 Task: Look for space in Dolisie, Republic of the Congo from 12th  July, 2023 to 15th July, 2023 for 3 adults in price range Rs.12000 to Rs.16000. Place can be entire place with 2 bedrooms having 3 beds and 1 bathroom. Property type can be house, flat, guest house. Booking option can be shelf check-in. Required host language is English.
Action: Mouse moved to (574, 115)
Screenshot: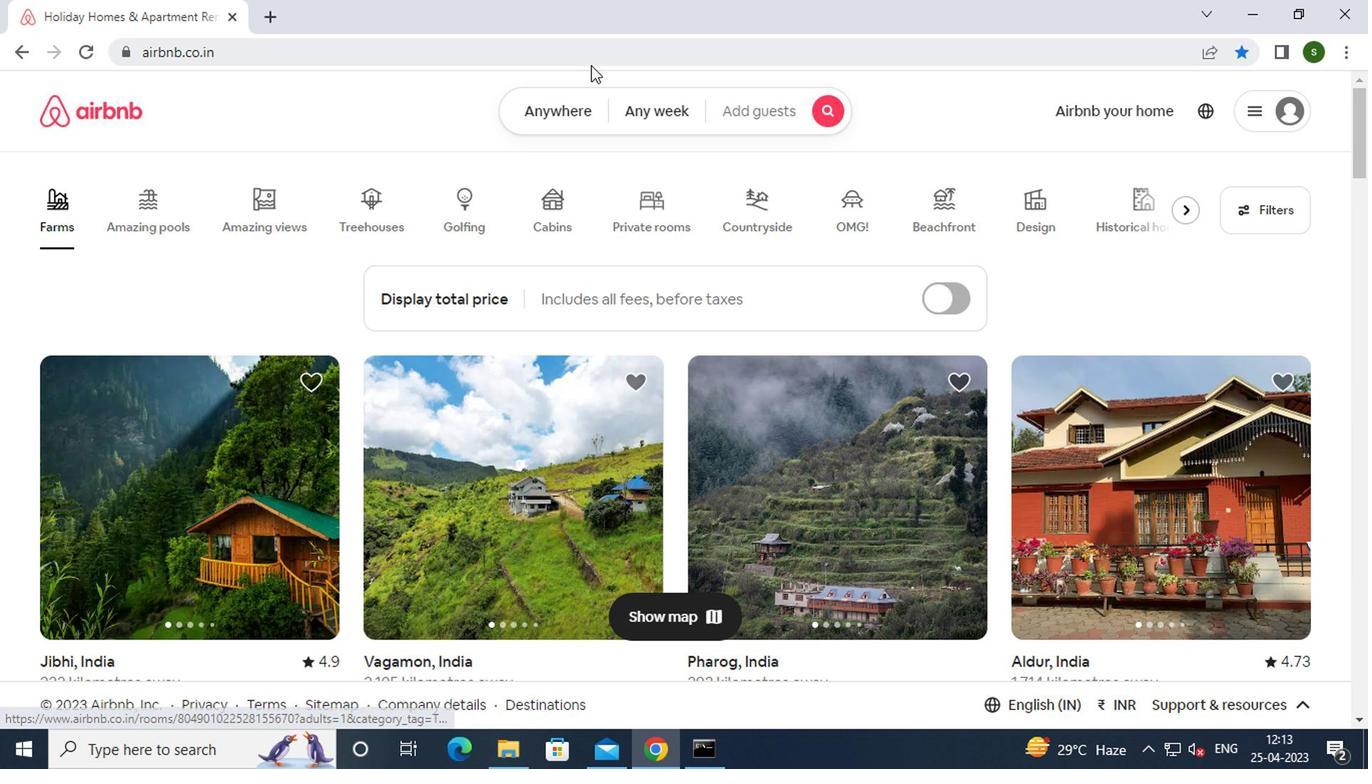 
Action: Mouse pressed left at (574, 115)
Screenshot: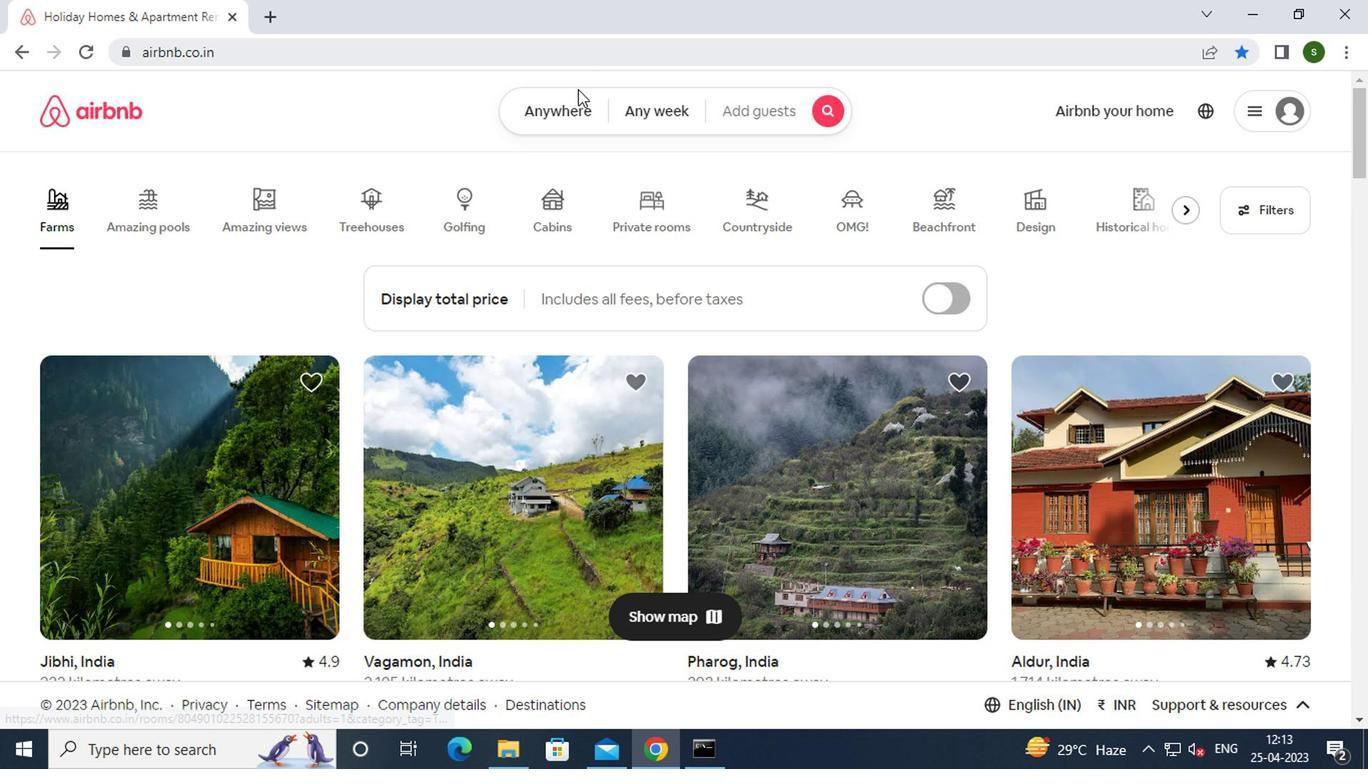 
Action: Mouse moved to (364, 190)
Screenshot: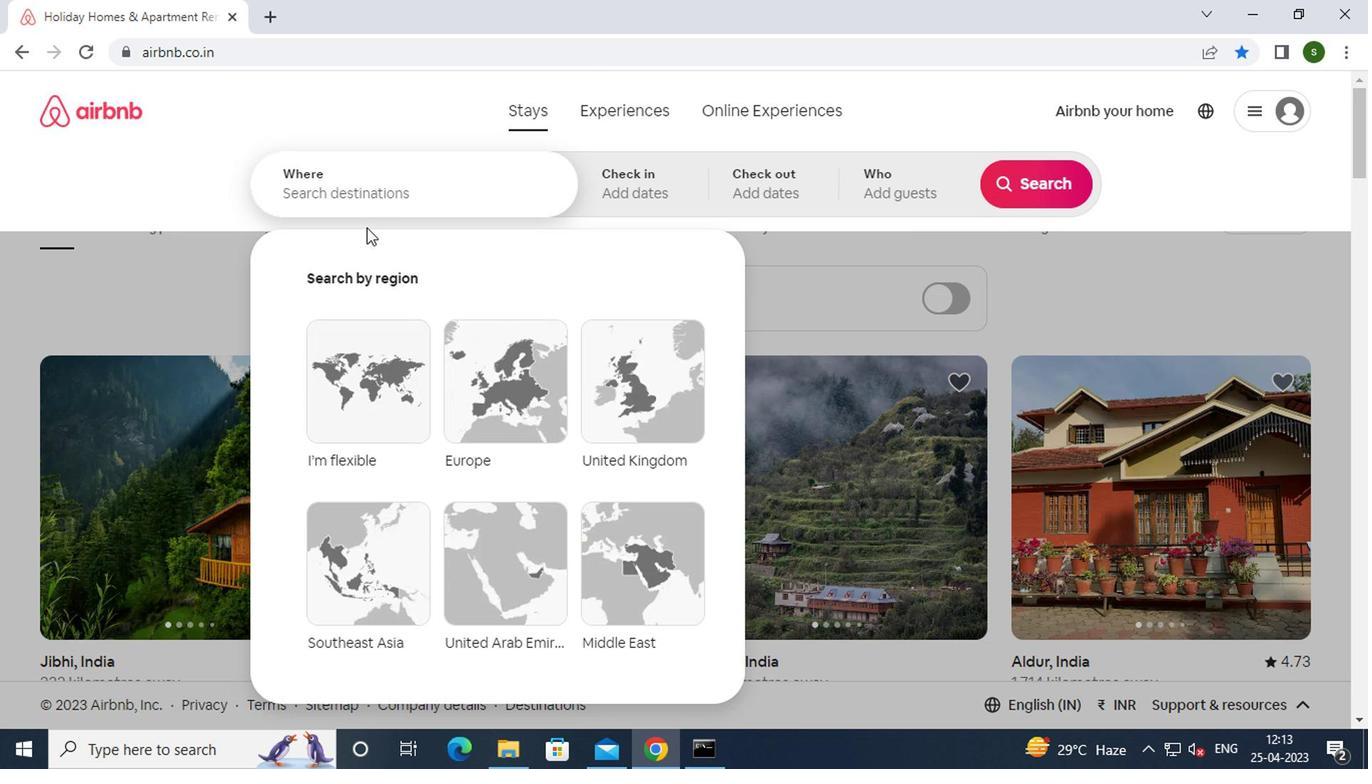 
Action: Mouse pressed left at (364, 190)
Screenshot: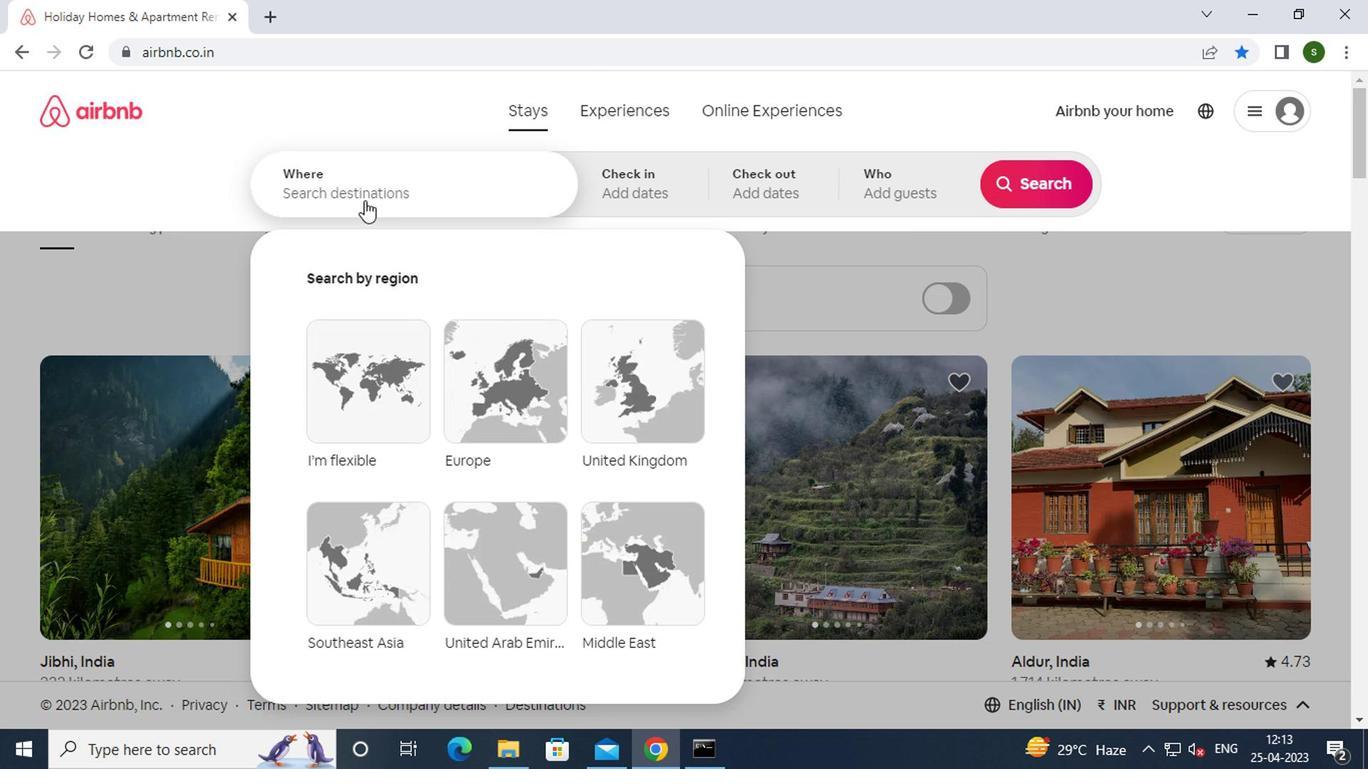 
Action: Key pressed d<Key.caps_lock>olisie,<Key.space><Key.caps_lock>r<Key.caps_lock>epublic<Key.space>of<Key.space>the<Key.space><Key.caps_lock>c<Key.caps_lock>ongo
Screenshot: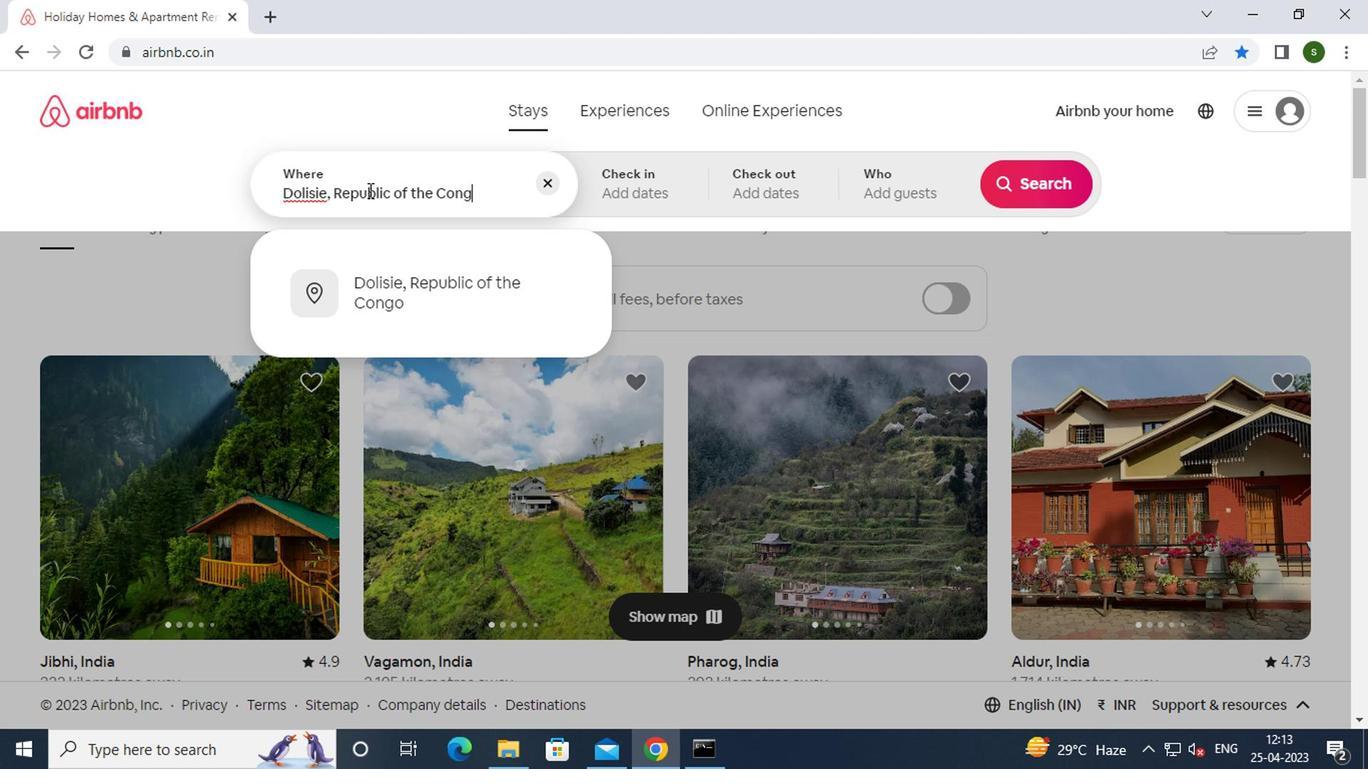 
Action: Mouse moved to (459, 300)
Screenshot: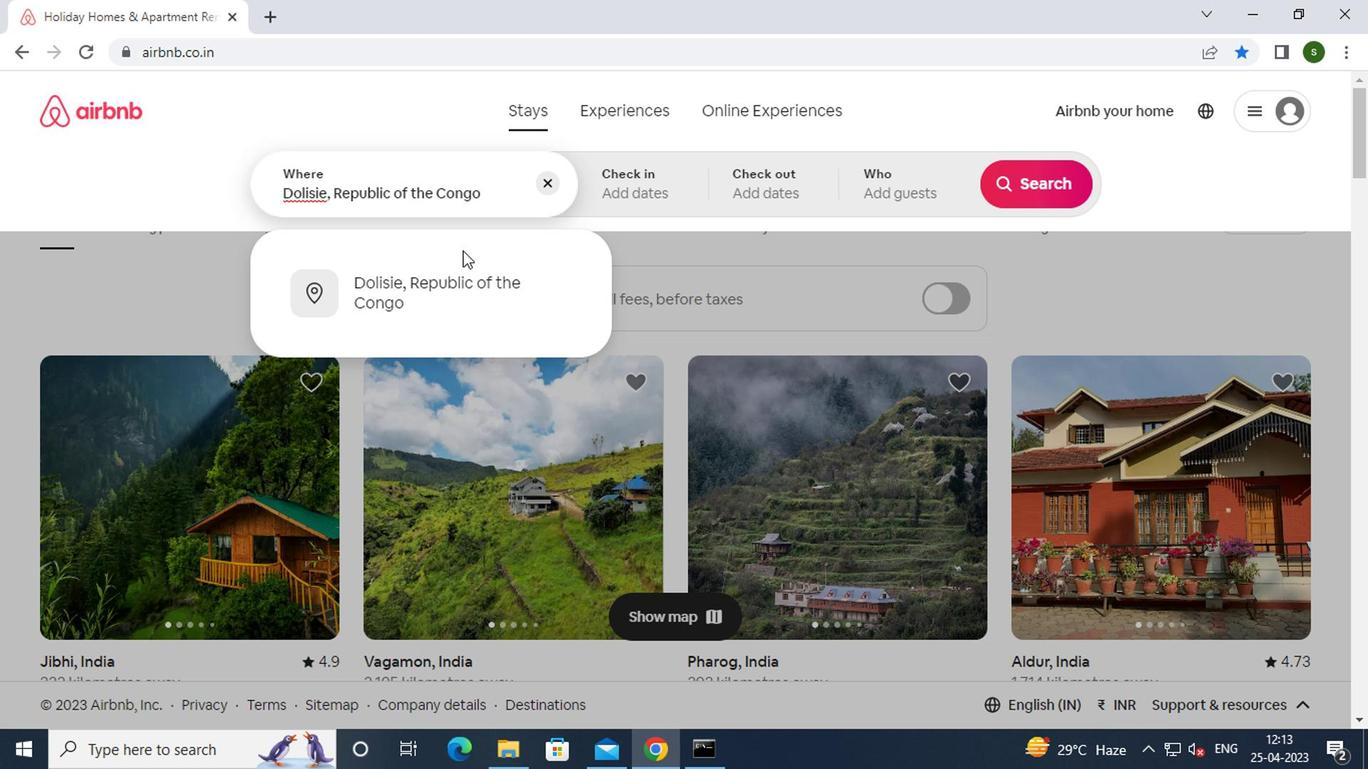 
Action: Mouse pressed left at (459, 300)
Screenshot: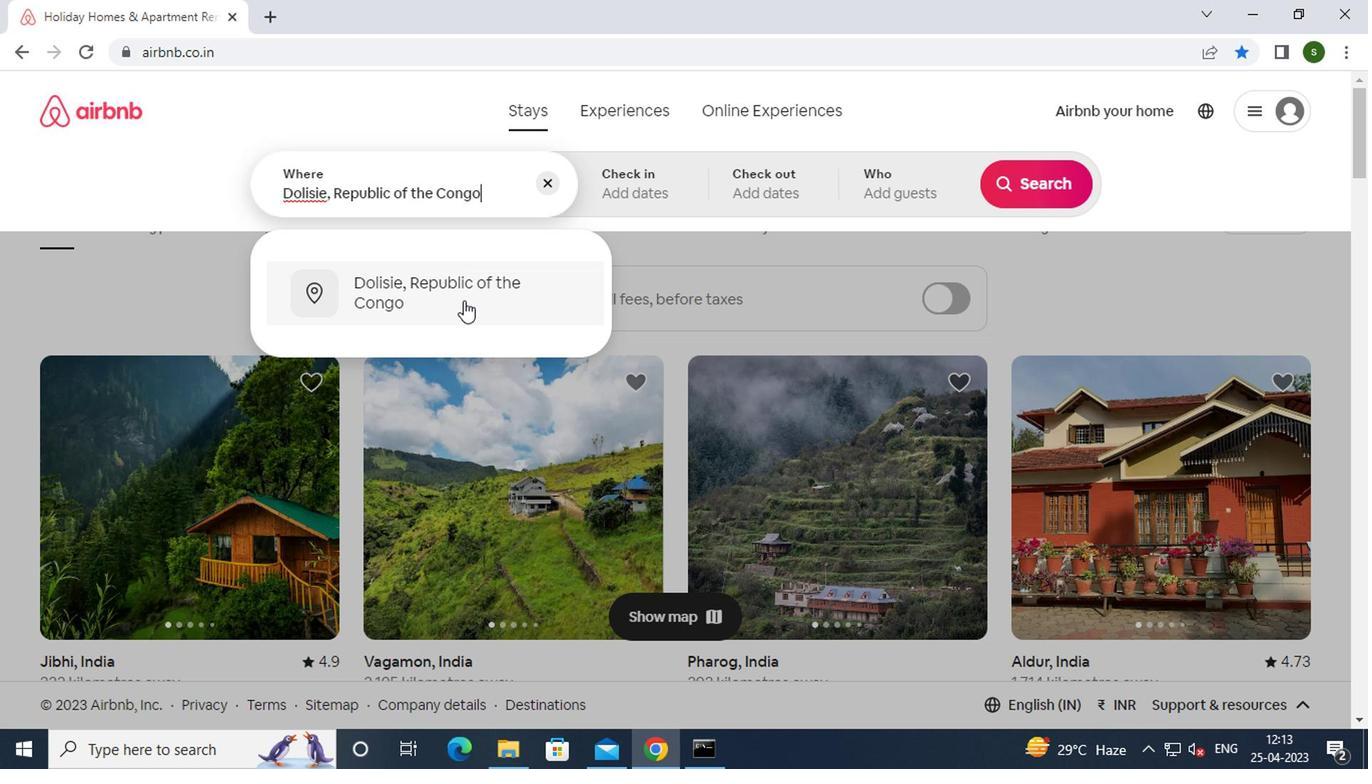 
Action: Mouse moved to (1016, 349)
Screenshot: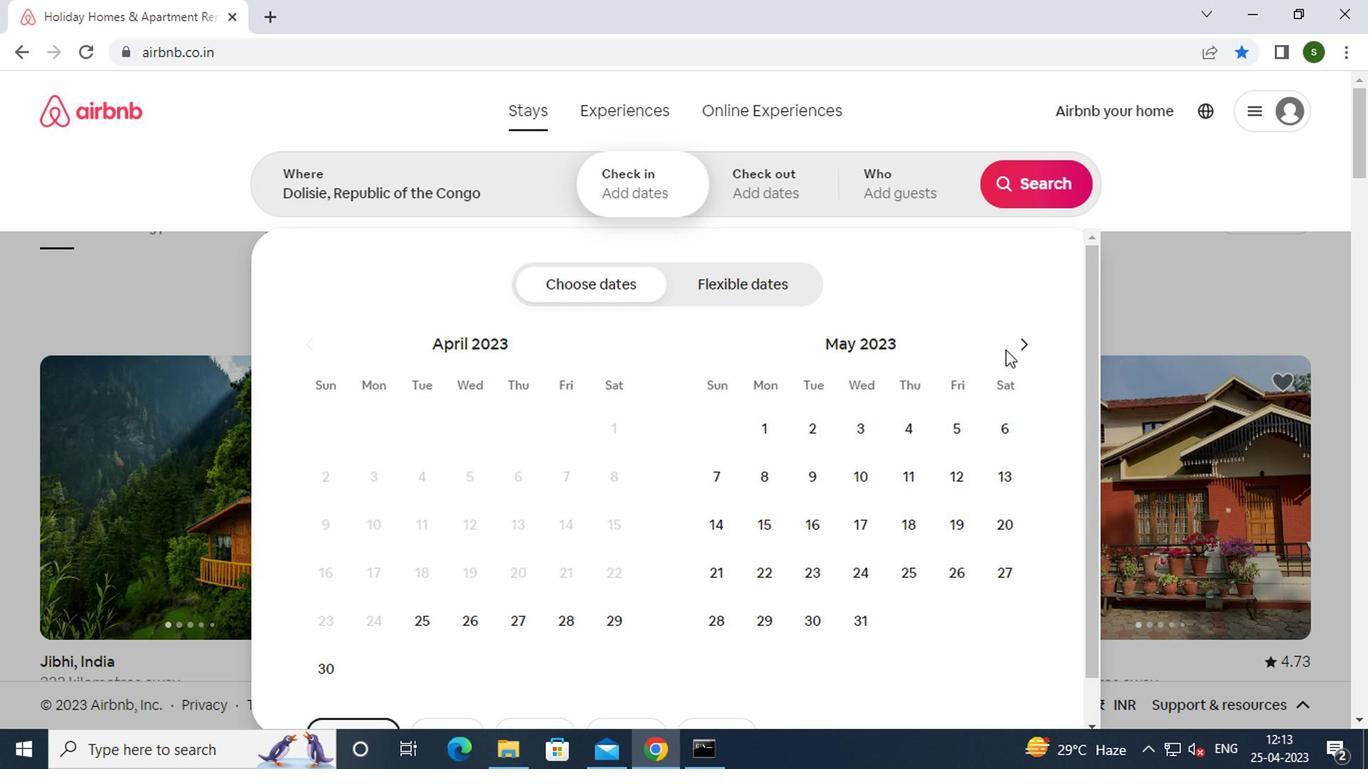 
Action: Mouse pressed left at (1016, 349)
Screenshot: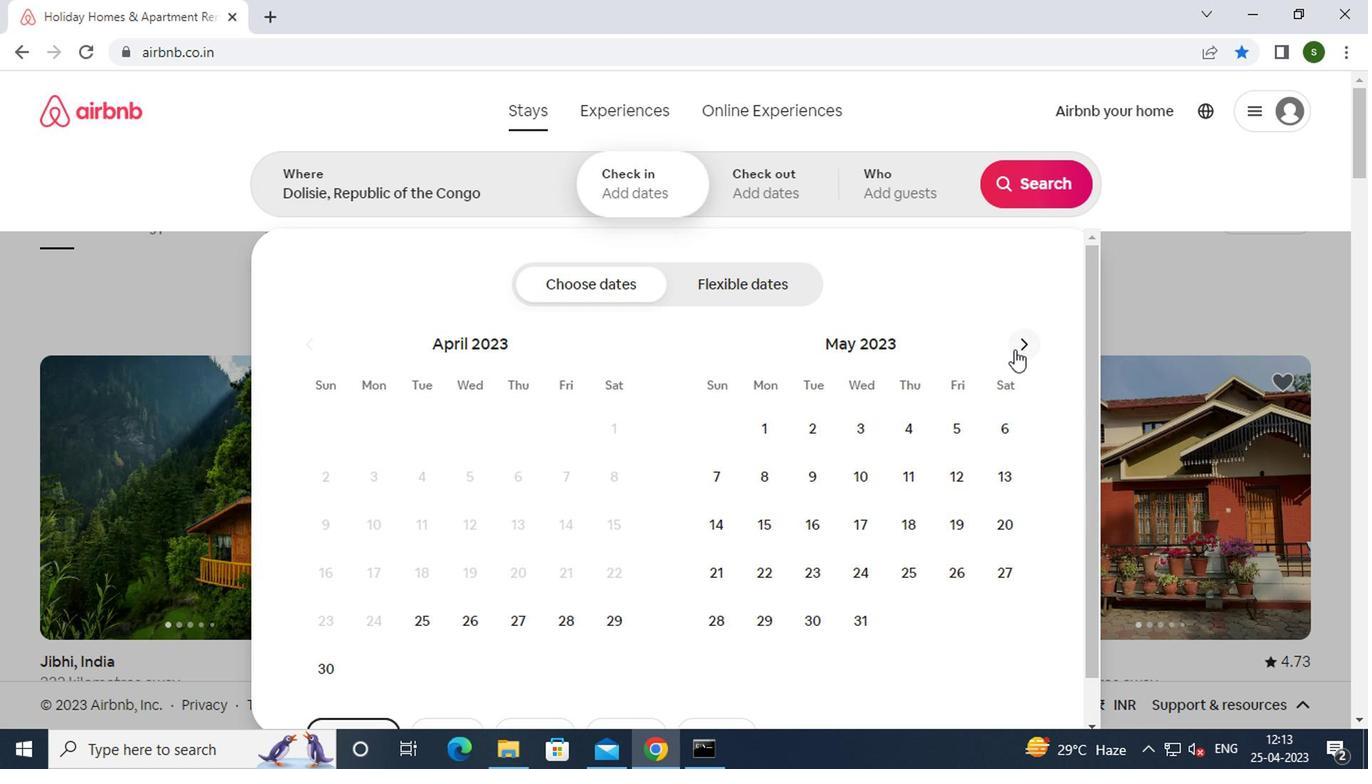 
Action: Mouse pressed left at (1016, 349)
Screenshot: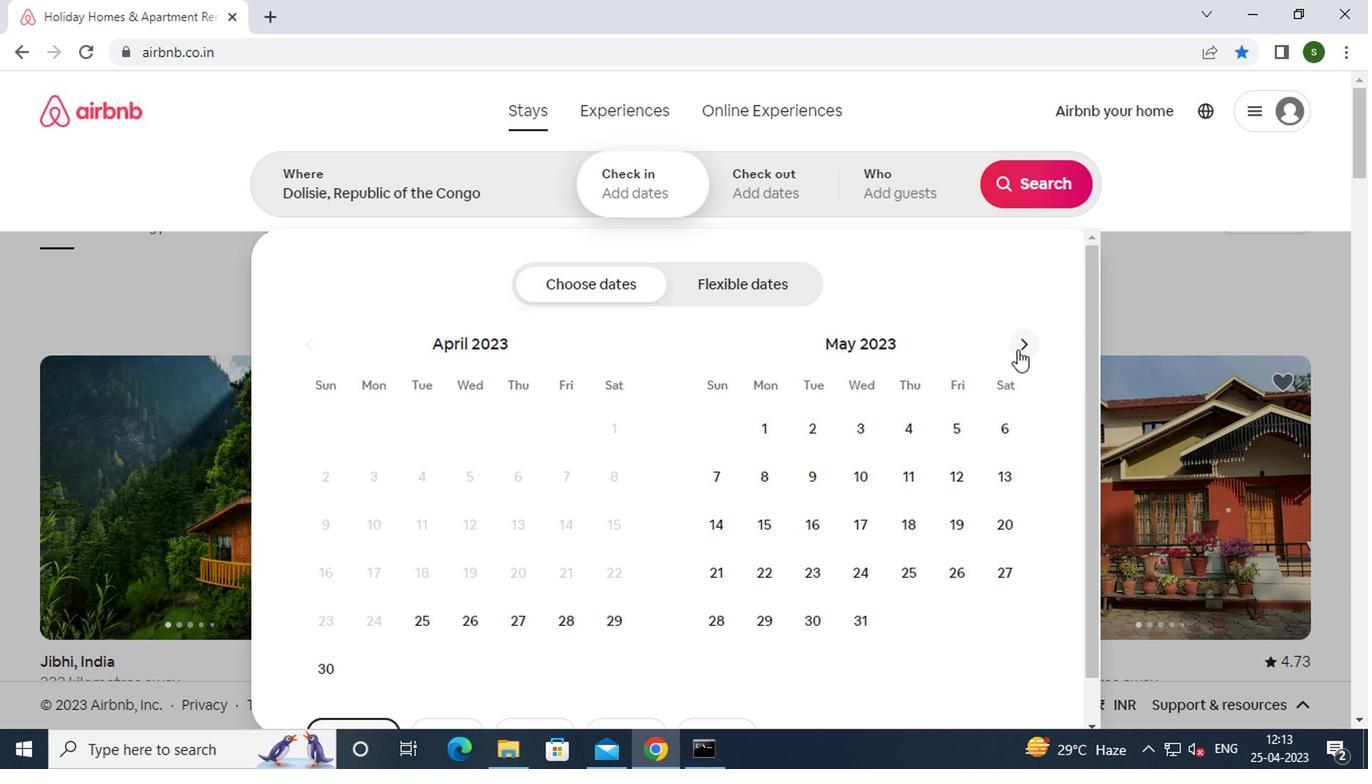 
Action: Mouse moved to (870, 525)
Screenshot: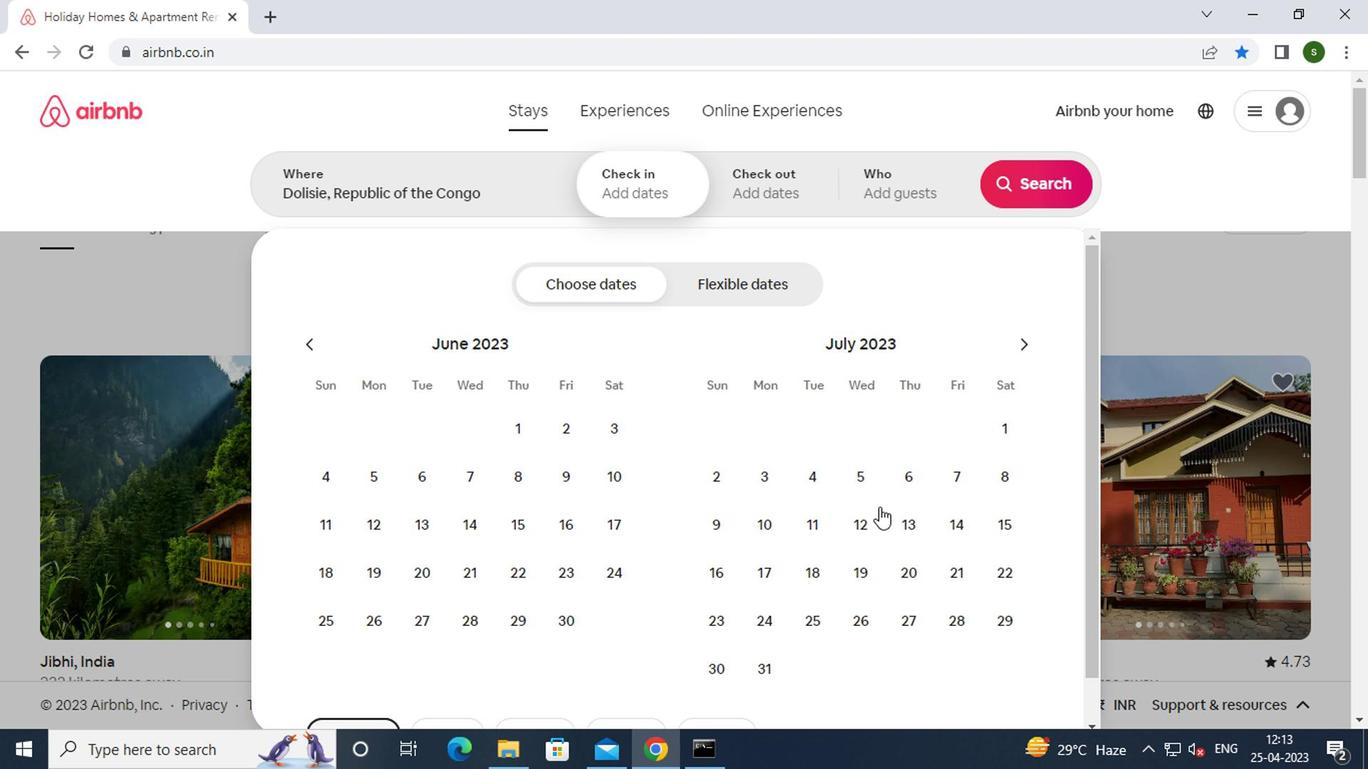 
Action: Mouse pressed left at (870, 525)
Screenshot: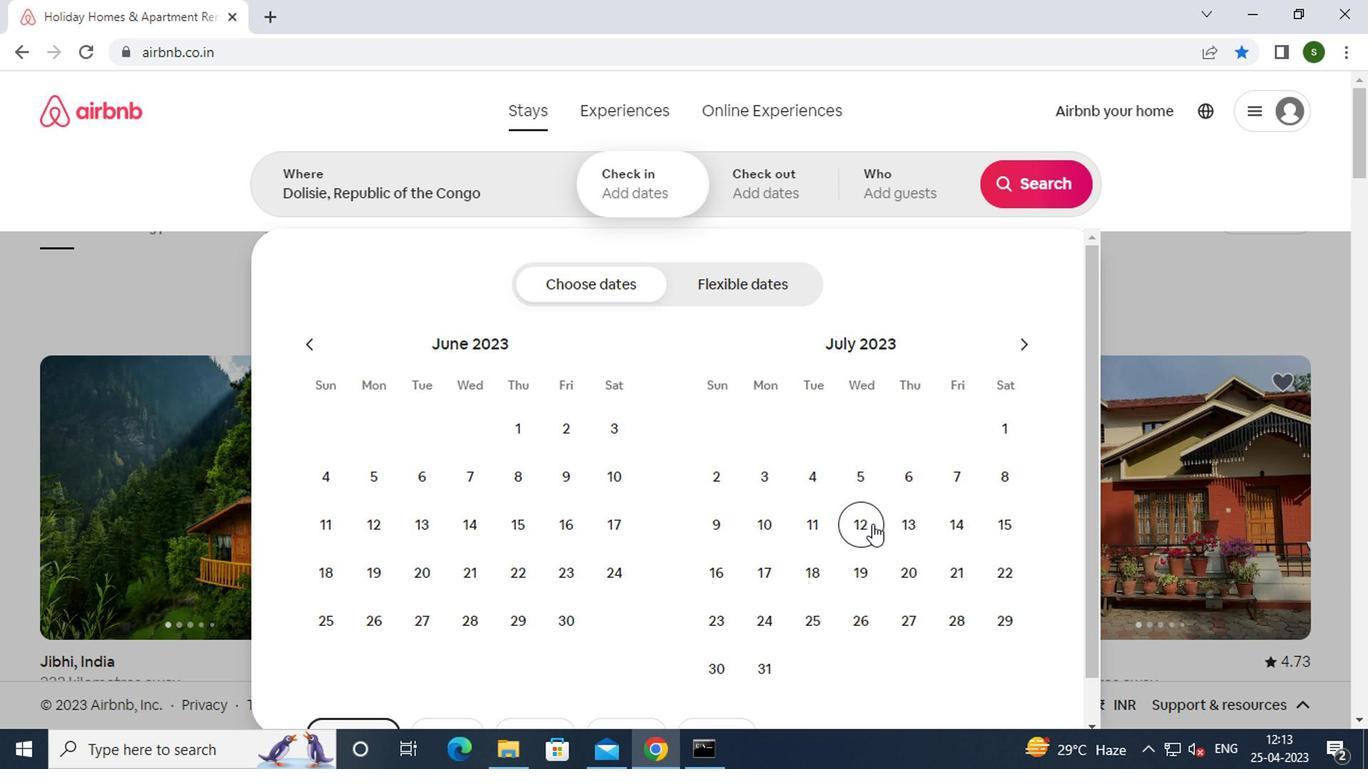 
Action: Mouse moved to (993, 523)
Screenshot: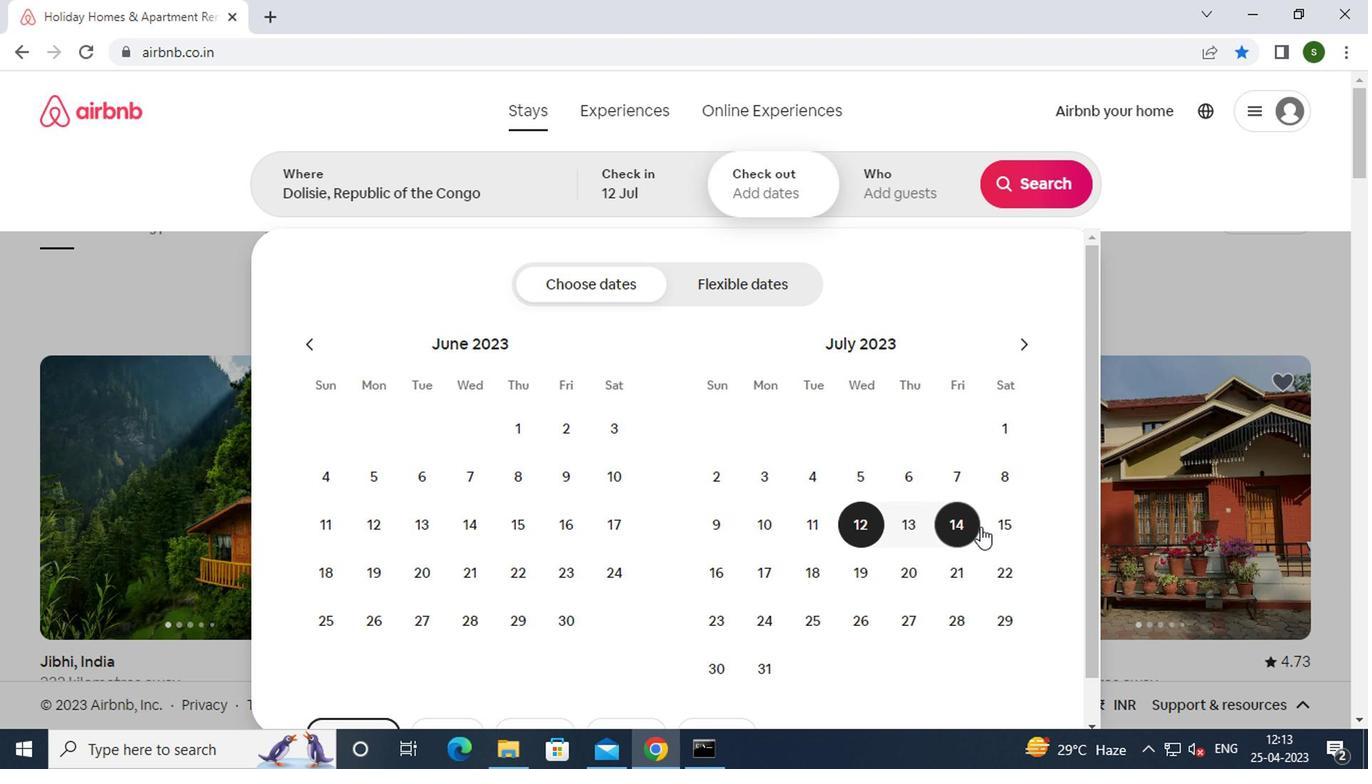 
Action: Mouse pressed left at (993, 523)
Screenshot: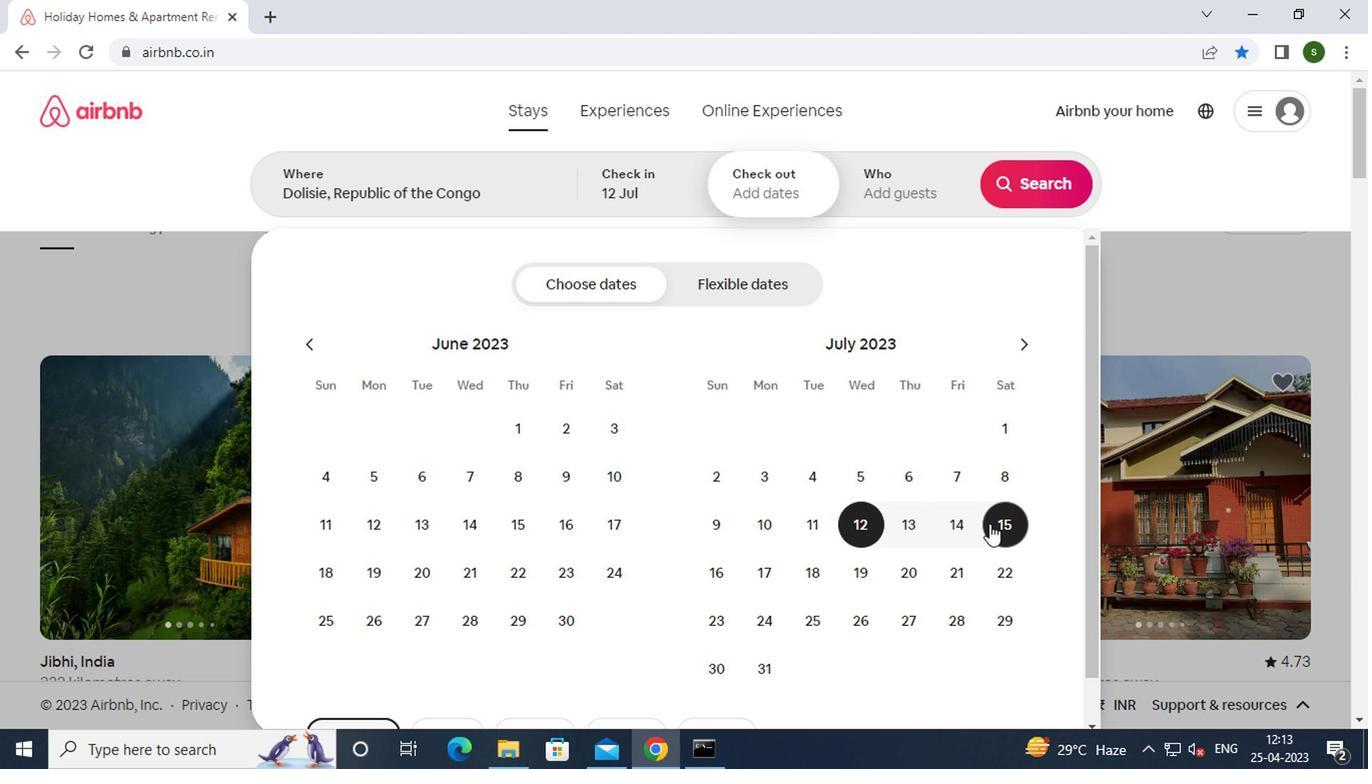 
Action: Mouse moved to (908, 191)
Screenshot: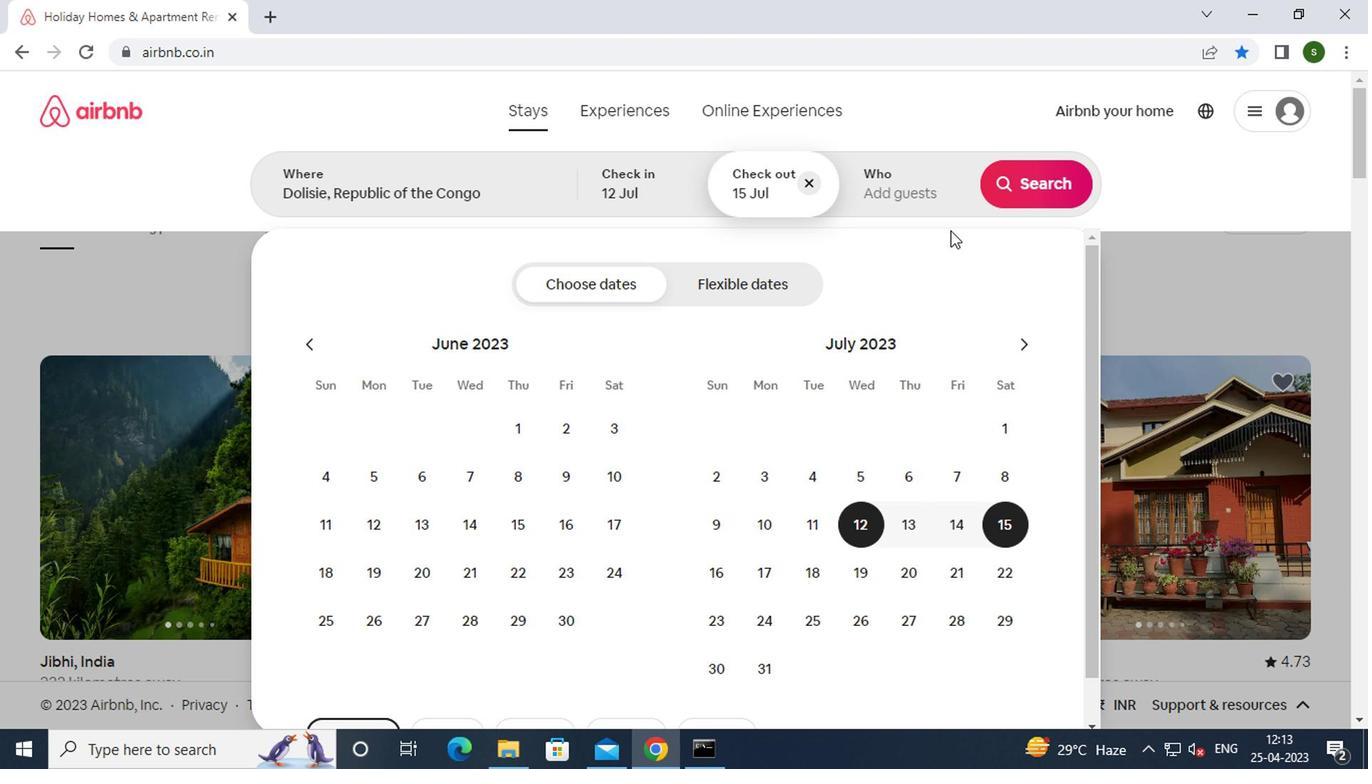 
Action: Mouse pressed left at (908, 191)
Screenshot: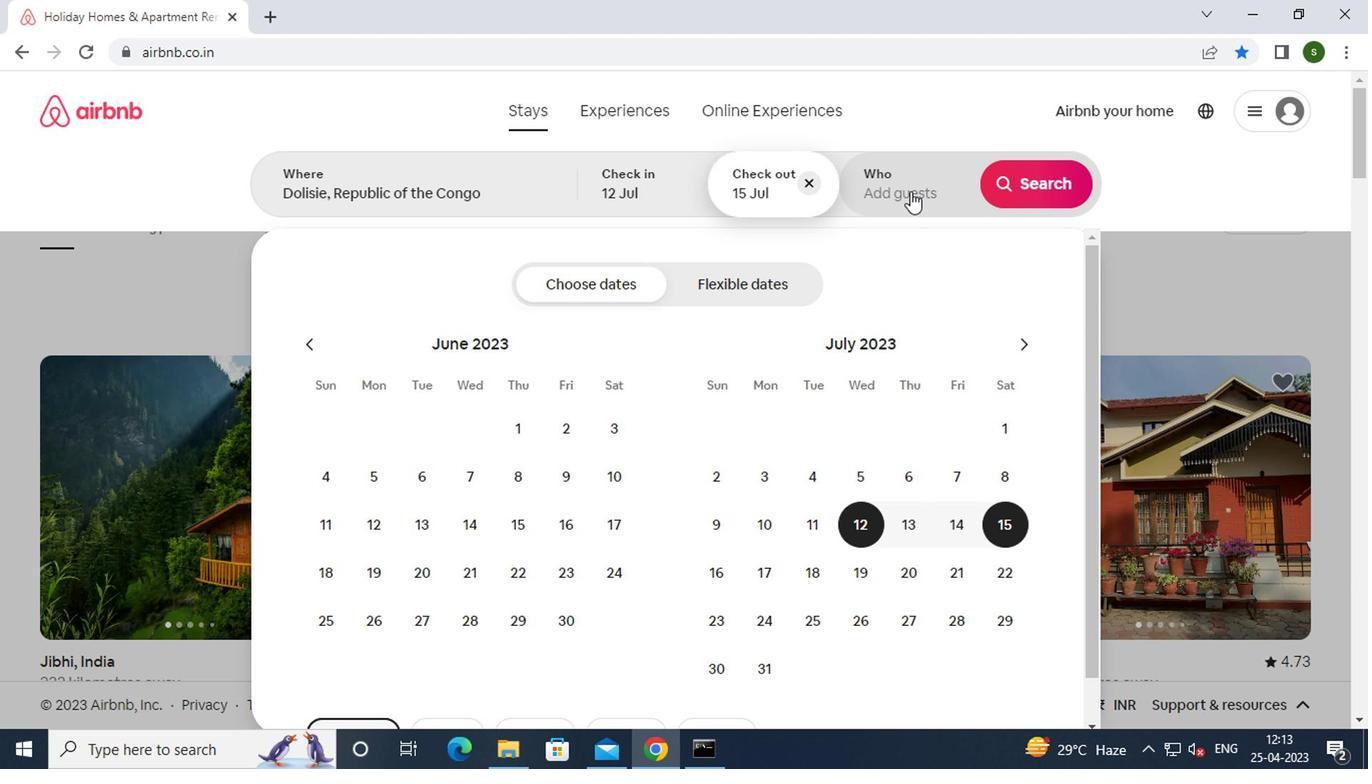 
Action: Mouse moved to (1048, 285)
Screenshot: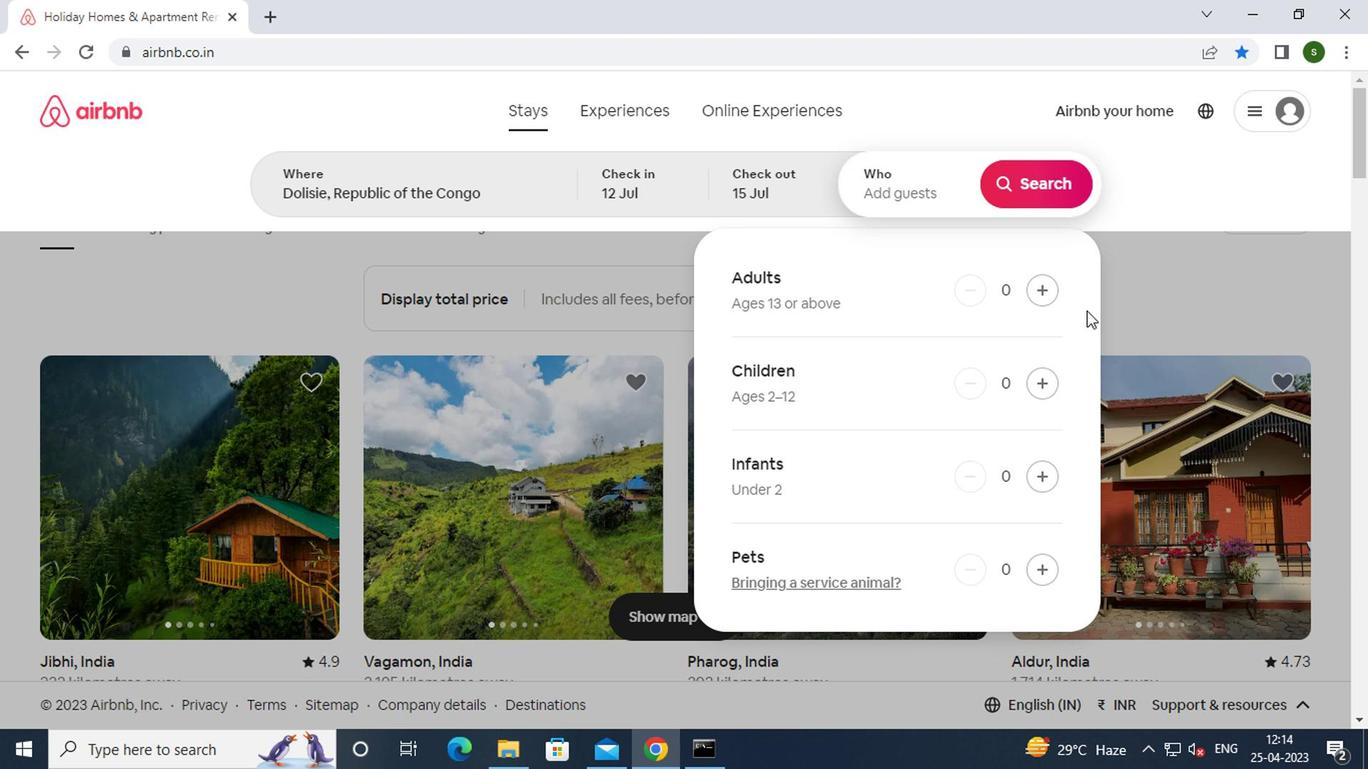 
Action: Mouse pressed left at (1048, 285)
Screenshot: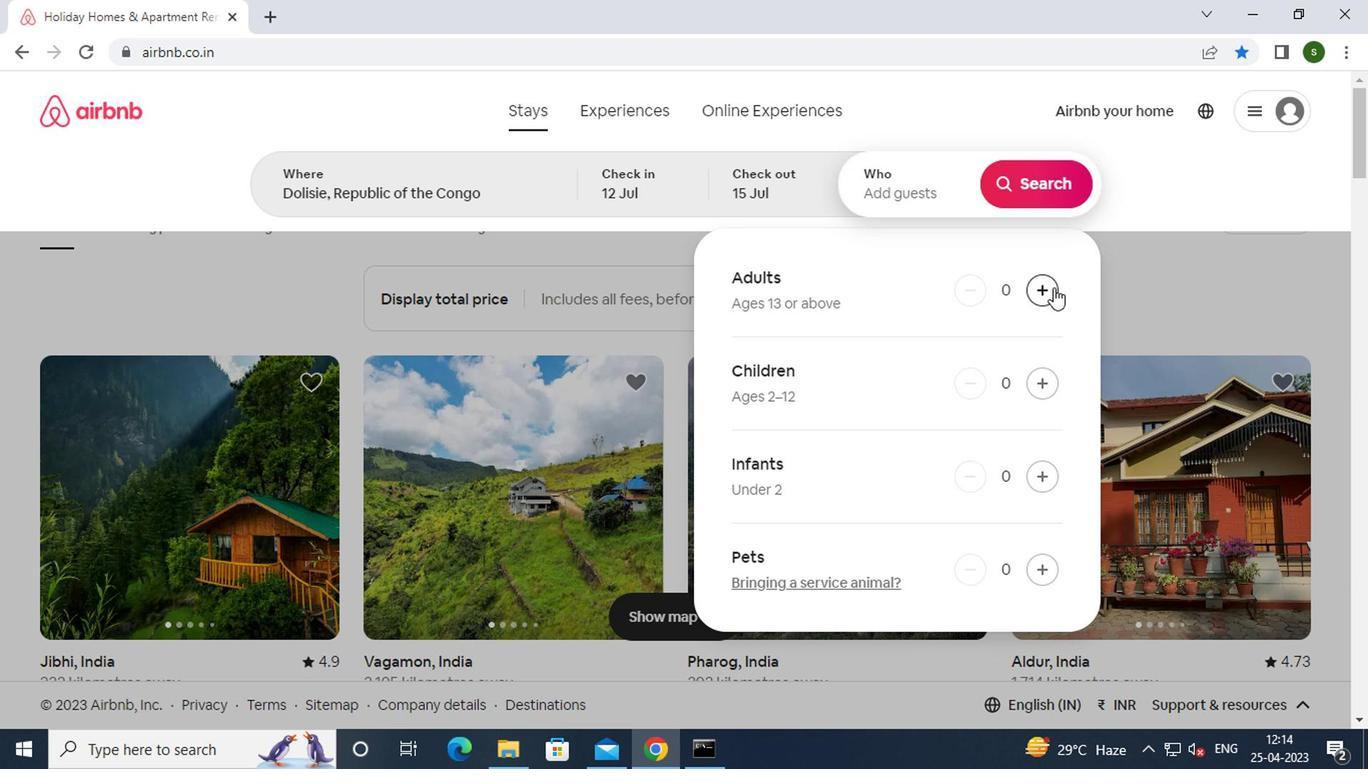 
Action: Mouse pressed left at (1048, 285)
Screenshot: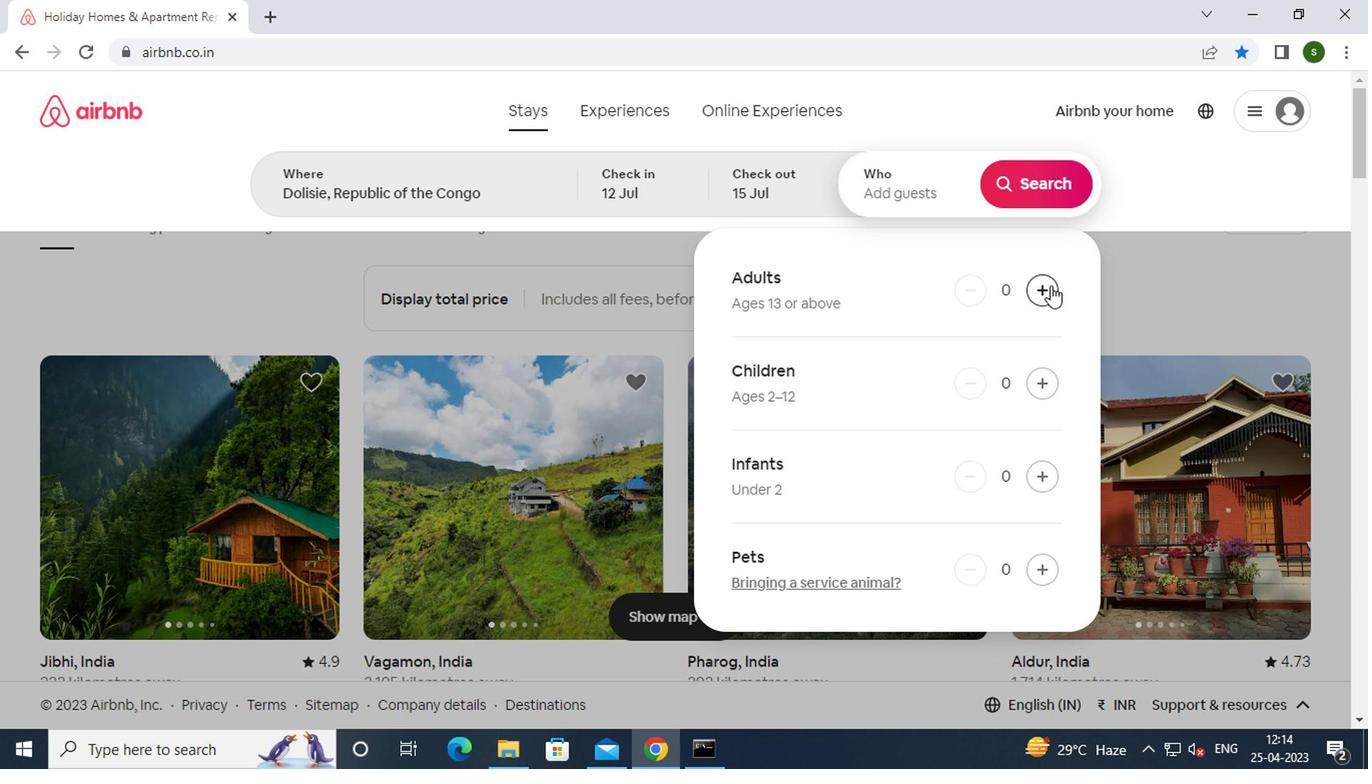 
Action: Mouse pressed left at (1048, 285)
Screenshot: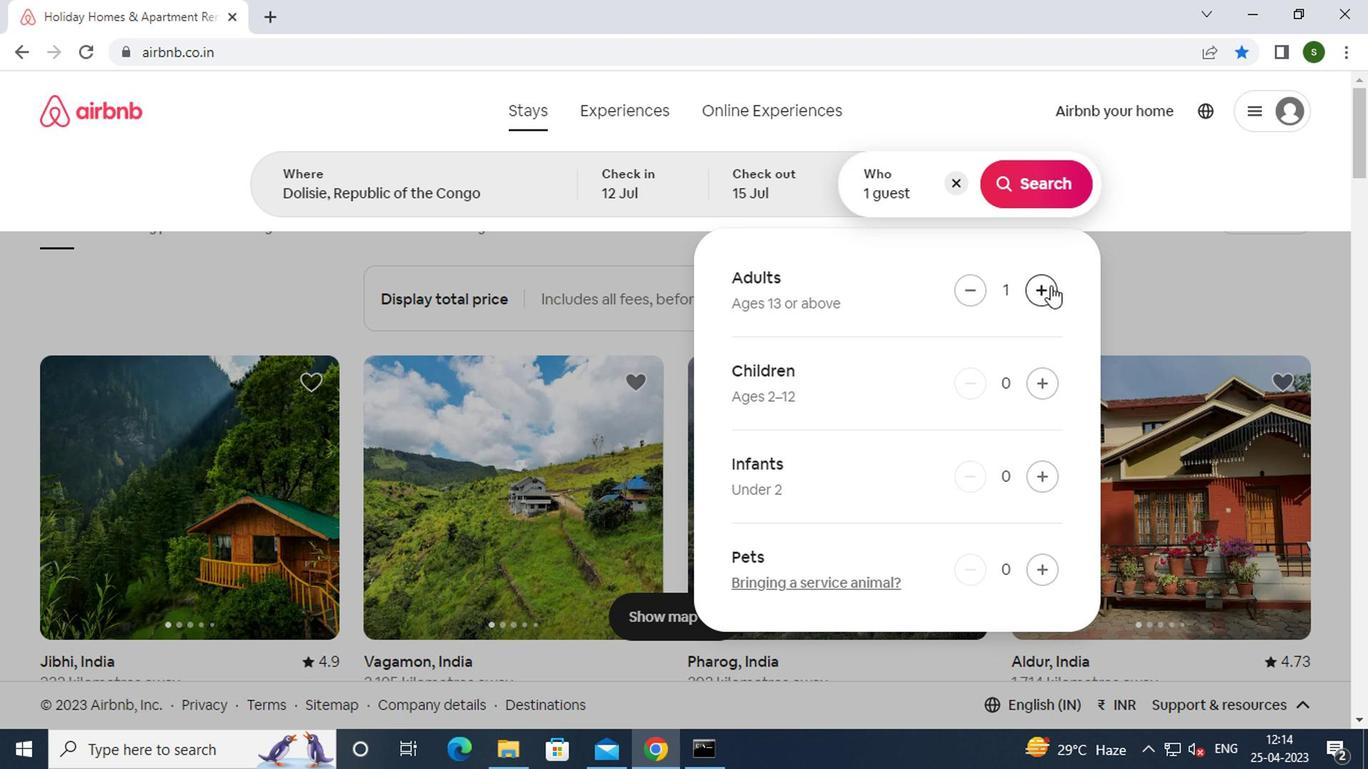
Action: Mouse moved to (1046, 181)
Screenshot: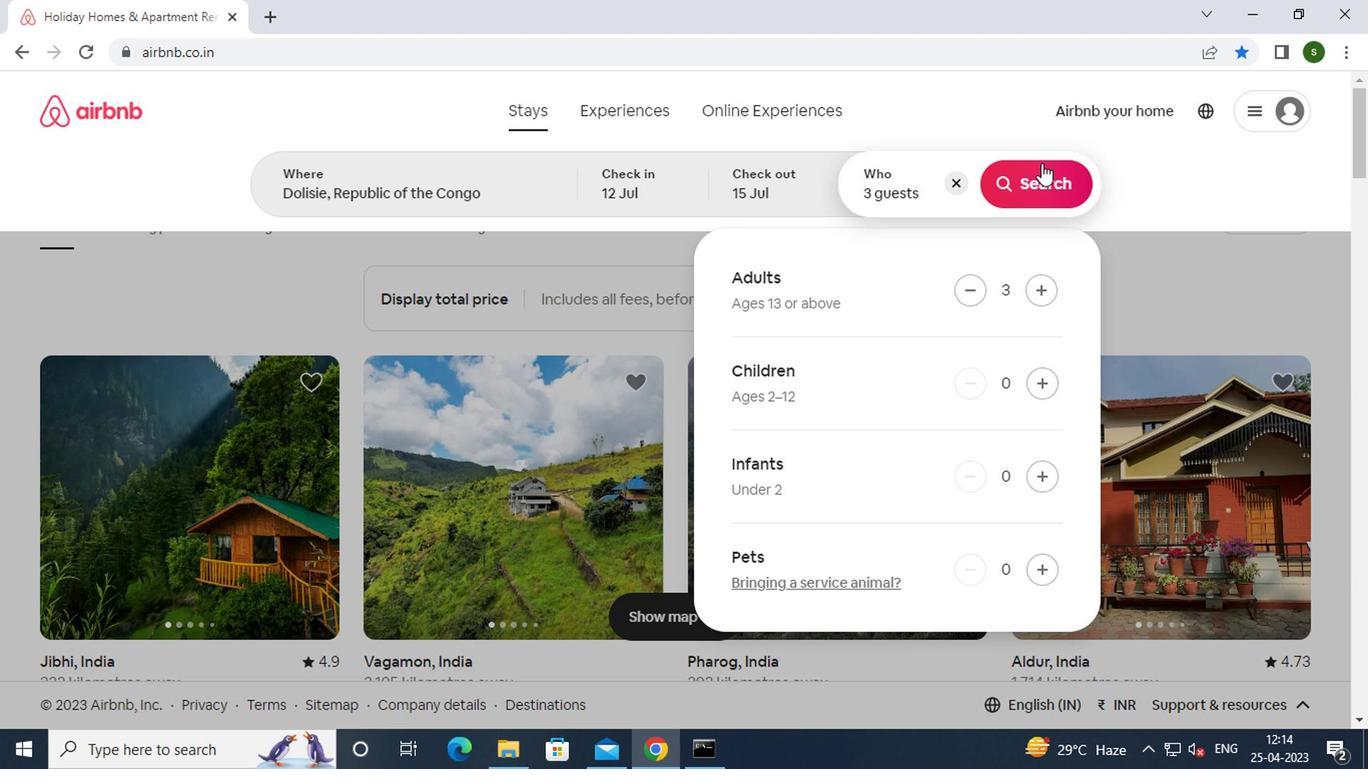 
Action: Mouse pressed left at (1046, 181)
Screenshot: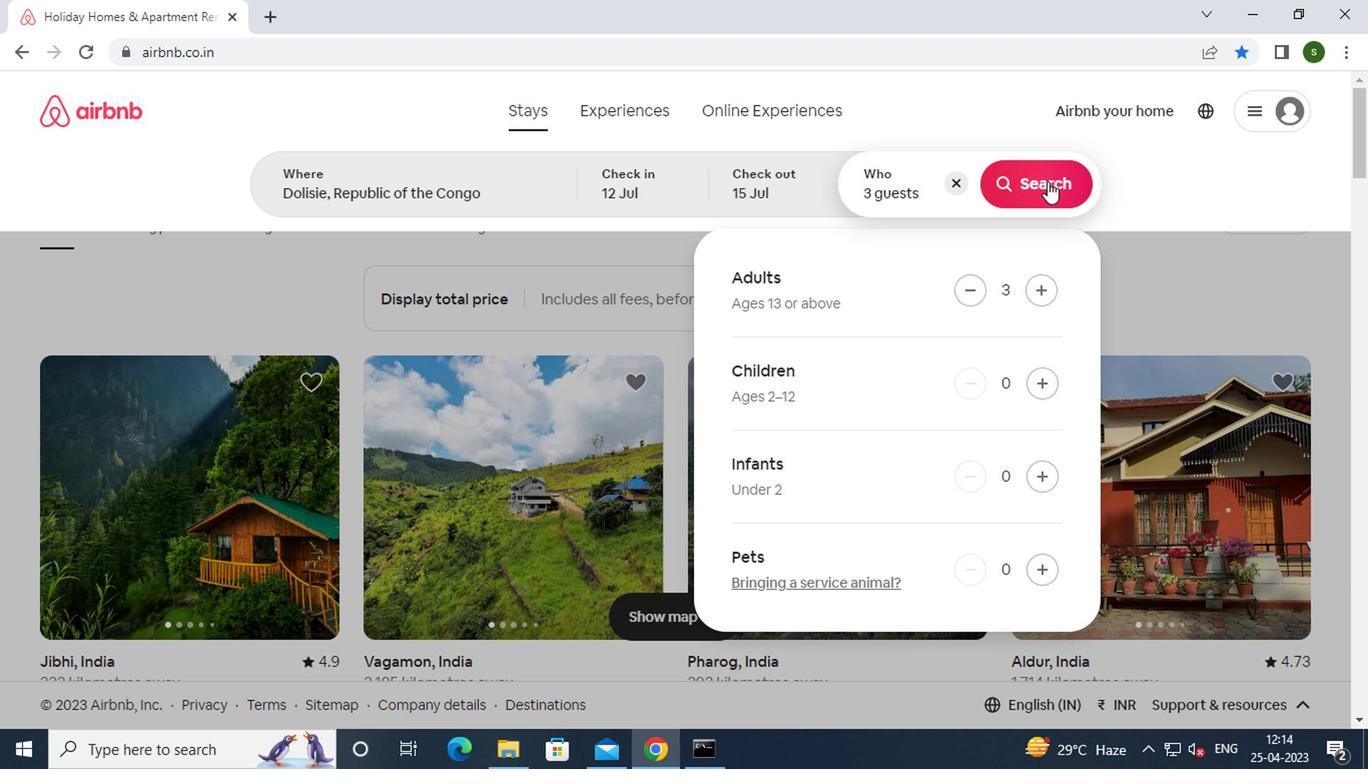 
Action: Mouse moved to (1257, 187)
Screenshot: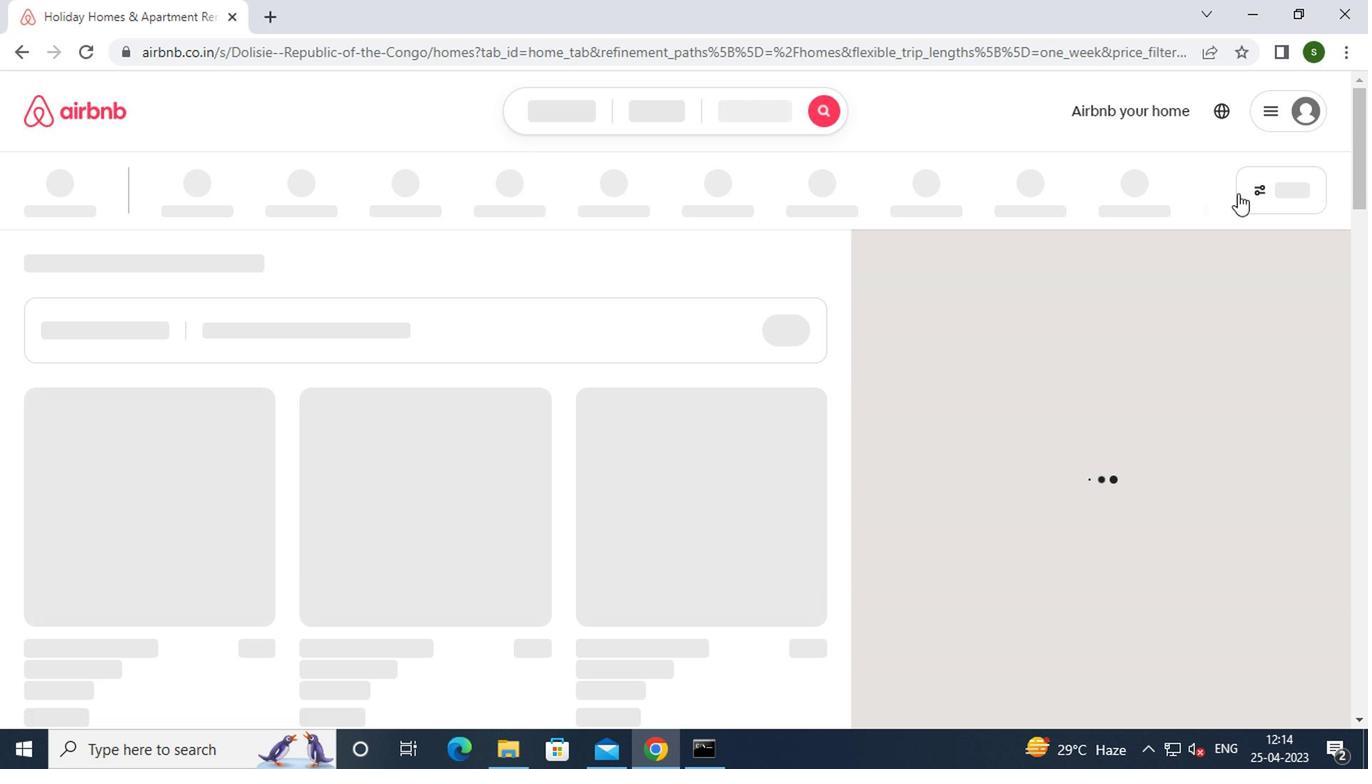 
Action: Mouse pressed left at (1257, 187)
Screenshot: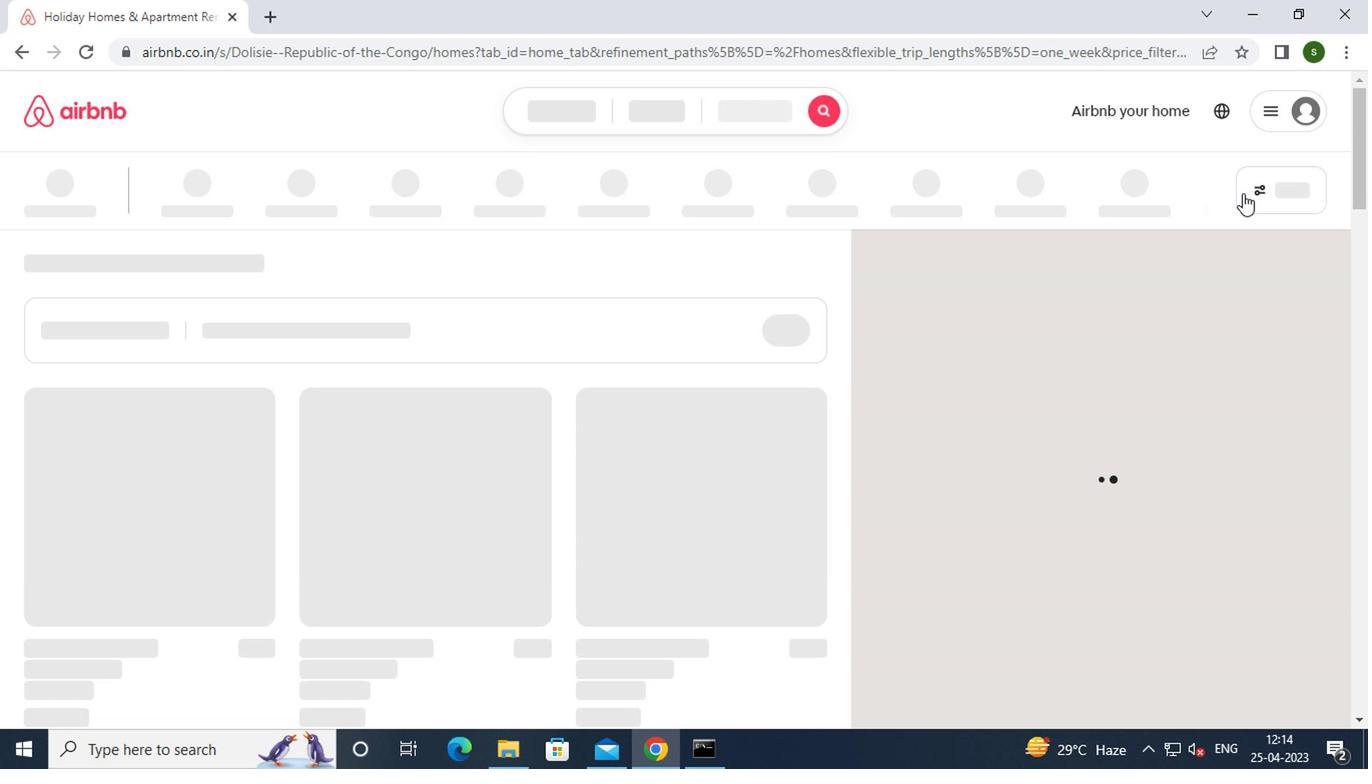 
Action: Mouse moved to (1244, 198)
Screenshot: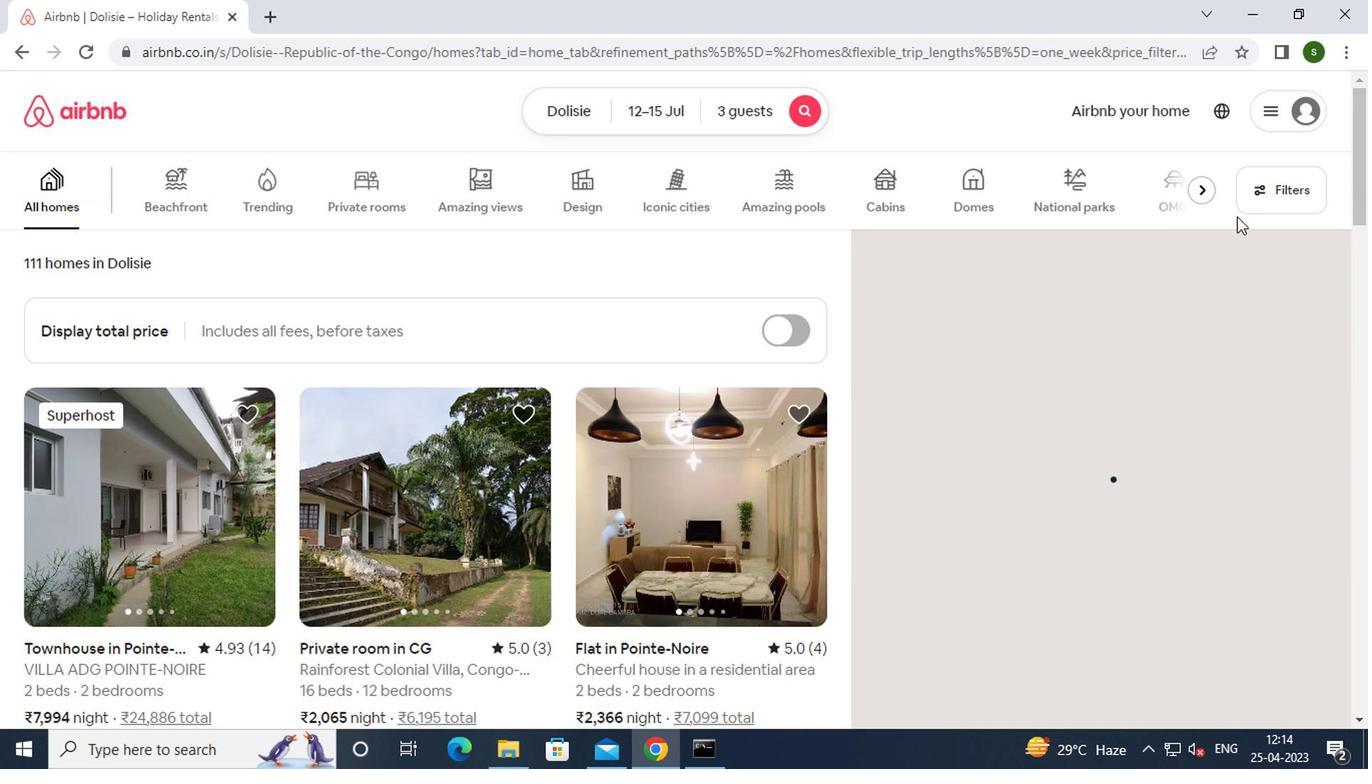 
Action: Mouse pressed left at (1244, 198)
Screenshot: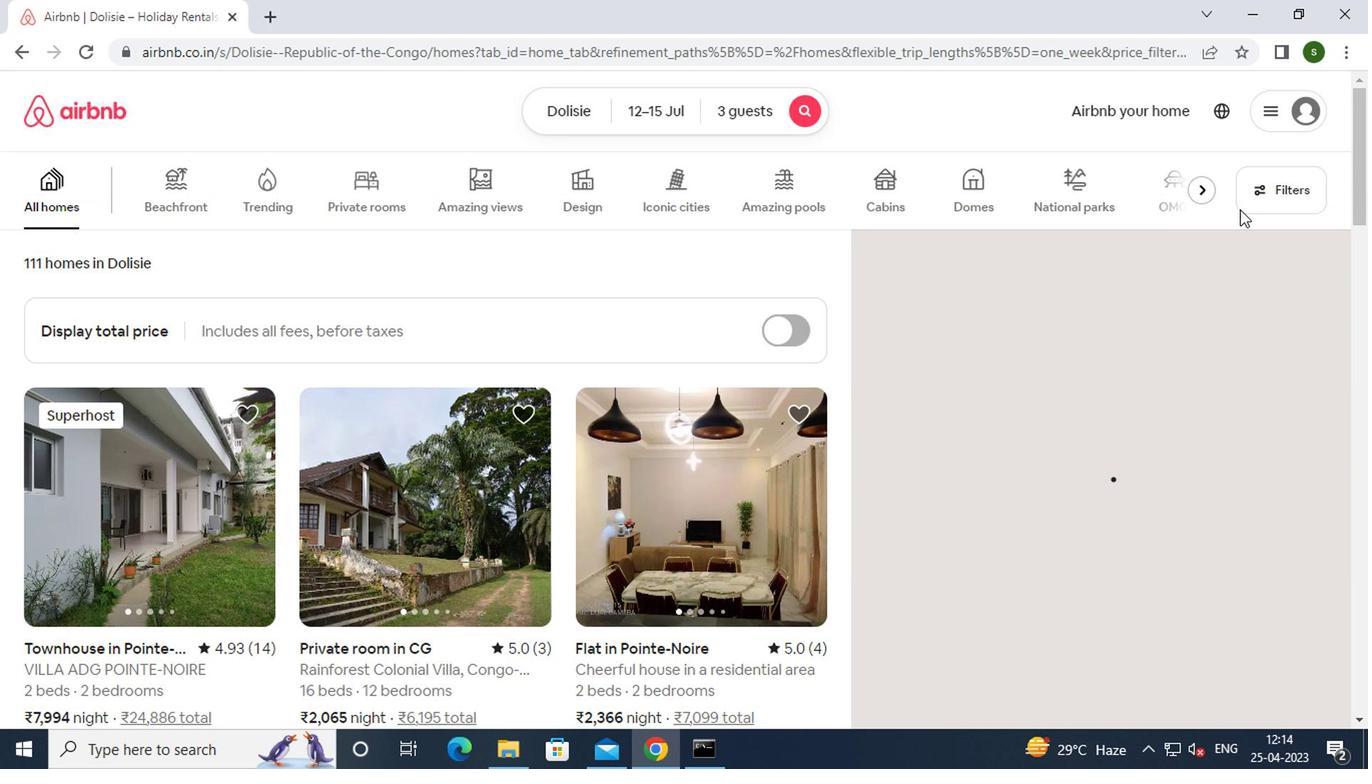 
Action: Mouse moved to (426, 436)
Screenshot: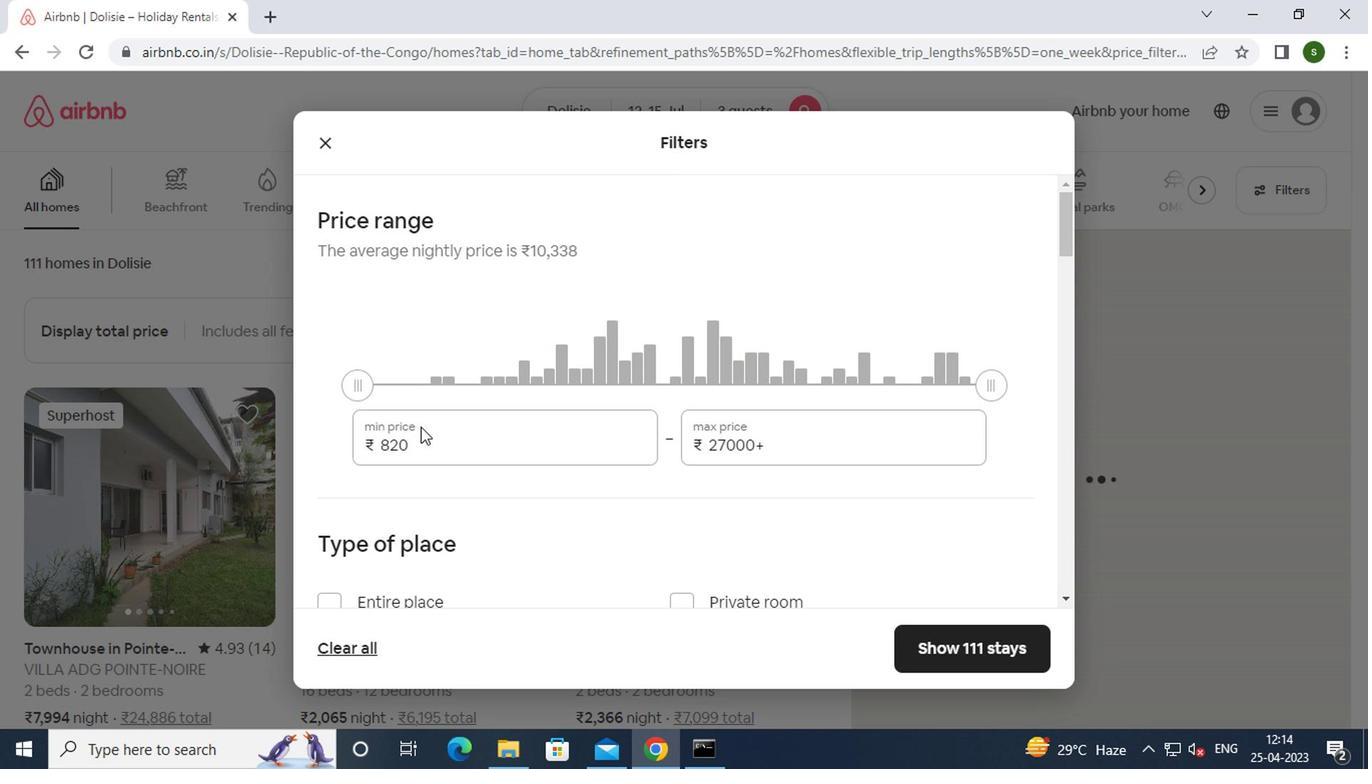 
Action: Mouse pressed left at (426, 436)
Screenshot: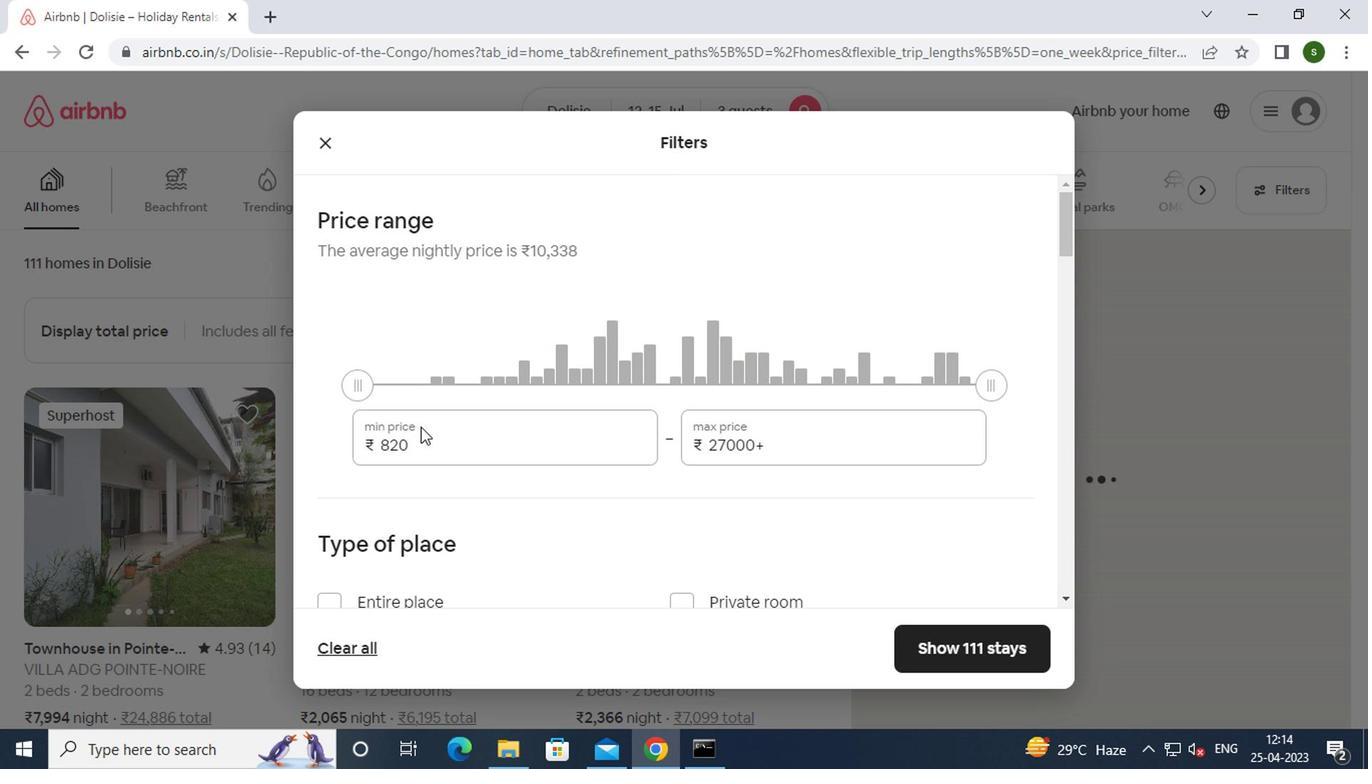
Action: Mouse moved to (427, 437)
Screenshot: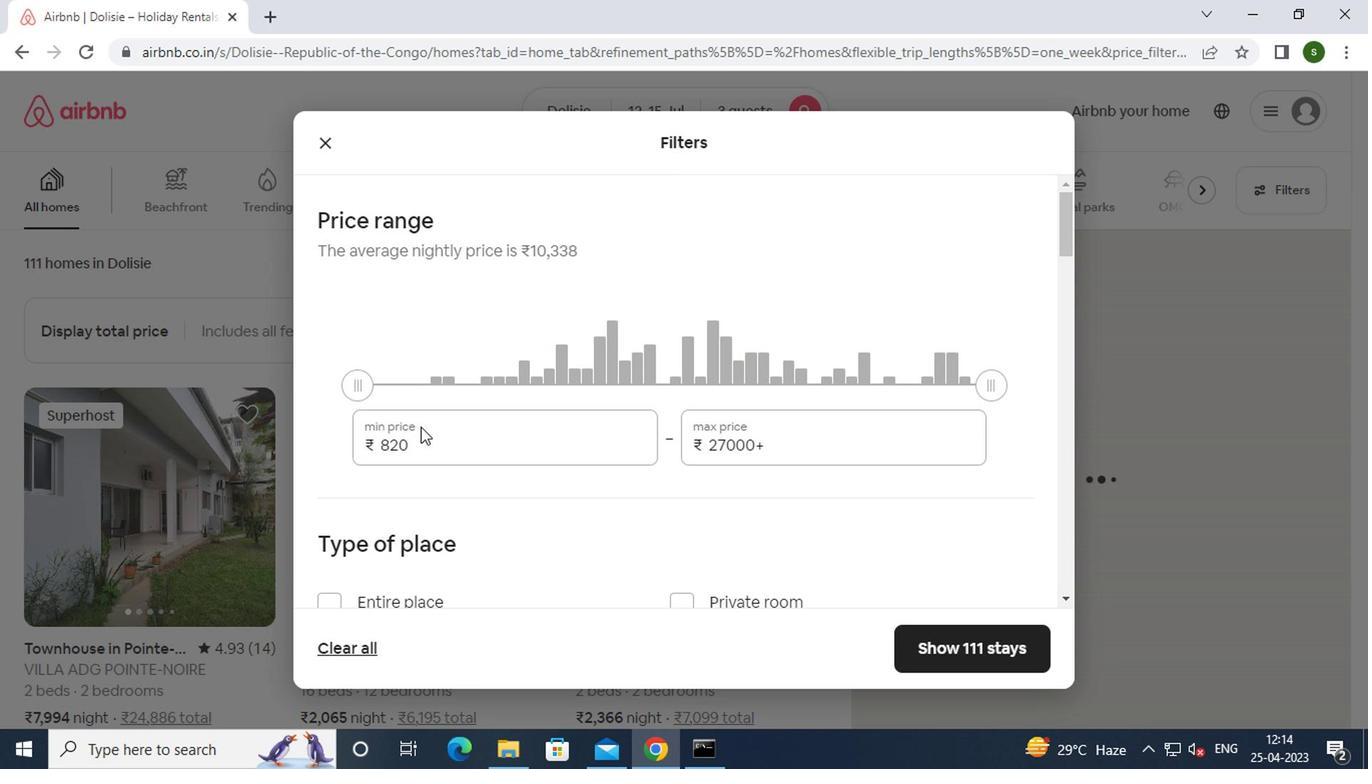 
Action: Key pressed <Key.backspace><Key.backspace><Key.backspace><Key.backspace>12000
Screenshot: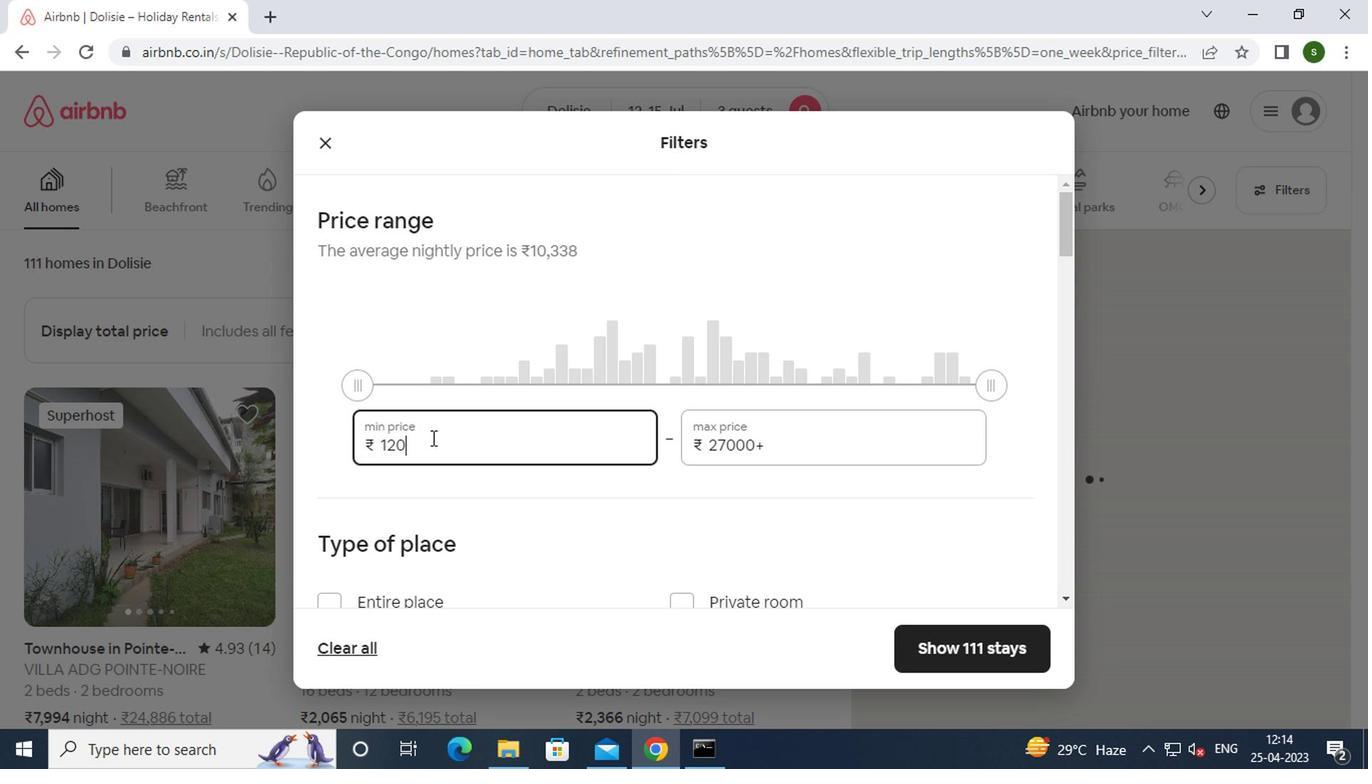 
Action: Mouse moved to (796, 444)
Screenshot: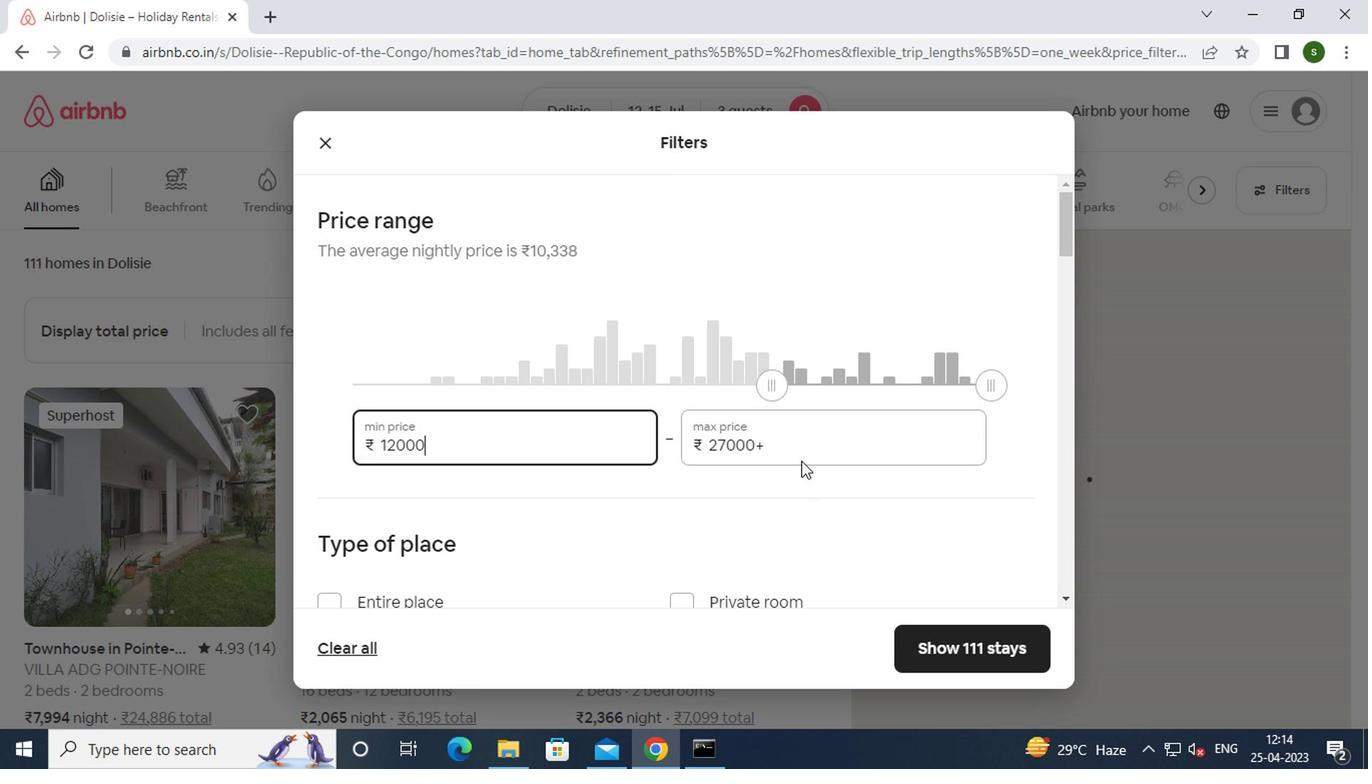 
Action: Mouse pressed left at (796, 444)
Screenshot: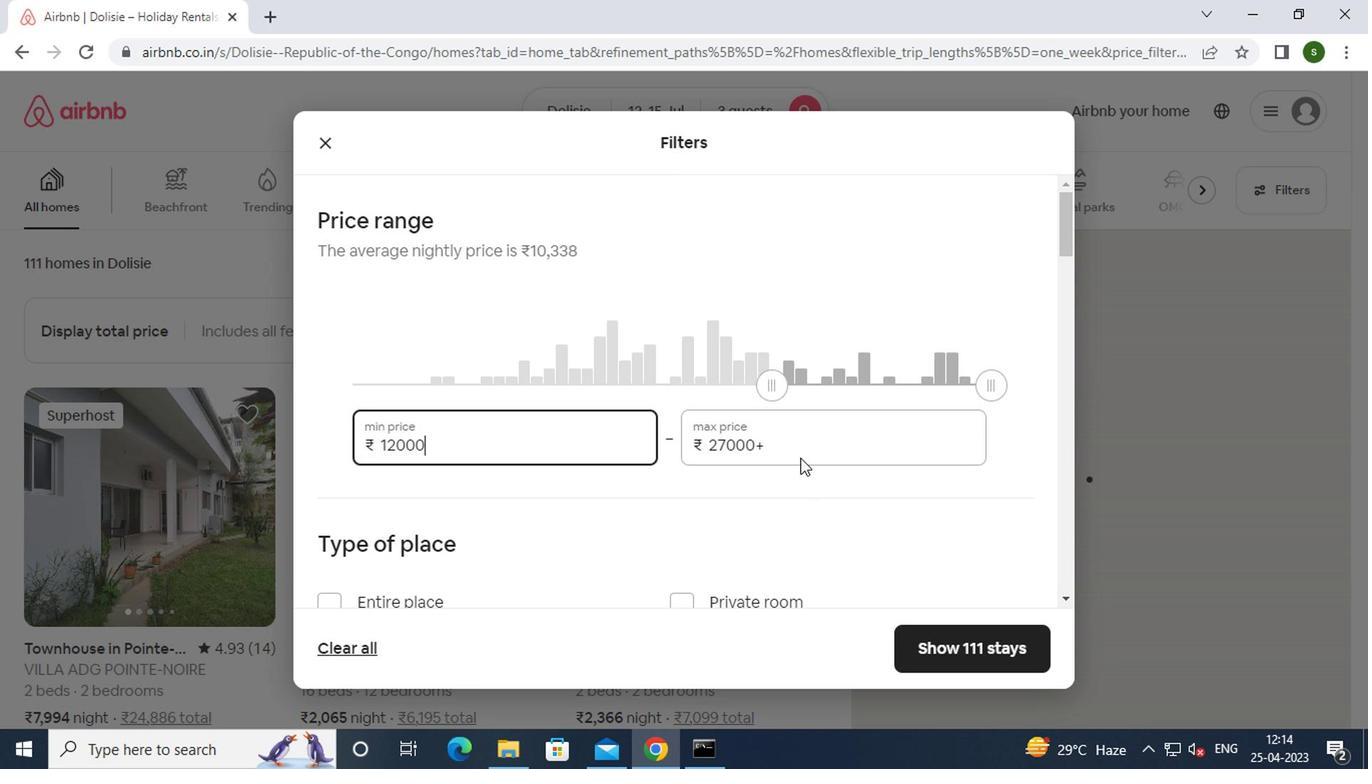 
Action: Mouse moved to (795, 443)
Screenshot: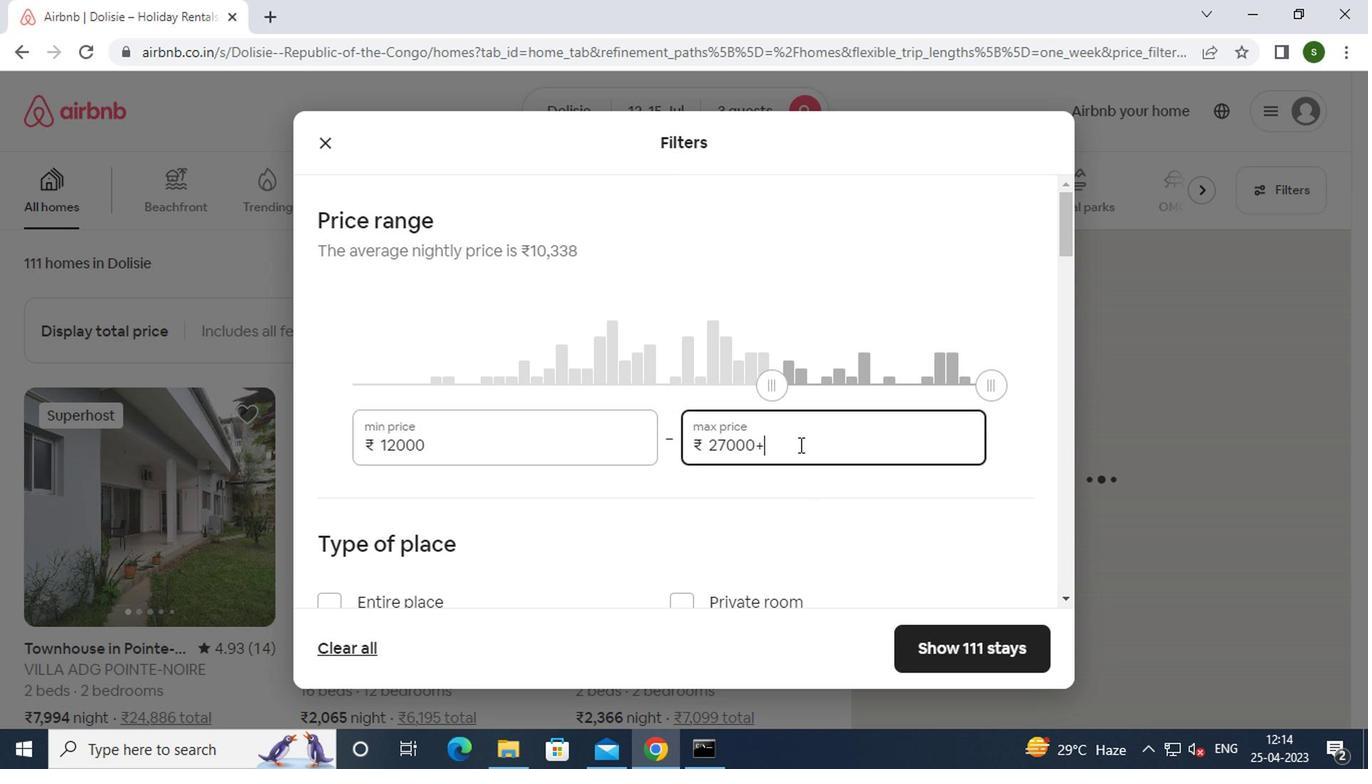 
Action: Key pressed <Key.backspace><Key.backspace><Key.backspace><Key.backspace><Key.backspace><Key.backspace><Key.backspace><Key.backspace><Key.backspace><Key.backspace><Key.backspace><Key.backspace>16000
Screenshot: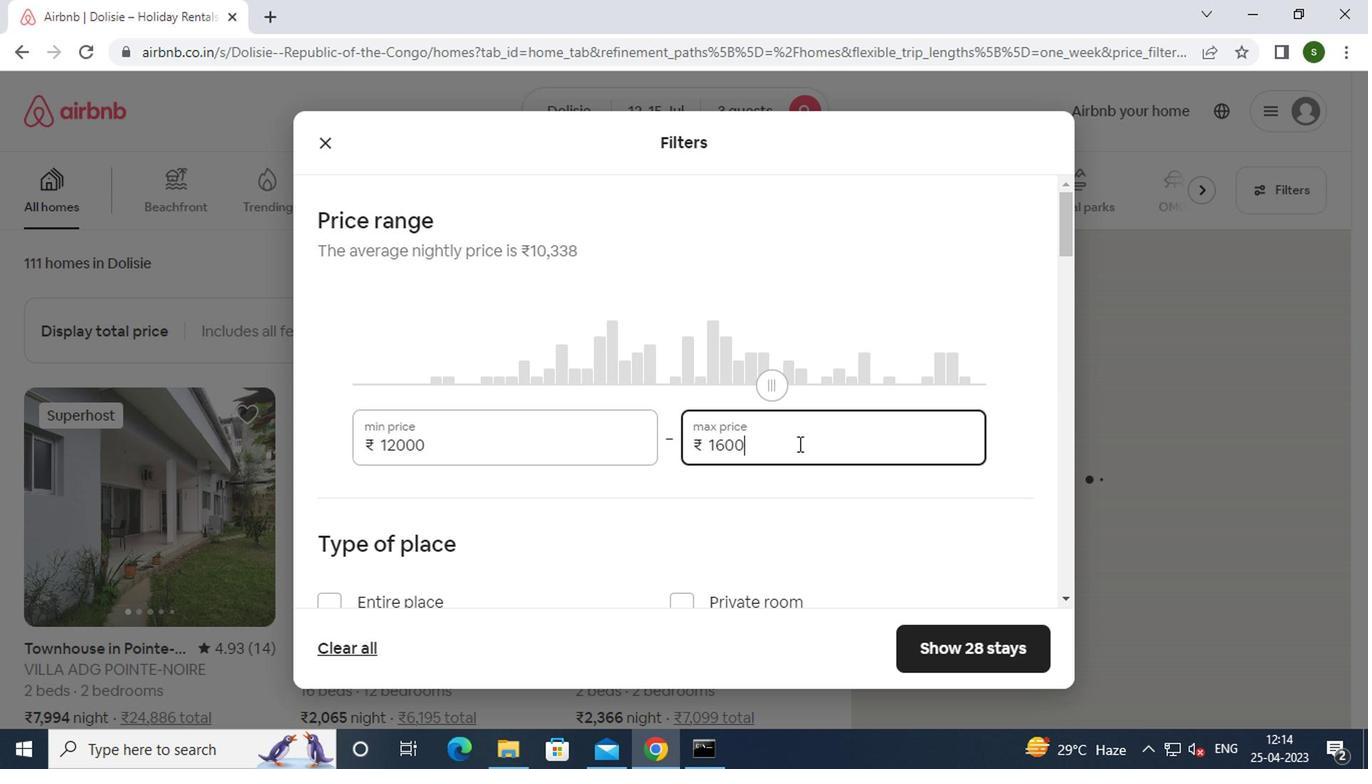 
Action: Mouse moved to (669, 483)
Screenshot: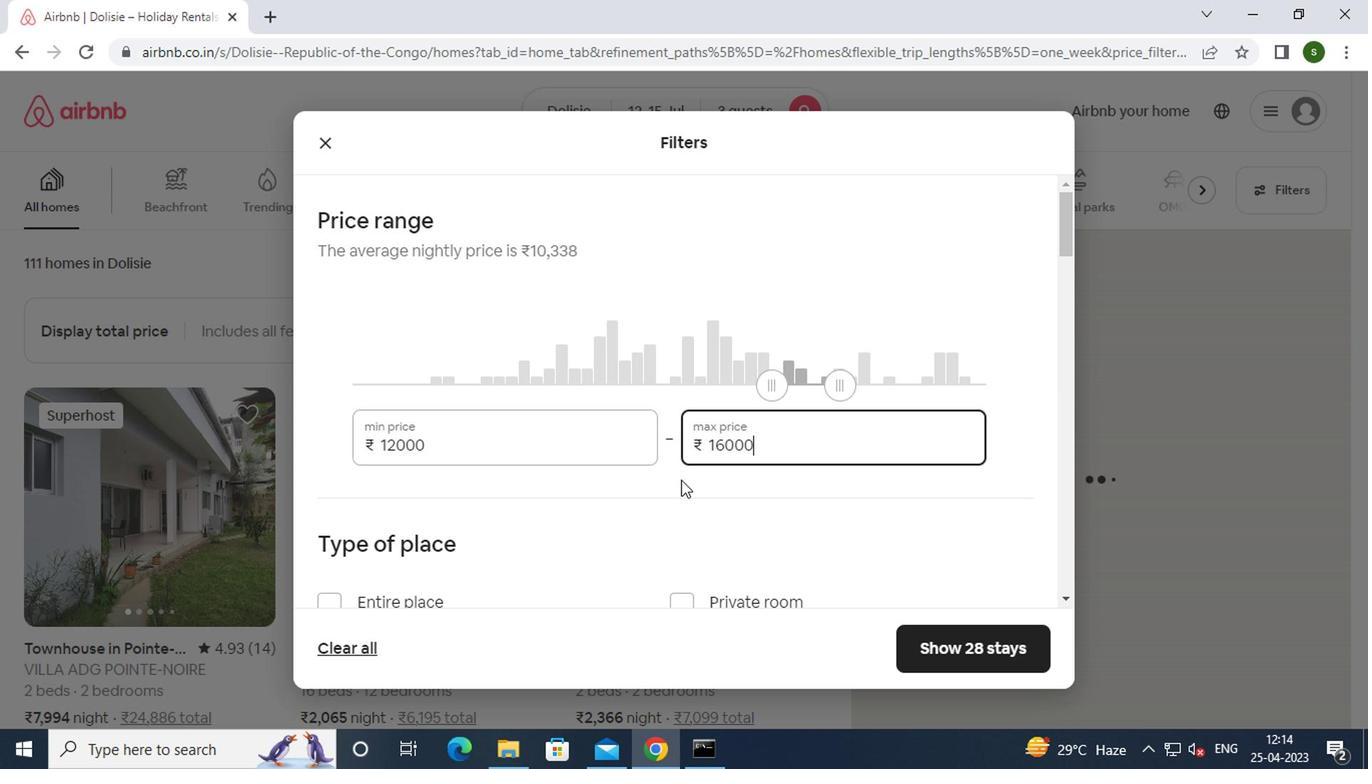 
Action: Mouse scrolled (669, 481) with delta (0, -1)
Screenshot: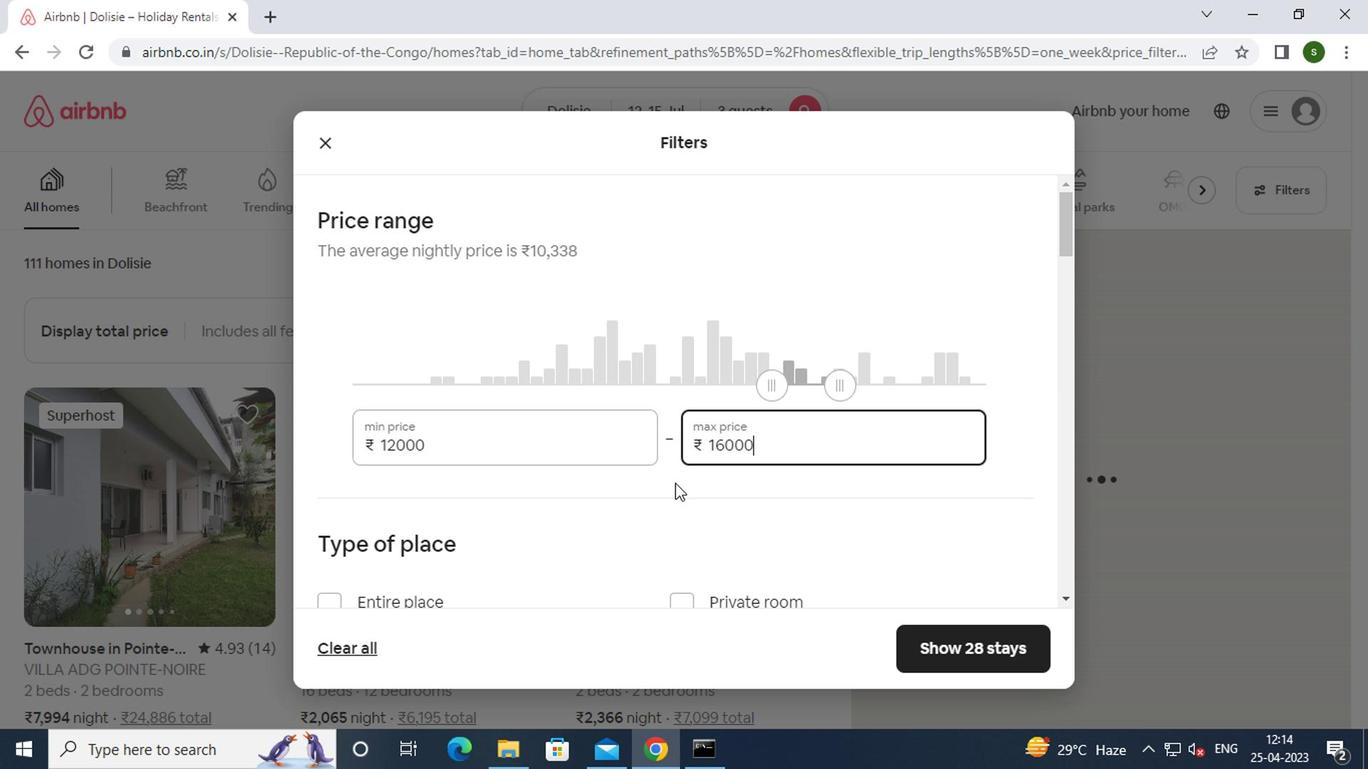 
Action: Mouse moved to (666, 483)
Screenshot: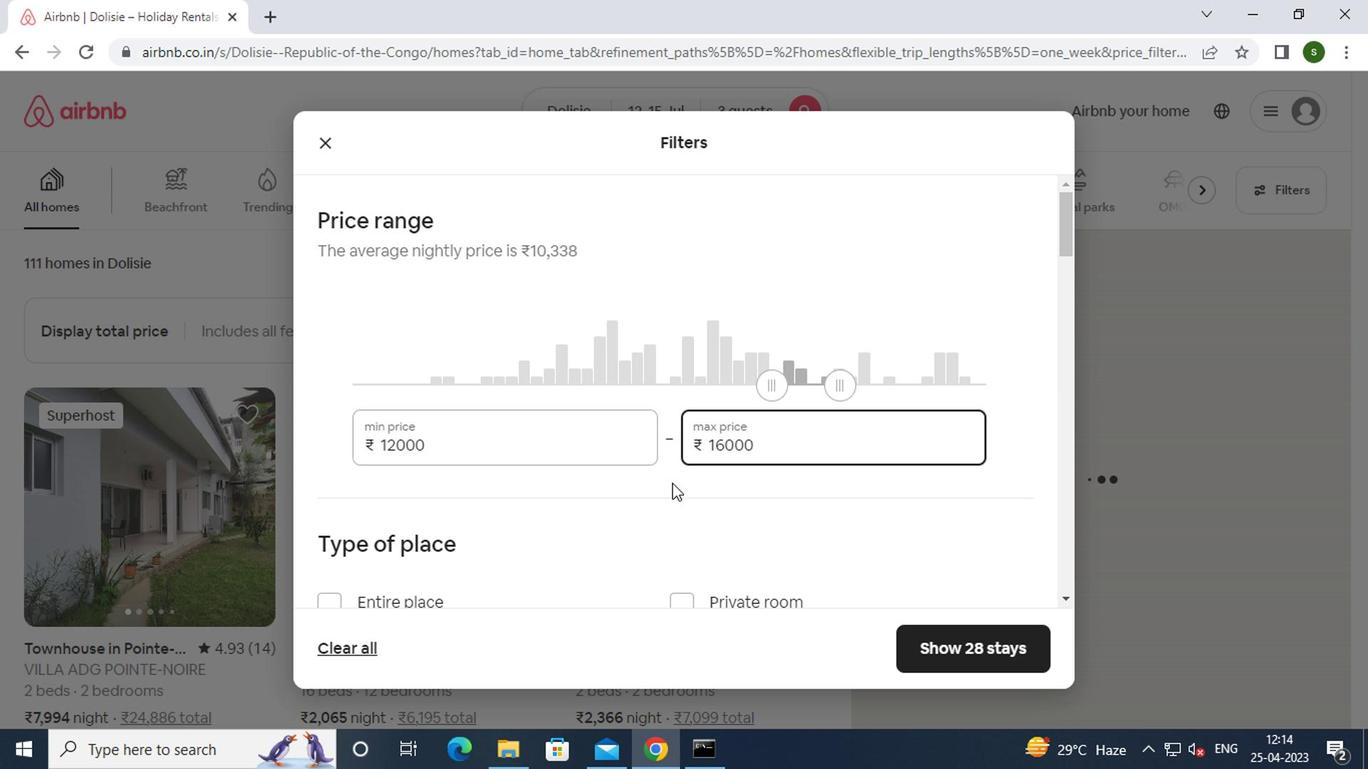 
Action: Mouse scrolled (666, 483) with delta (0, 0)
Screenshot: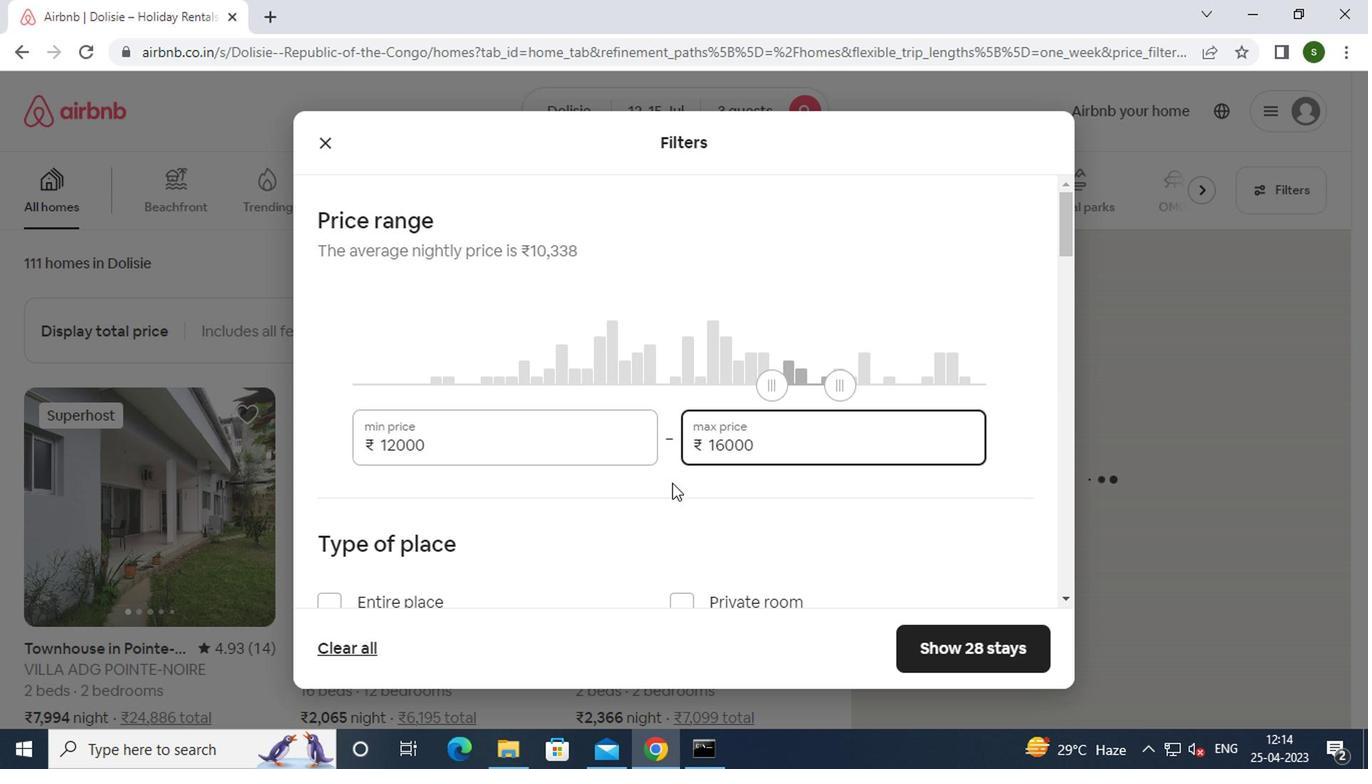
Action: Mouse moved to (357, 409)
Screenshot: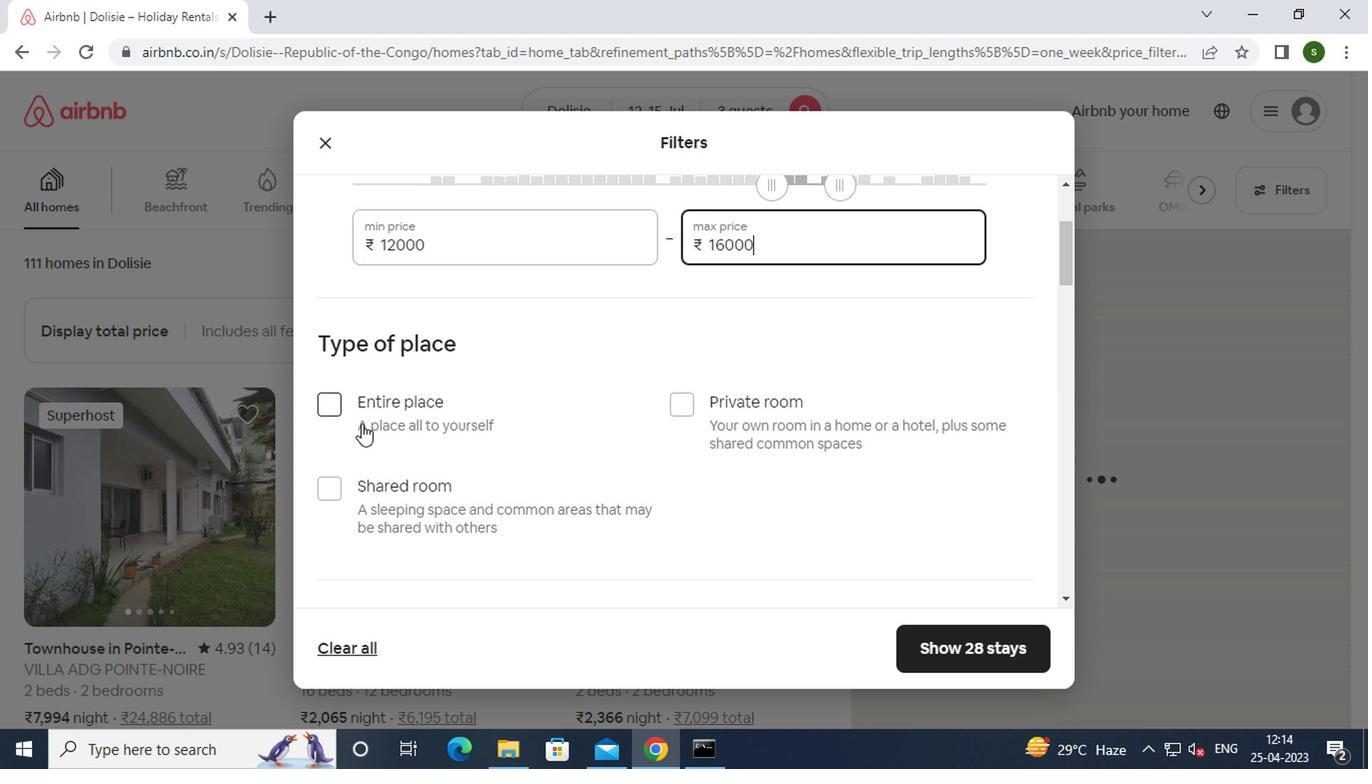 
Action: Mouse pressed left at (357, 409)
Screenshot: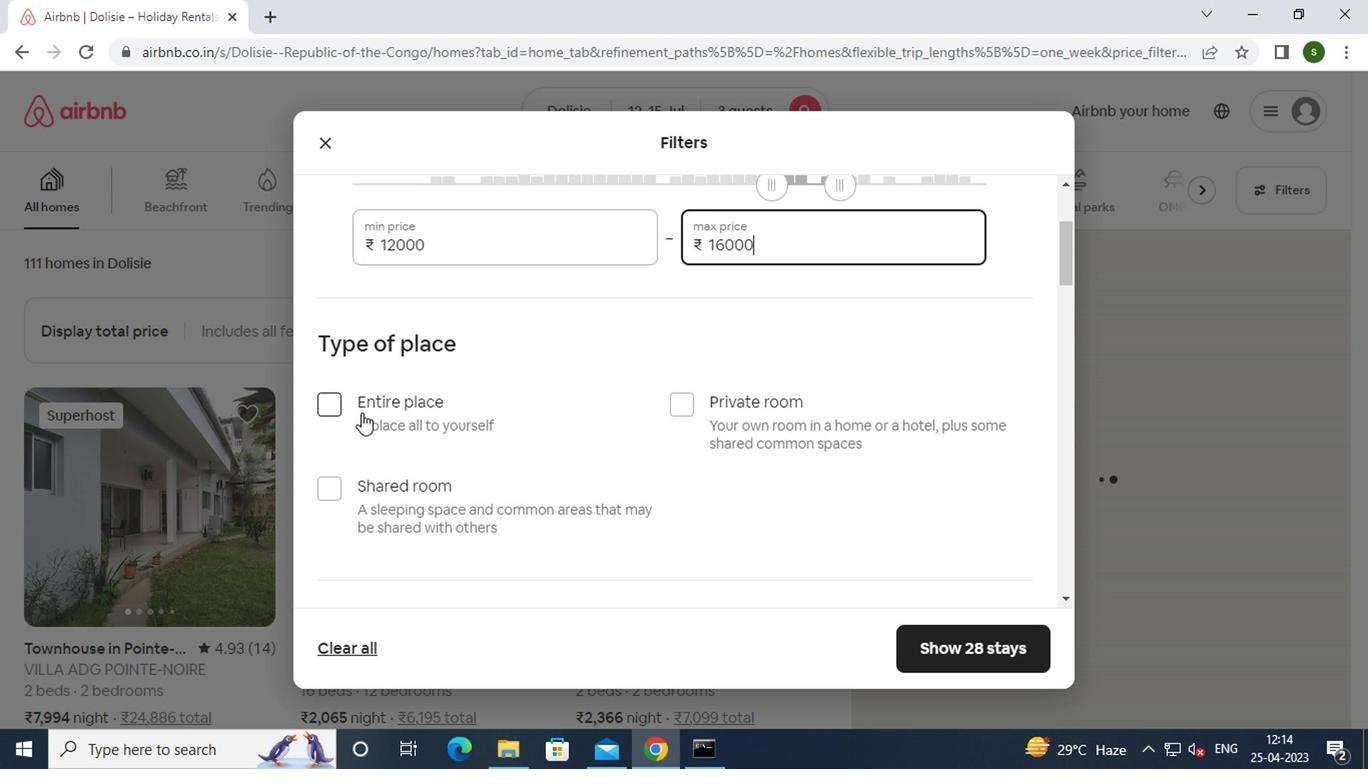 
Action: Mouse moved to (563, 414)
Screenshot: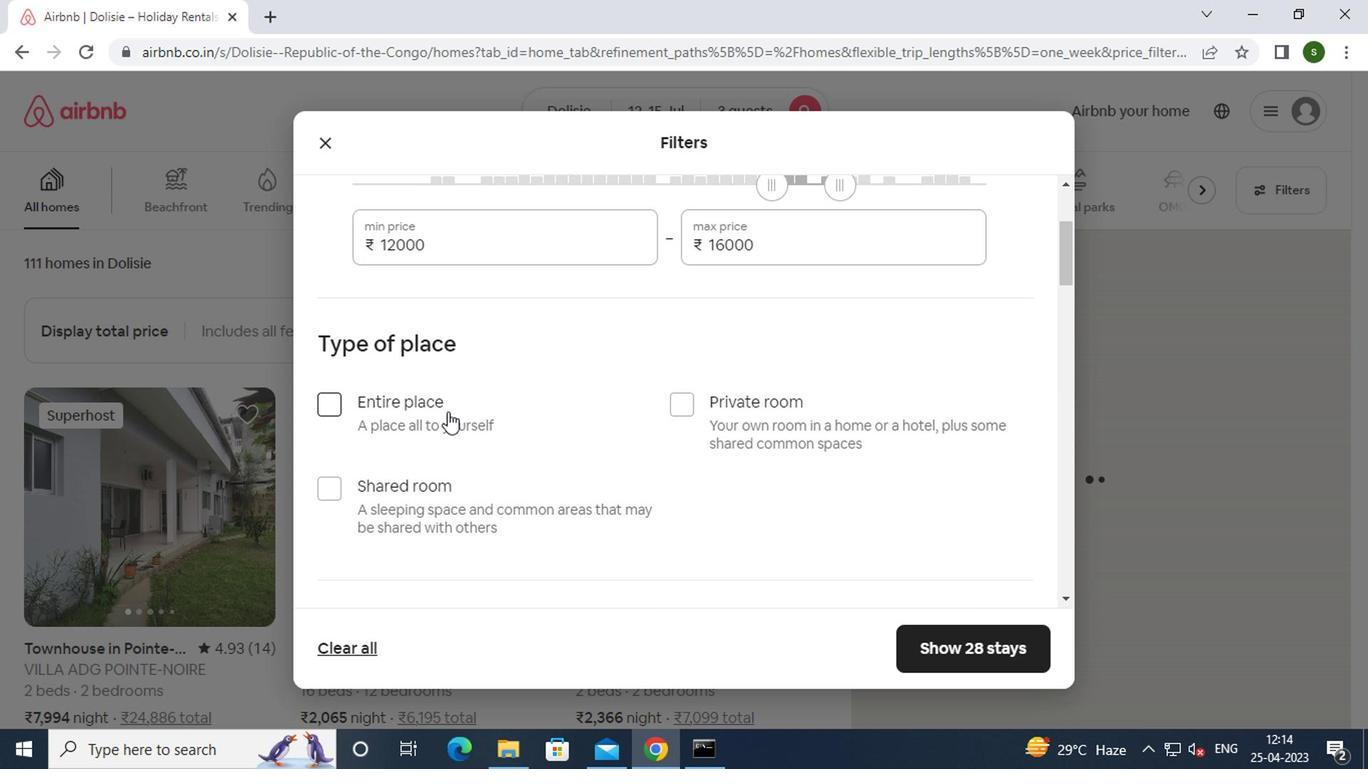 
Action: Mouse scrolled (563, 412) with delta (0, -1)
Screenshot: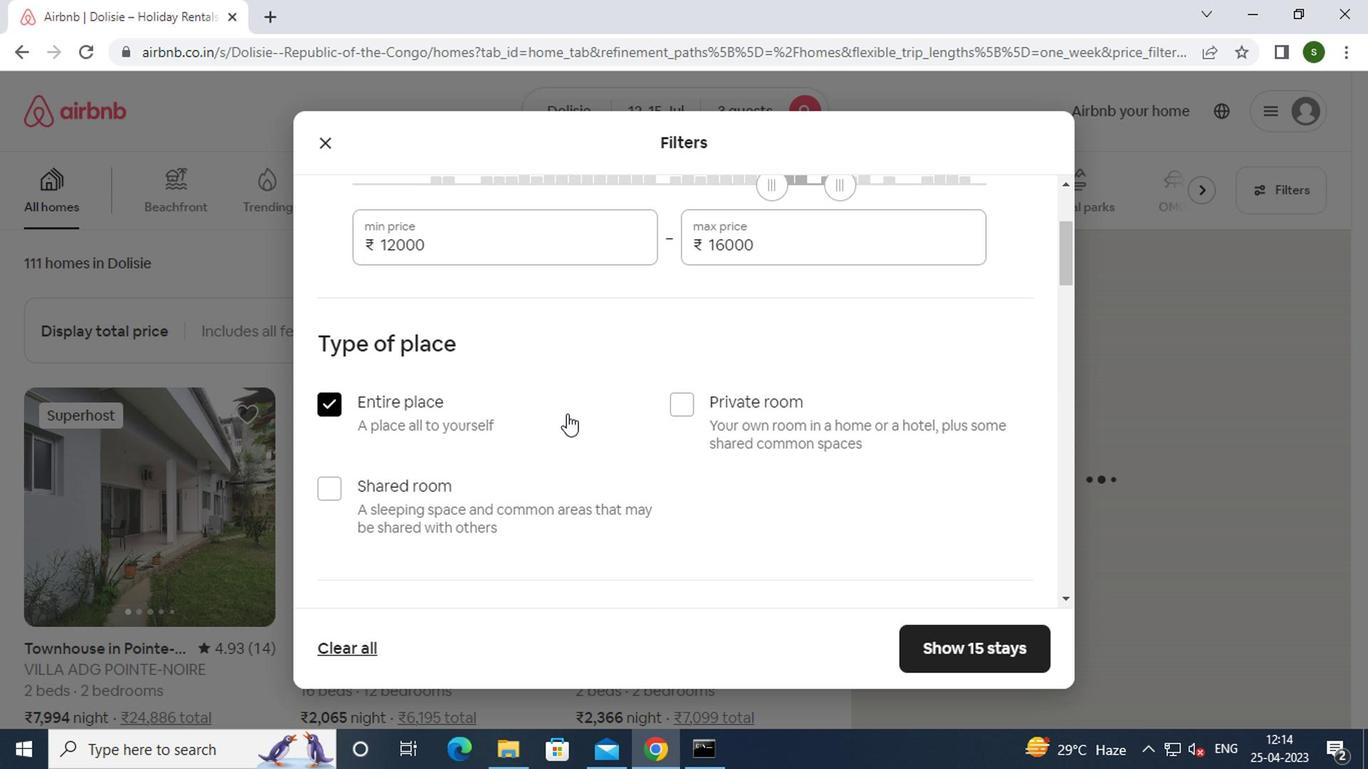 
Action: Mouse scrolled (563, 412) with delta (0, -1)
Screenshot: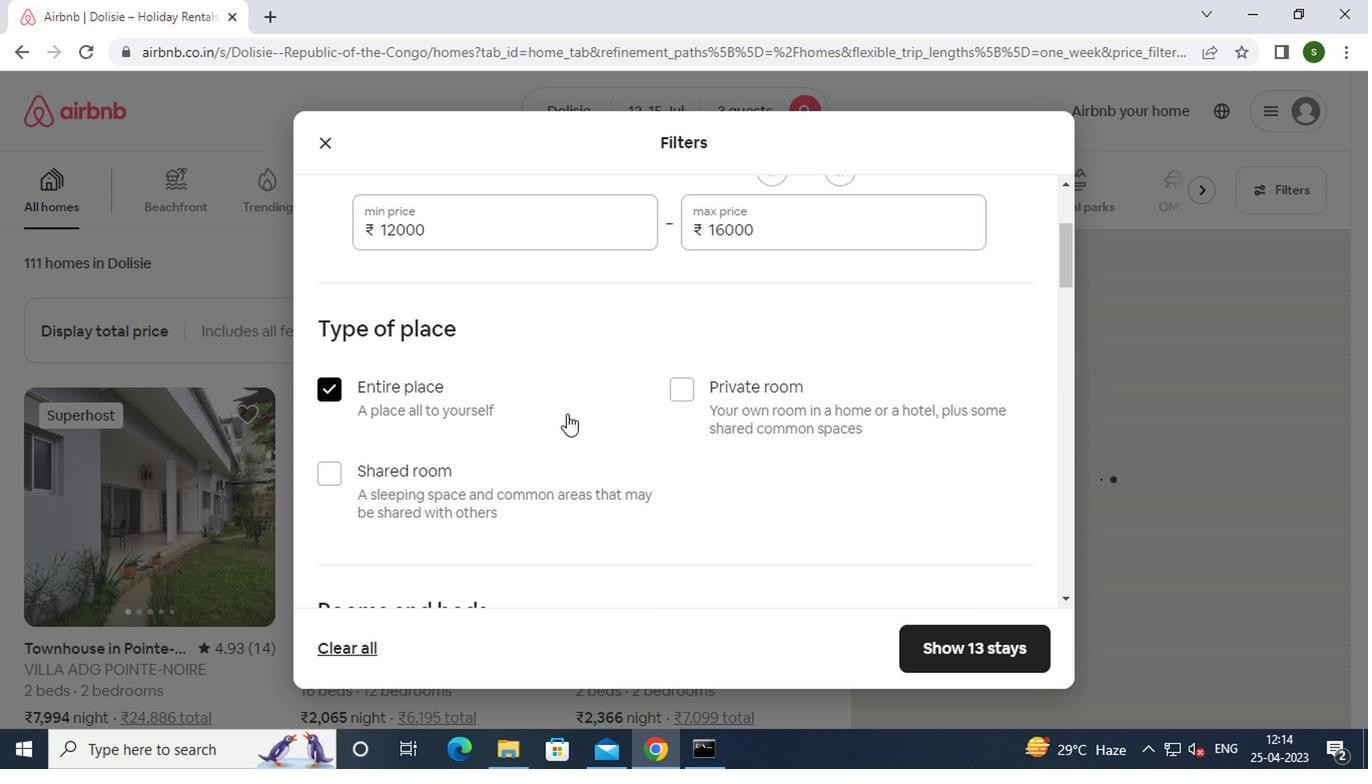 
Action: Mouse scrolled (563, 412) with delta (0, -1)
Screenshot: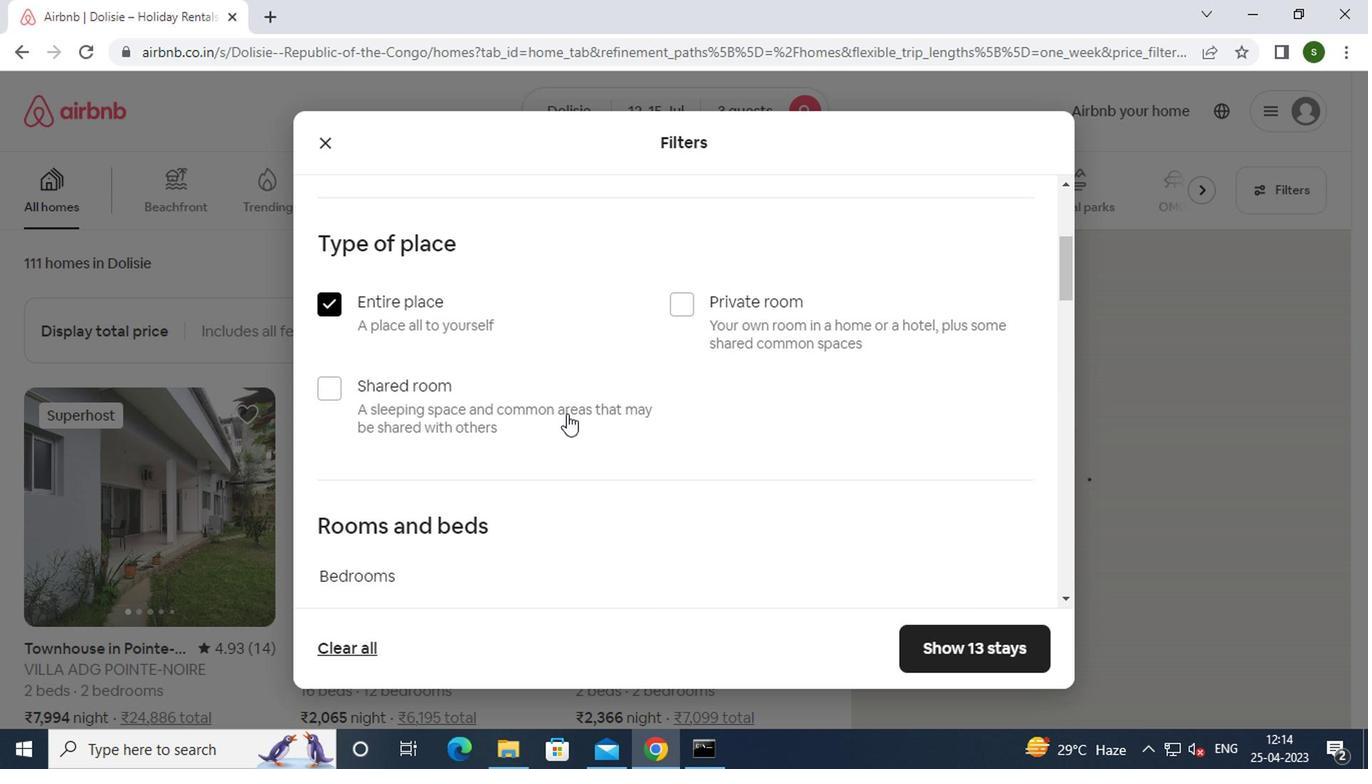 
Action: Mouse scrolled (563, 412) with delta (0, -1)
Screenshot: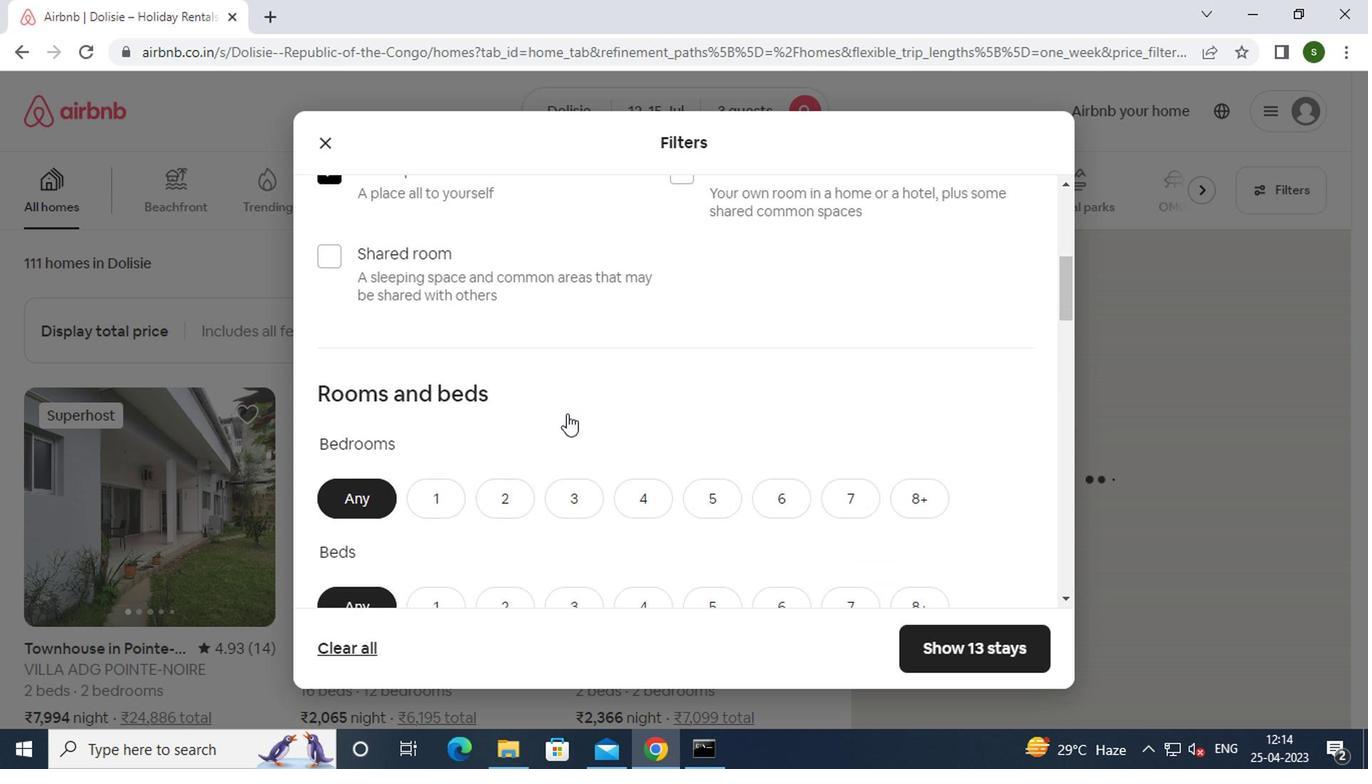 
Action: Mouse moved to (503, 342)
Screenshot: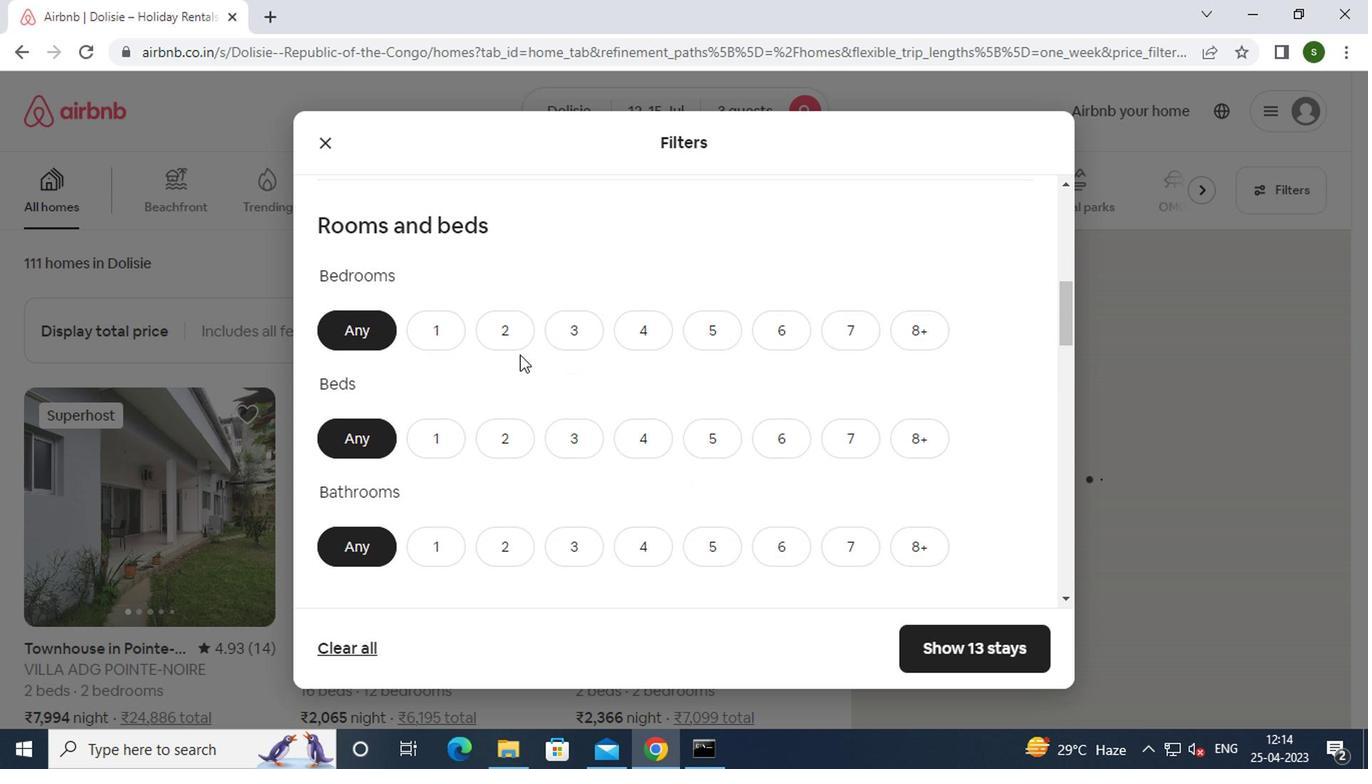 
Action: Mouse pressed left at (503, 342)
Screenshot: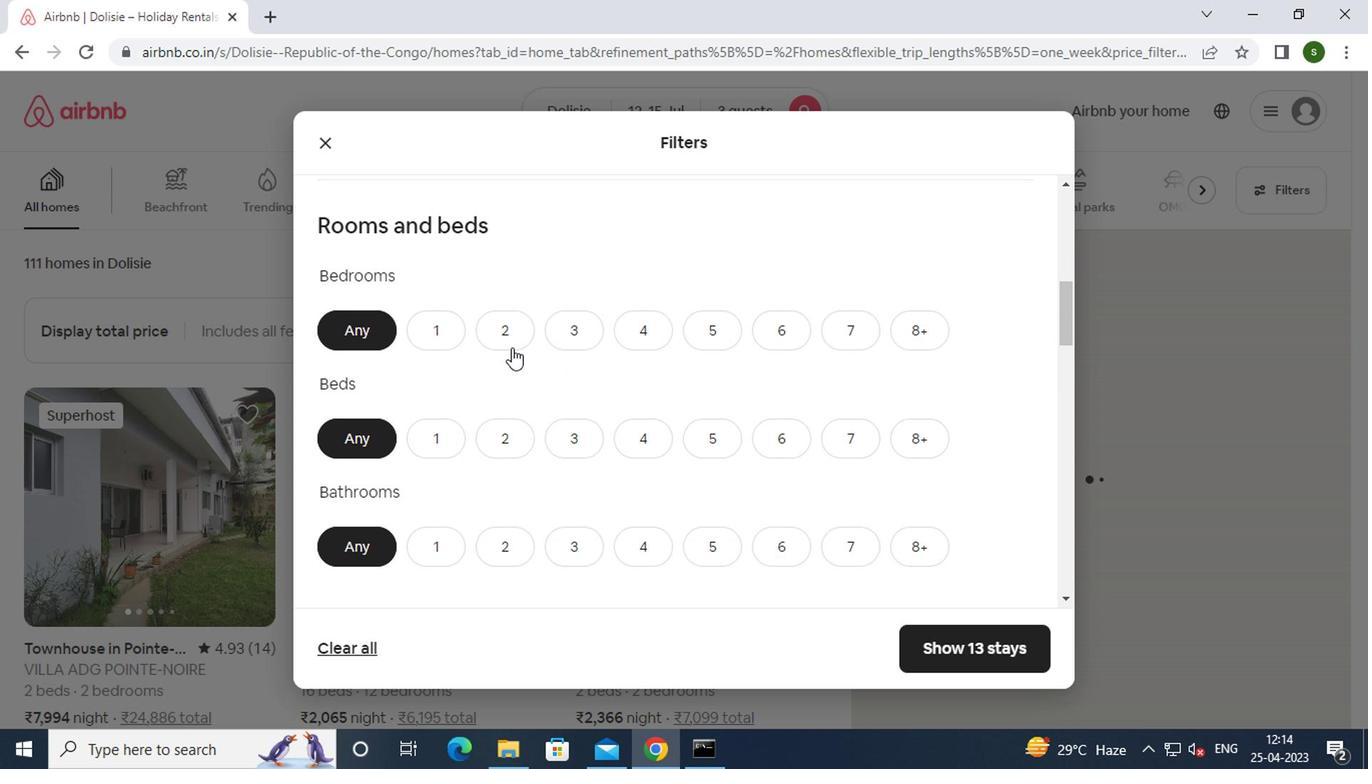 
Action: Mouse moved to (571, 441)
Screenshot: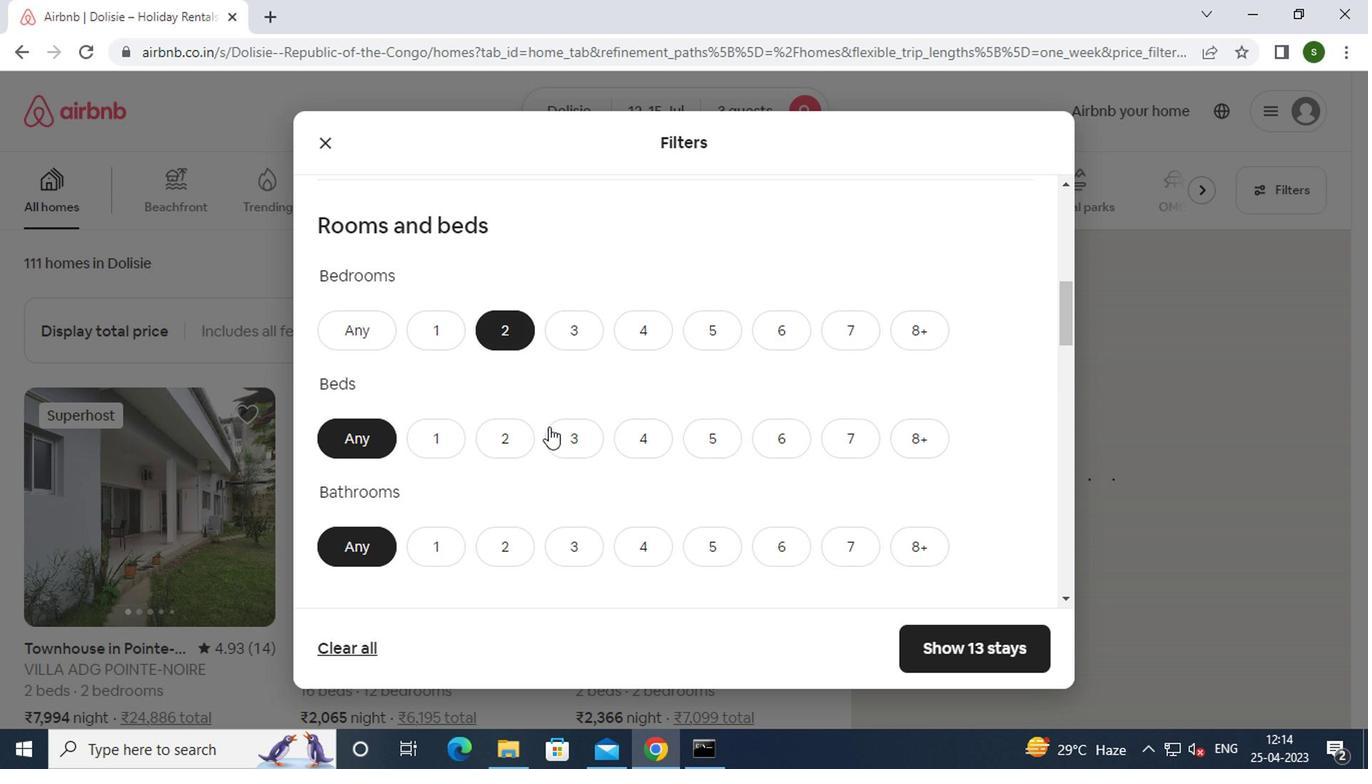 
Action: Mouse pressed left at (571, 441)
Screenshot: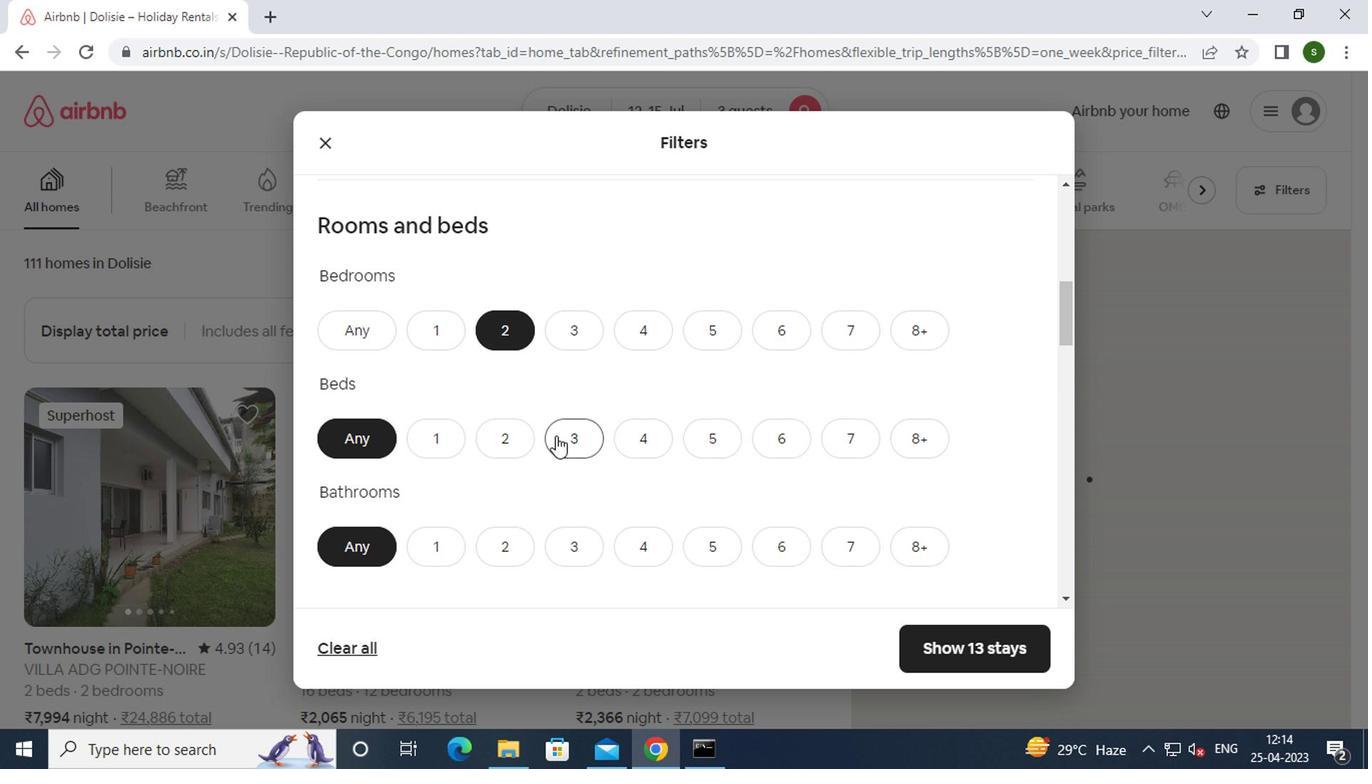 
Action: Mouse moved to (439, 550)
Screenshot: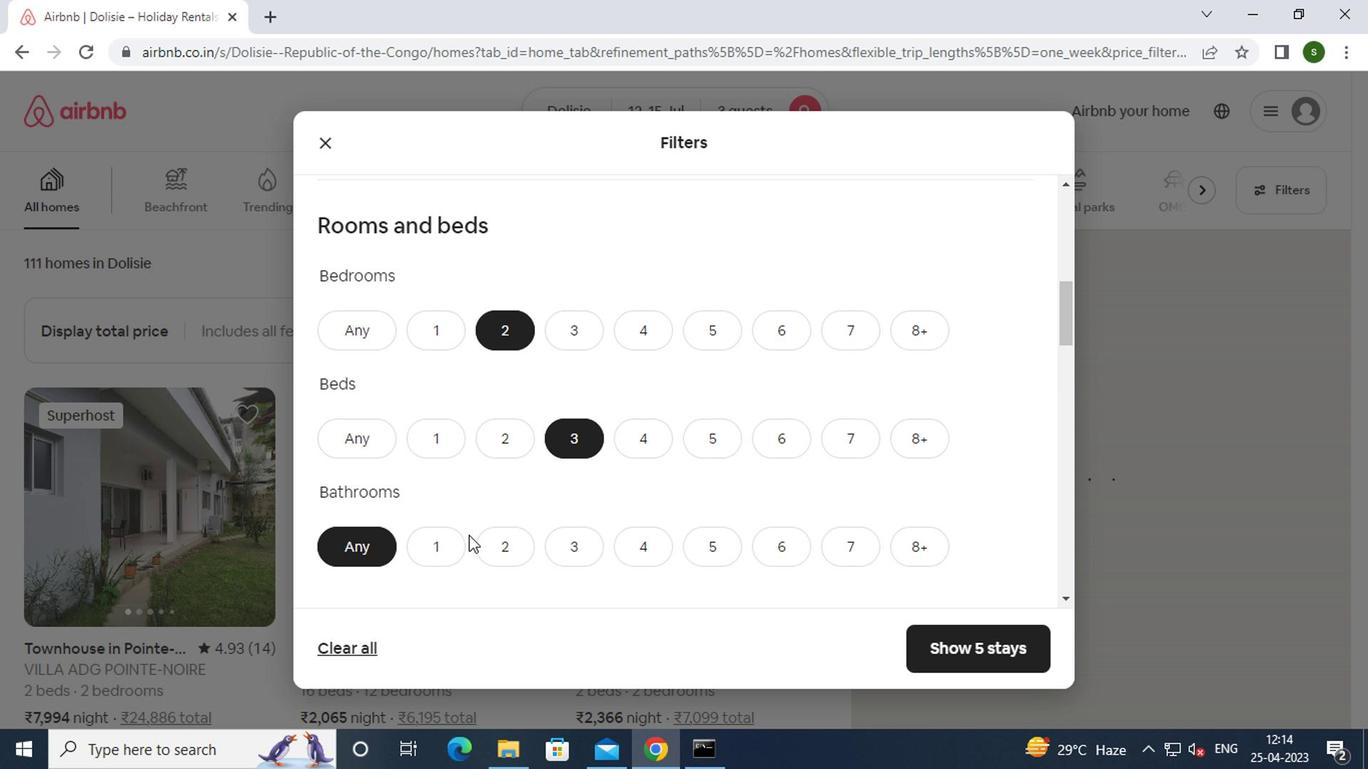 
Action: Mouse pressed left at (439, 550)
Screenshot: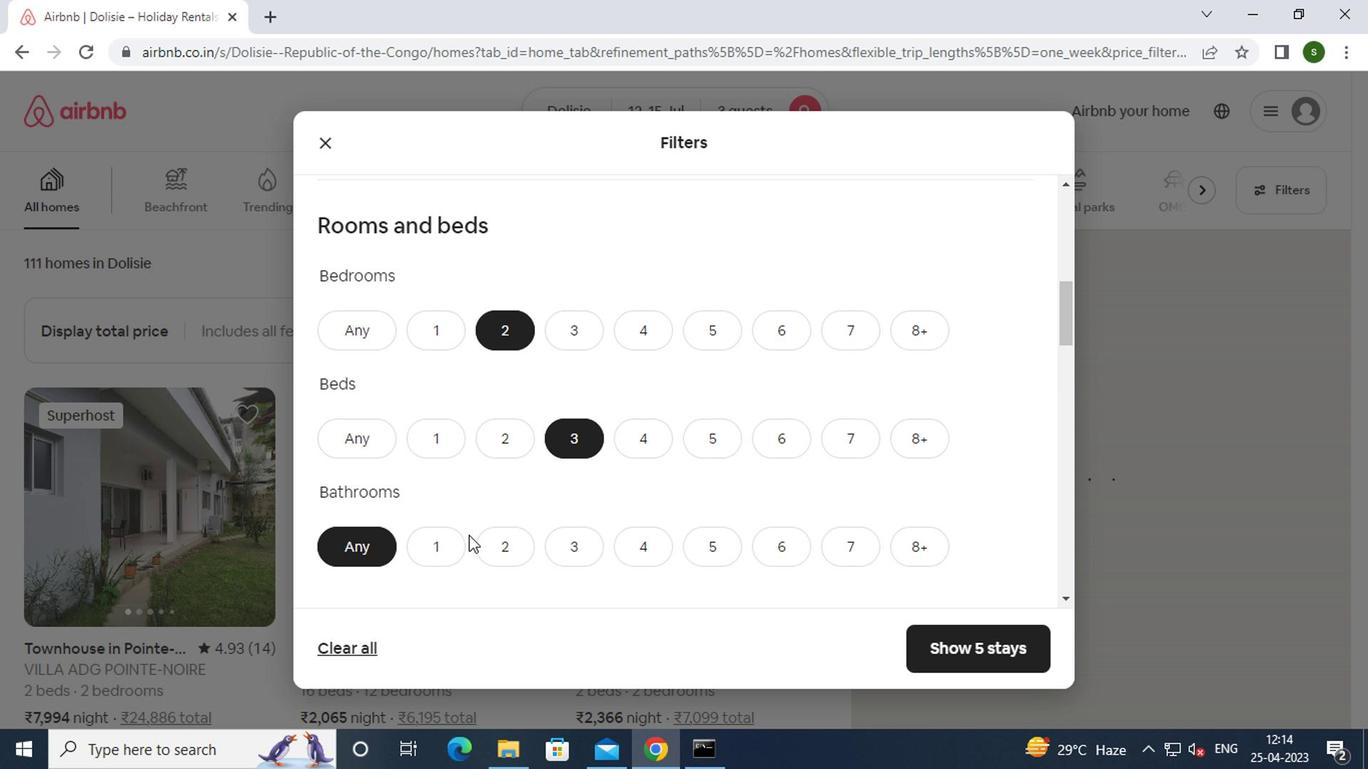 
Action: Mouse moved to (559, 441)
Screenshot: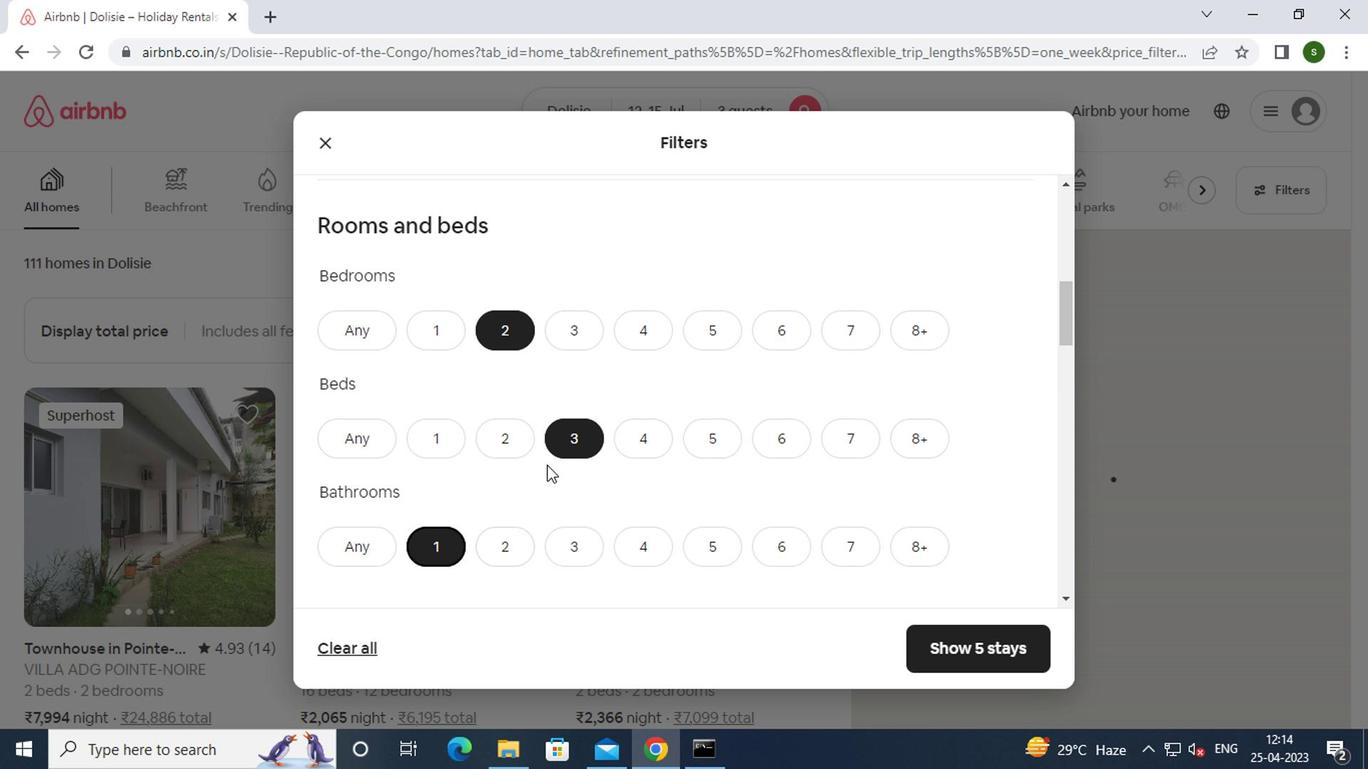 
Action: Mouse scrolled (559, 441) with delta (0, 0)
Screenshot: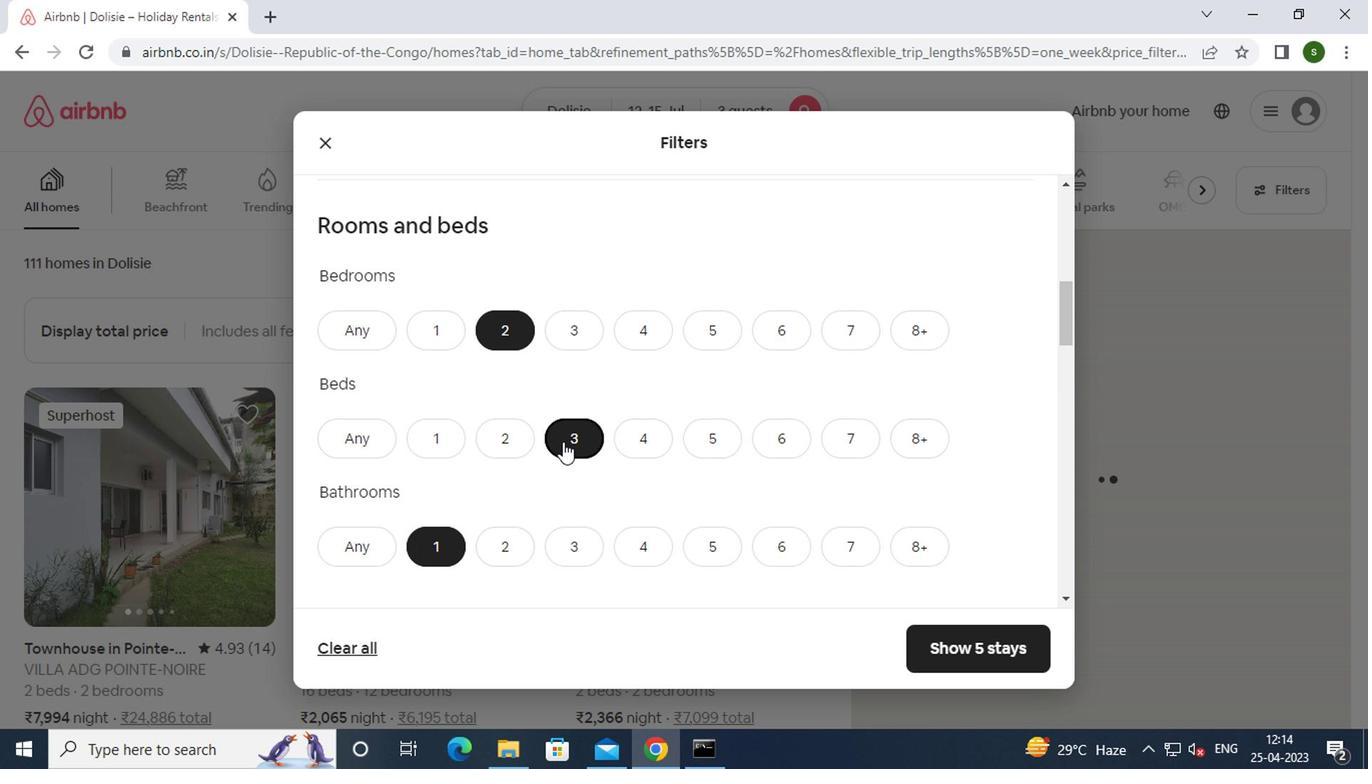 
Action: Mouse scrolled (559, 441) with delta (0, 0)
Screenshot: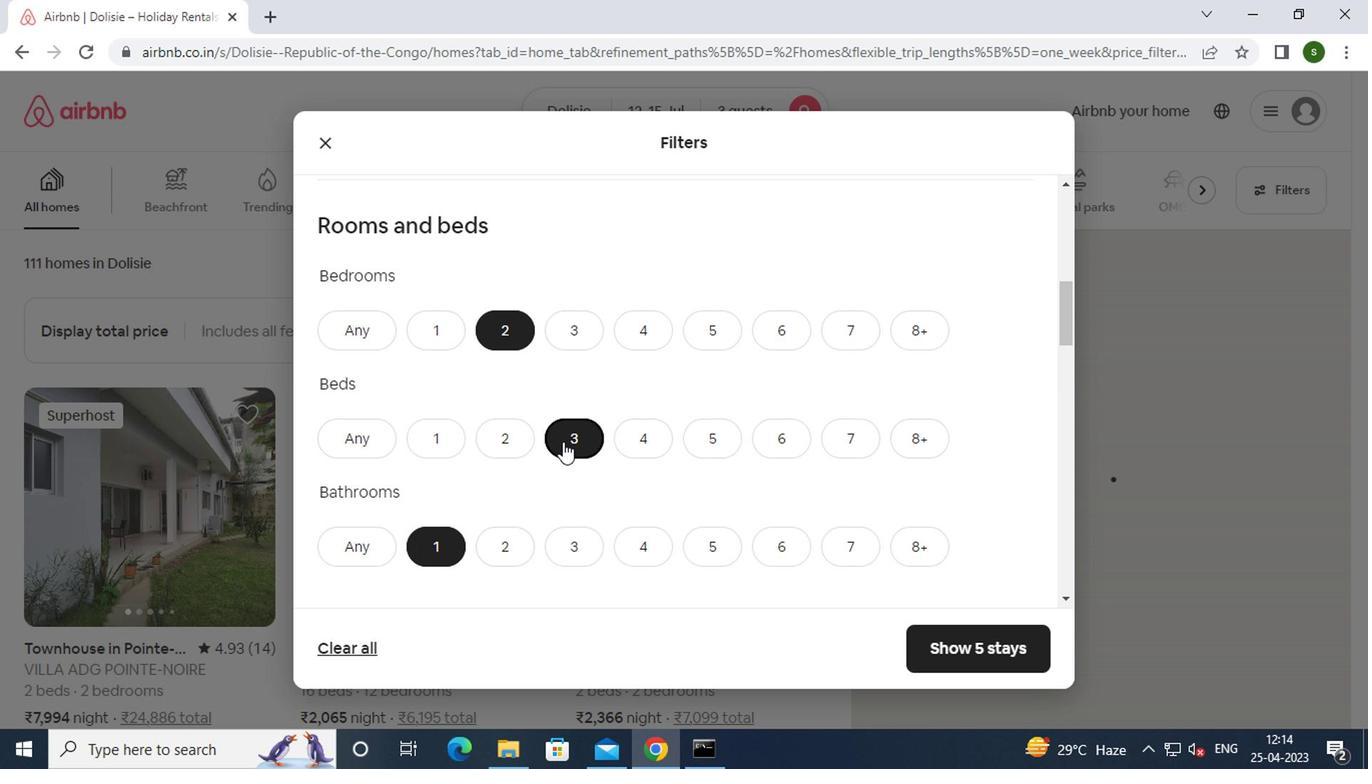 
Action: Mouse scrolled (559, 441) with delta (0, 0)
Screenshot: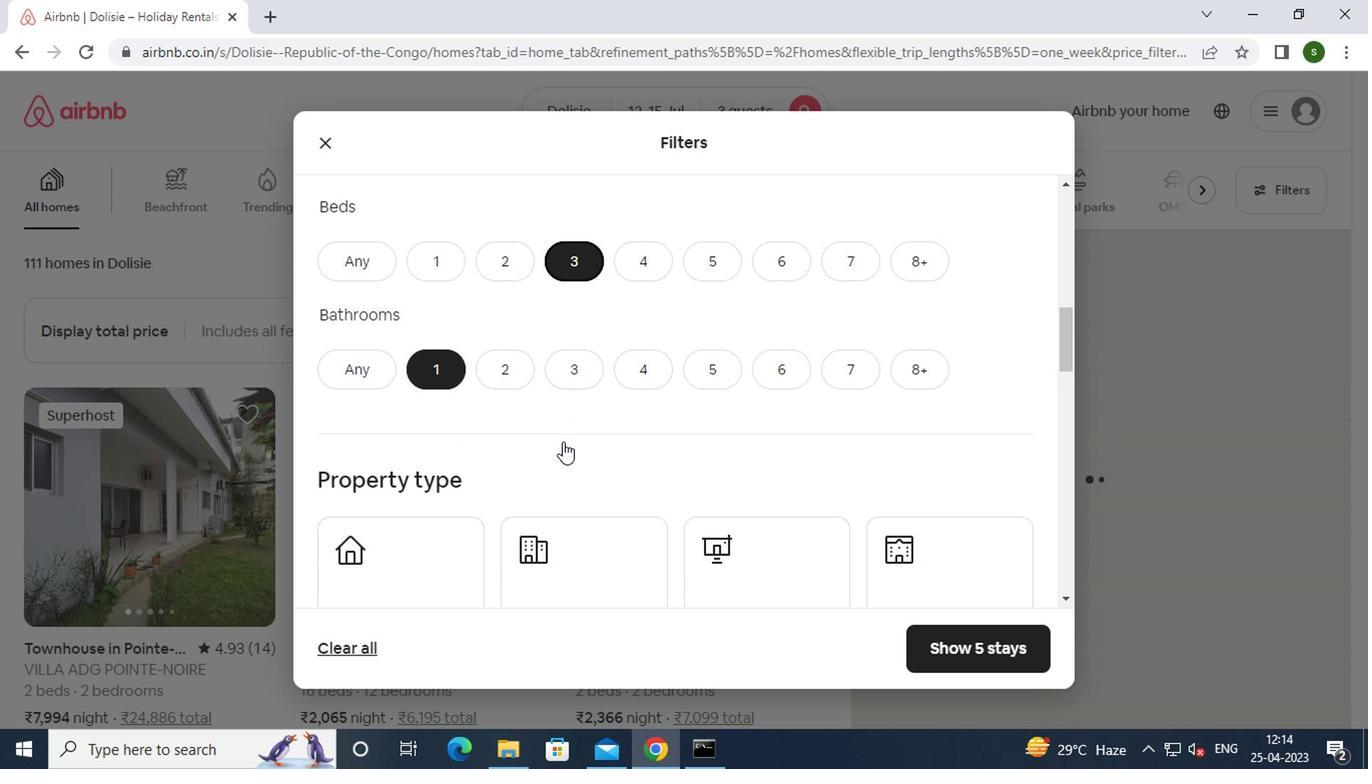 
Action: Mouse moved to (447, 444)
Screenshot: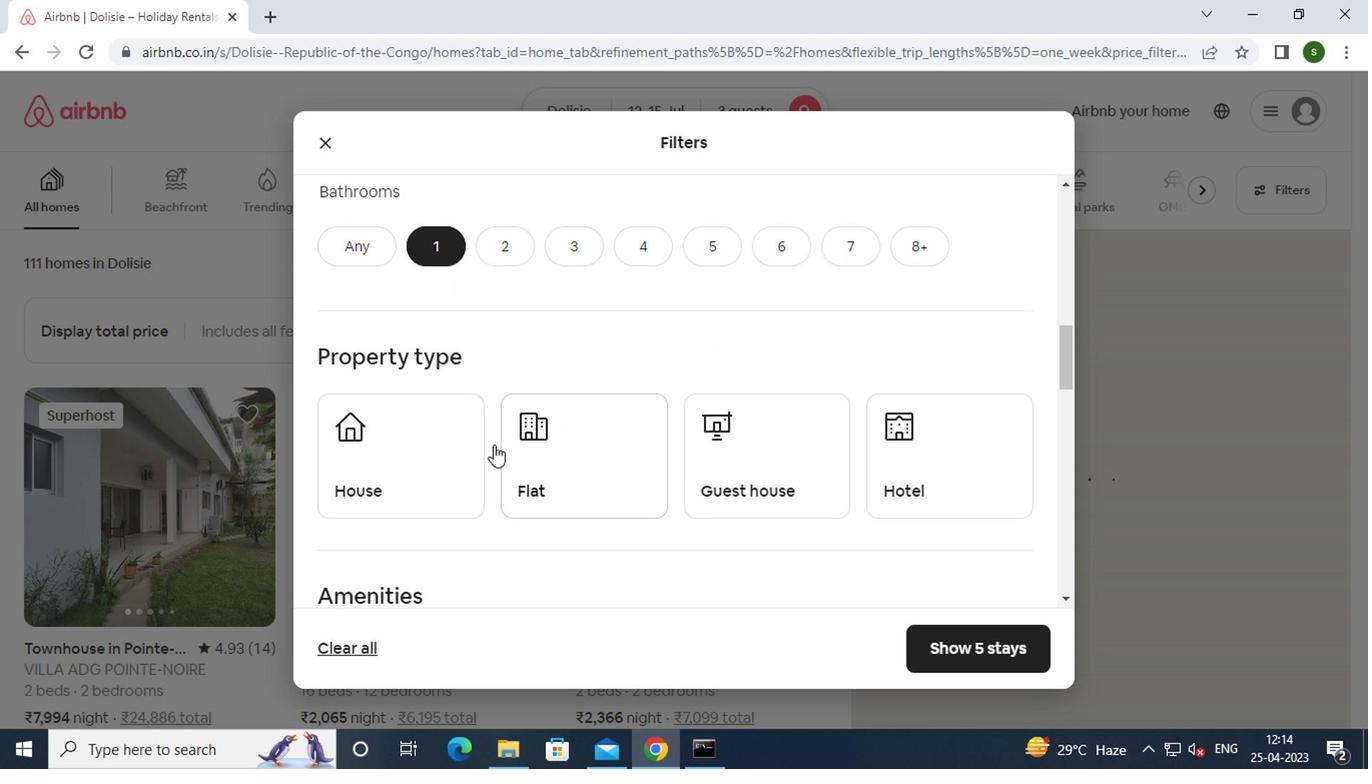 
Action: Mouse pressed left at (447, 444)
Screenshot: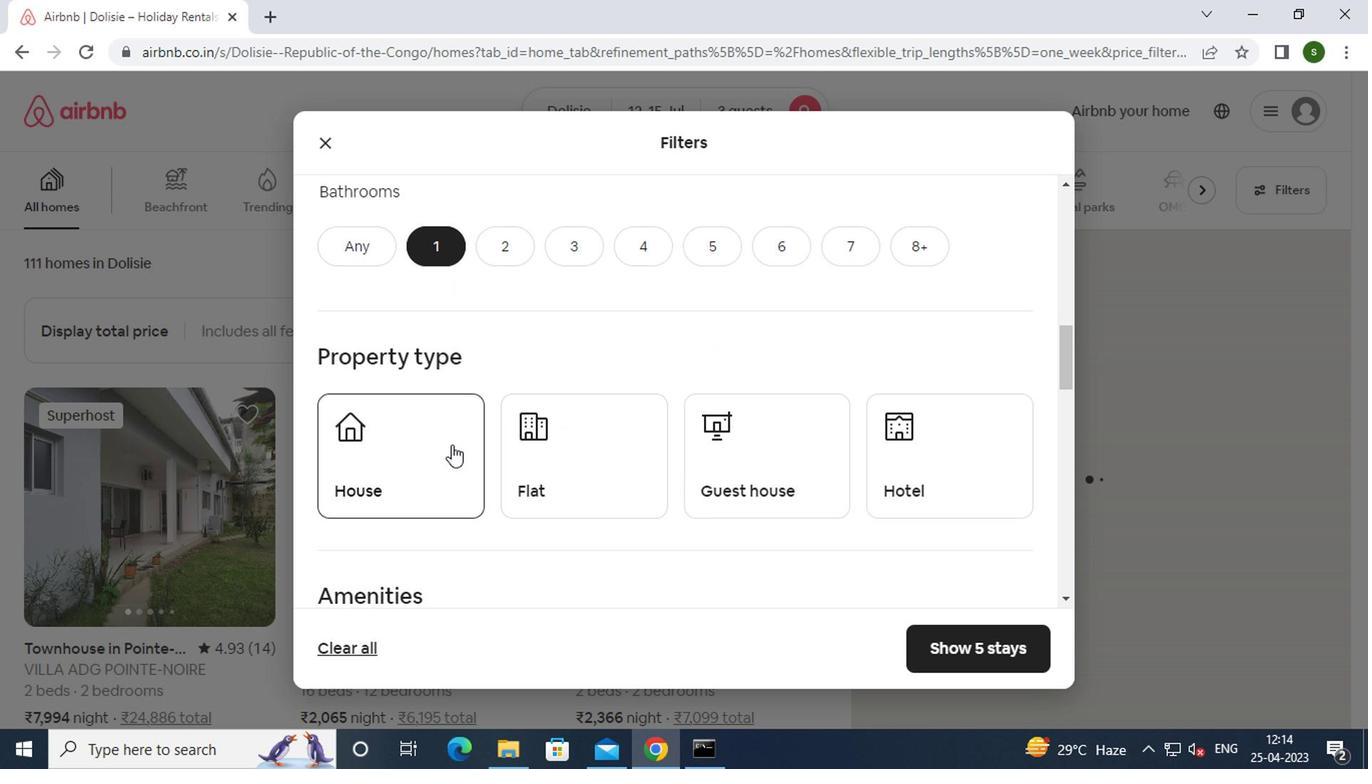 
Action: Mouse moved to (589, 451)
Screenshot: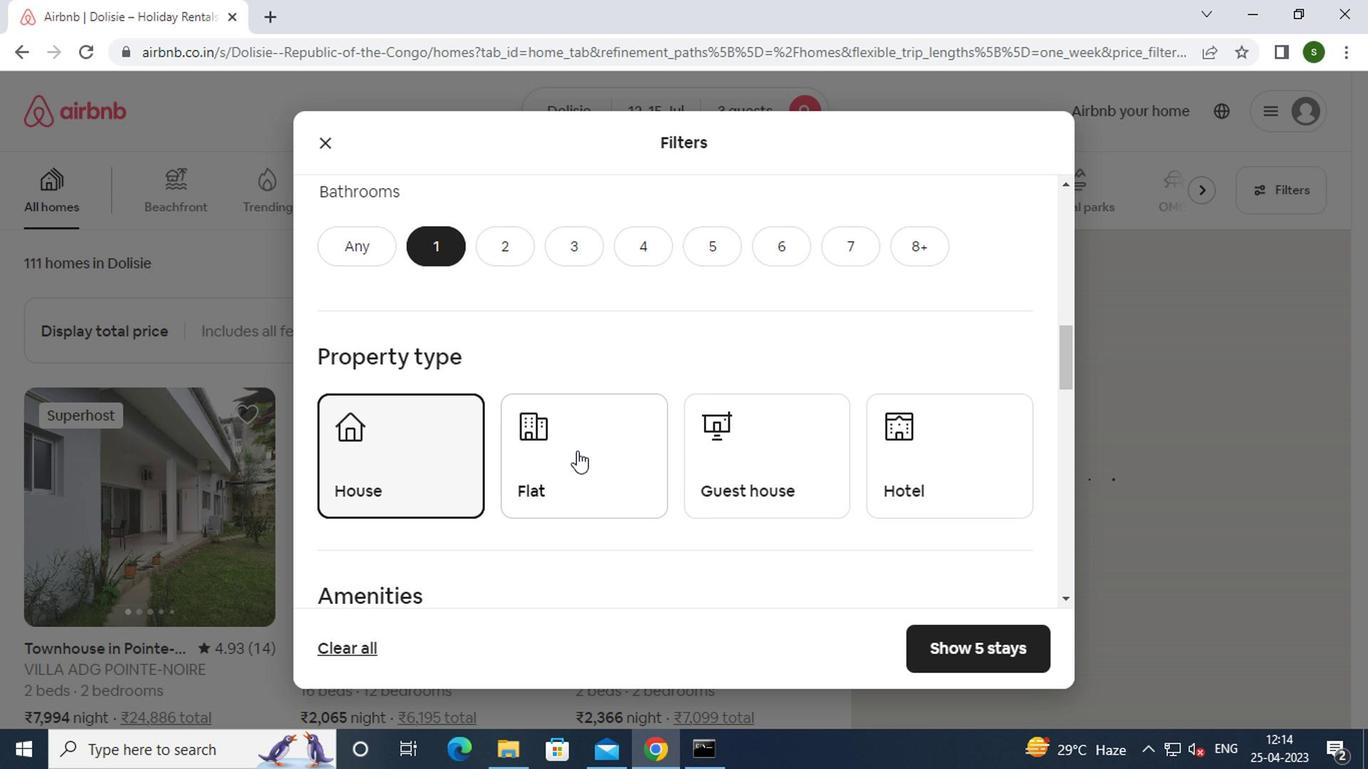 
Action: Mouse pressed left at (589, 451)
Screenshot: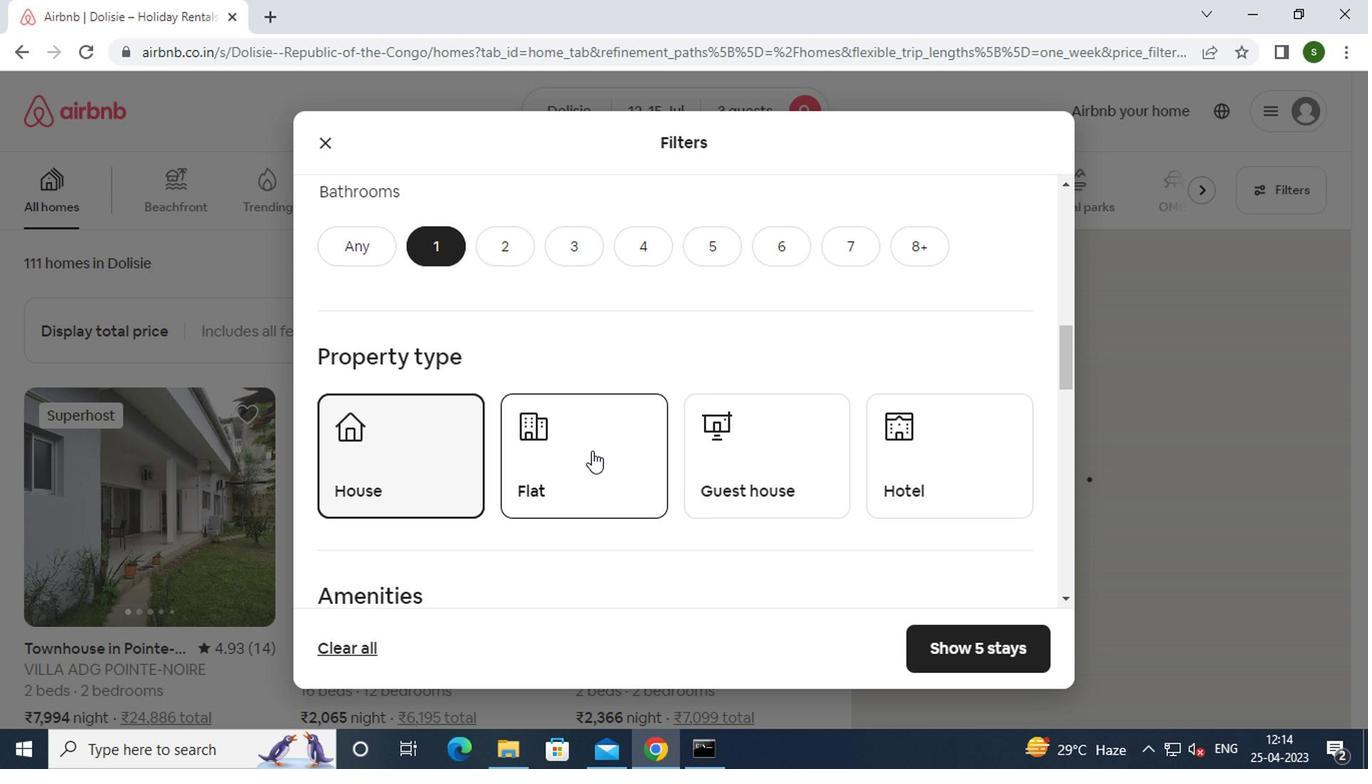 
Action: Mouse moved to (719, 444)
Screenshot: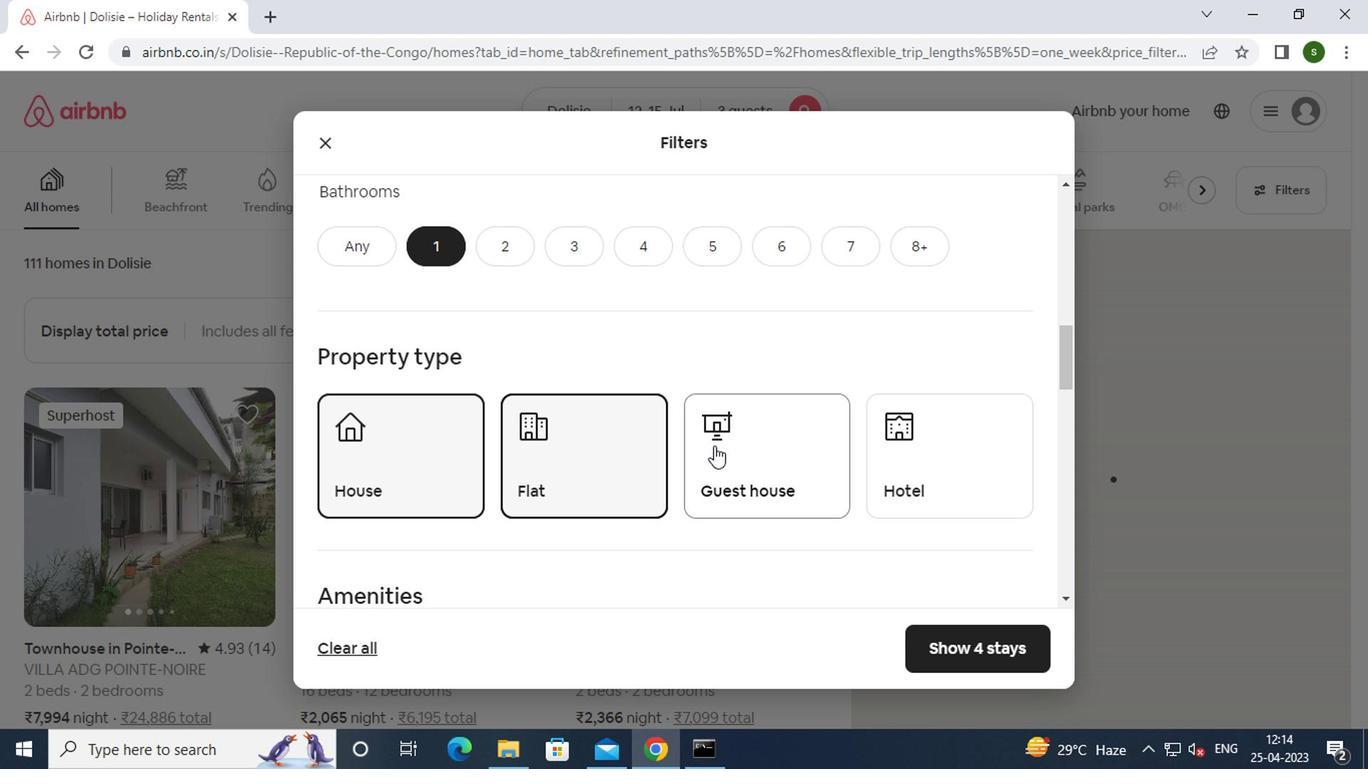 
Action: Mouse pressed left at (719, 444)
Screenshot: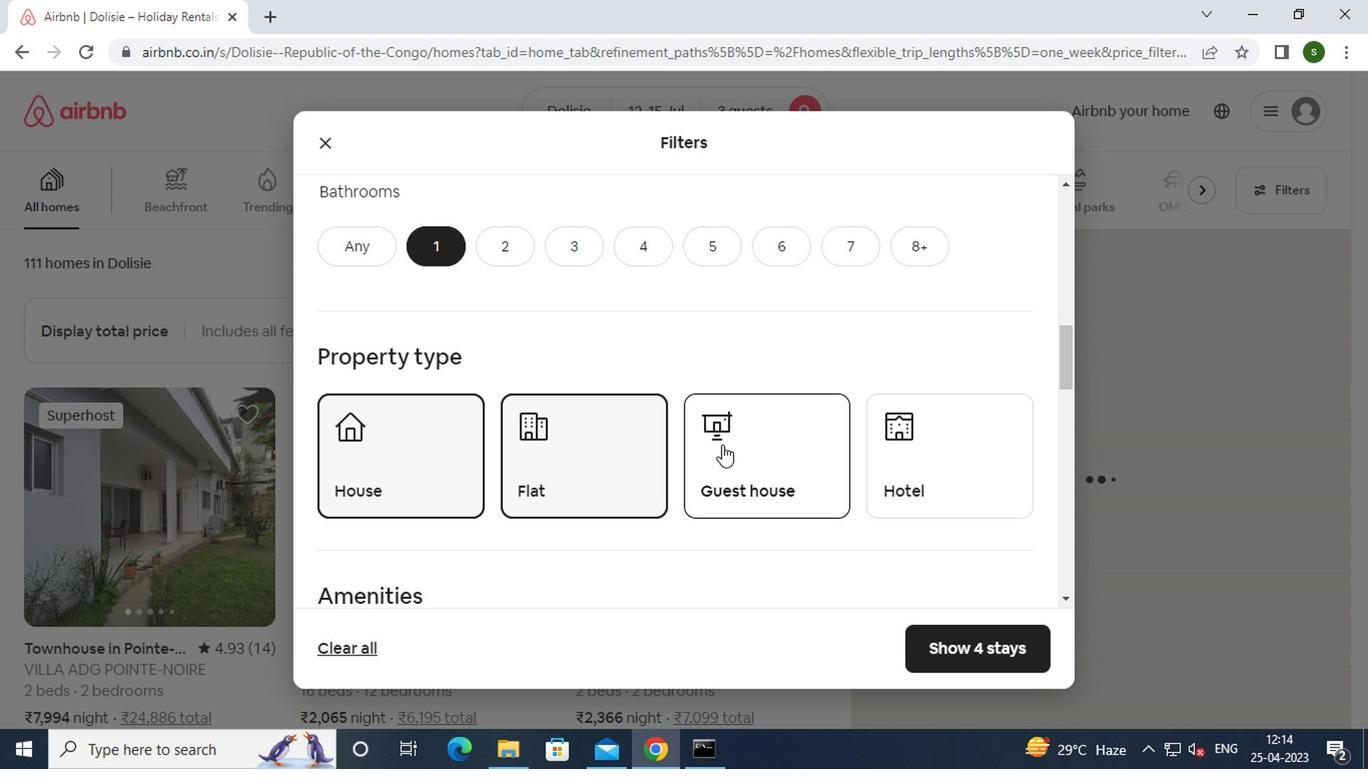 
Action: Mouse scrolled (719, 443) with delta (0, 0)
Screenshot: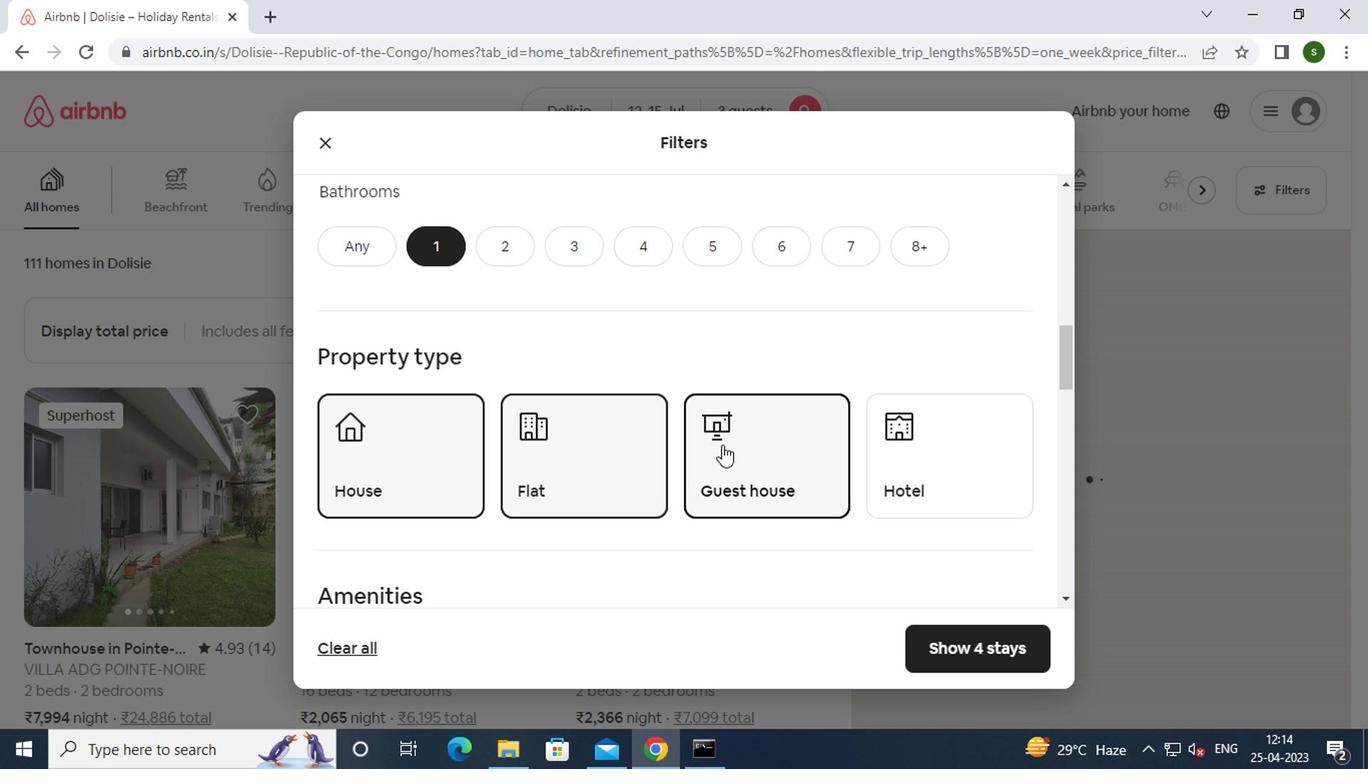 
Action: Mouse scrolled (719, 443) with delta (0, 0)
Screenshot: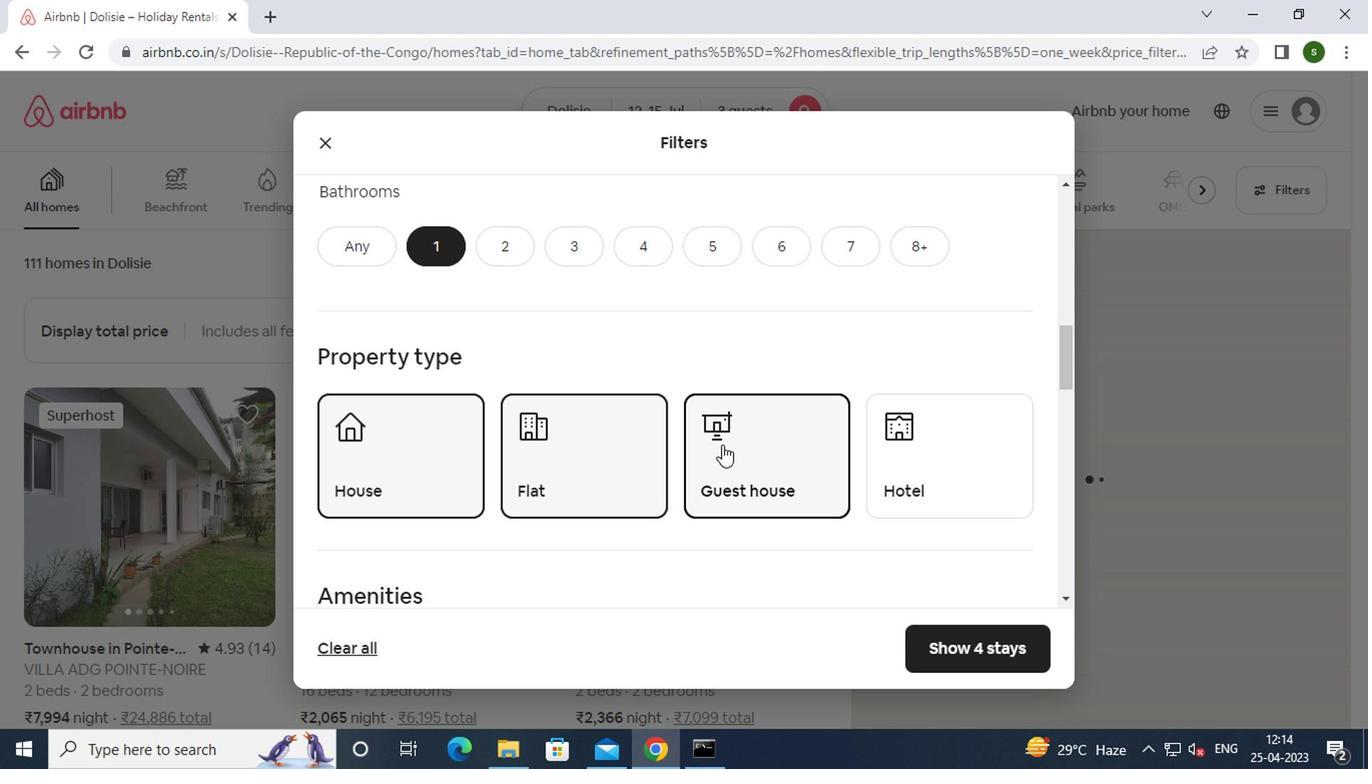 
Action: Mouse scrolled (719, 443) with delta (0, 0)
Screenshot: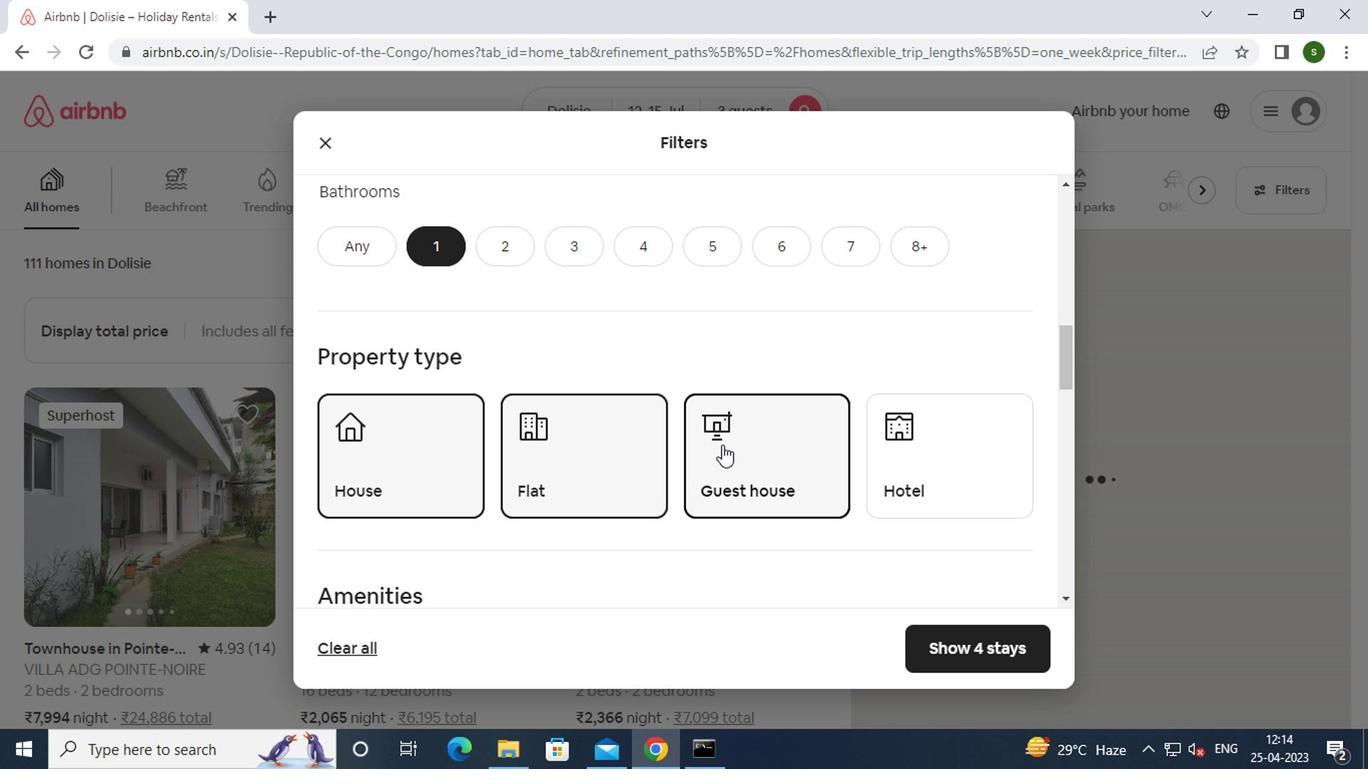
Action: Mouse scrolled (719, 443) with delta (0, 0)
Screenshot: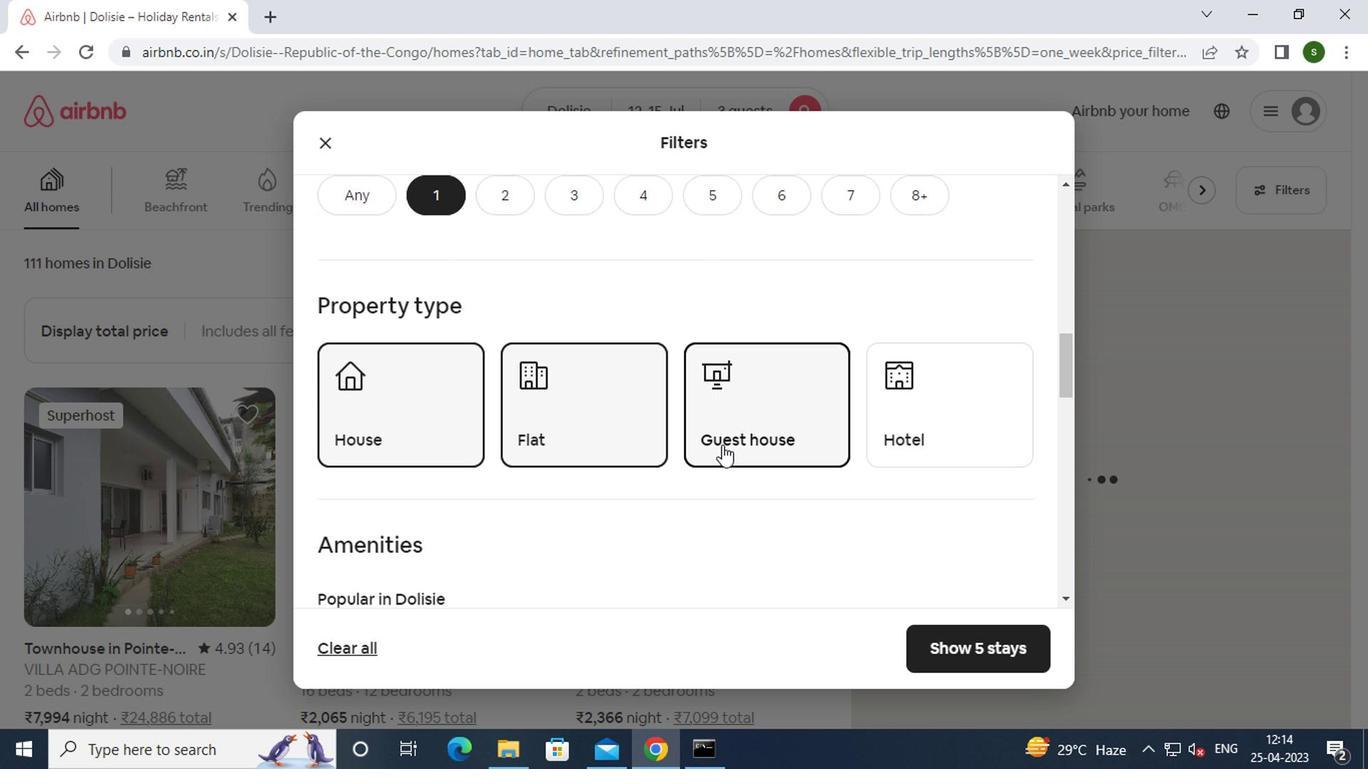 
Action: Mouse scrolled (719, 443) with delta (0, 0)
Screenshot: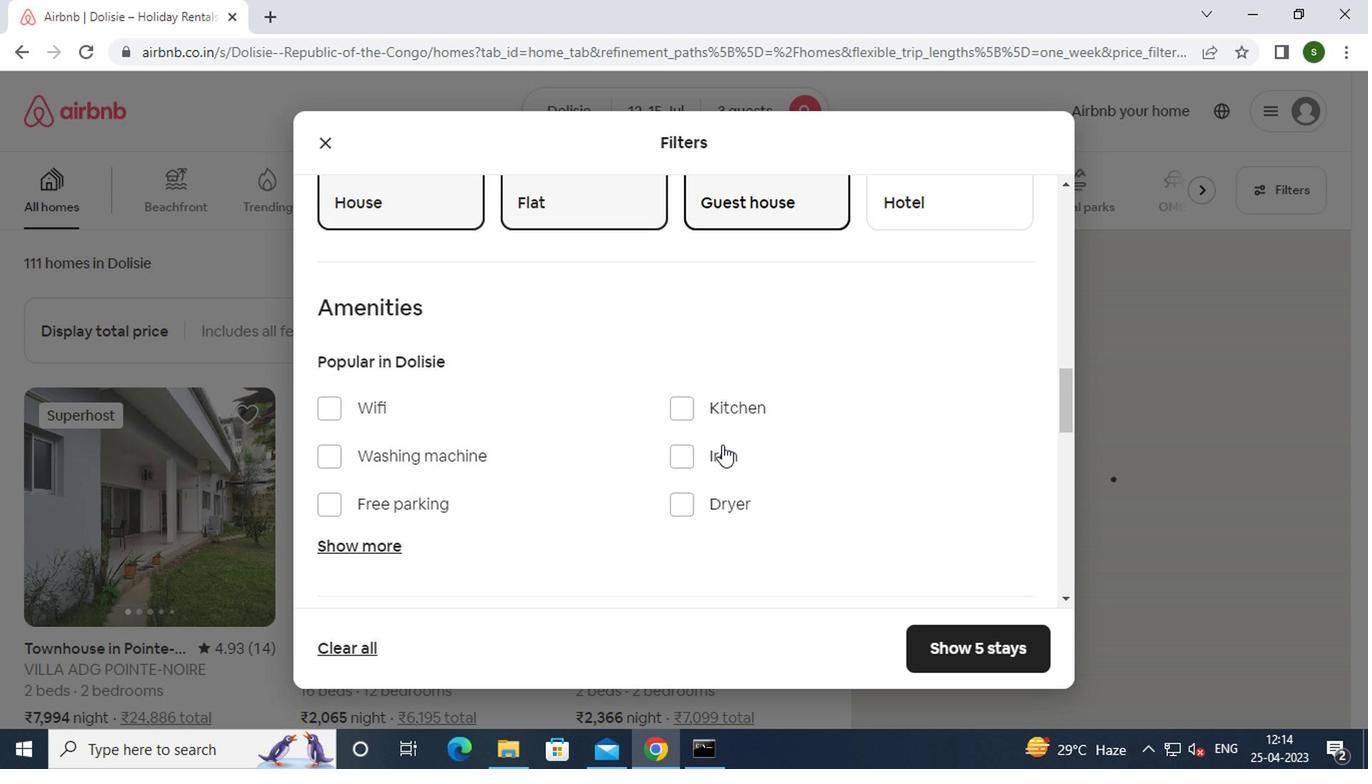 
Action: Mouse scrolled (719, 443) with delta (0, 0)
Screenshot: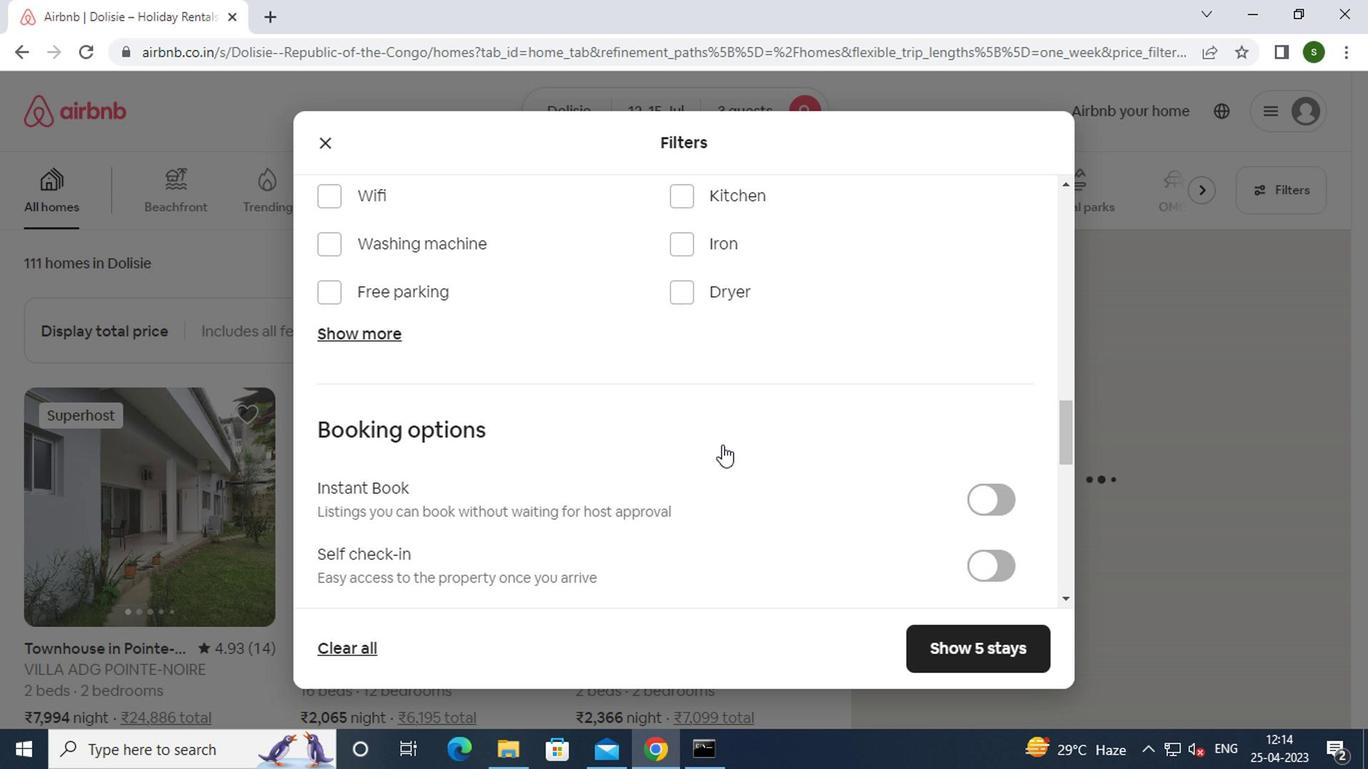 
Action: Mouse moved to (983, 464)
Screenshot: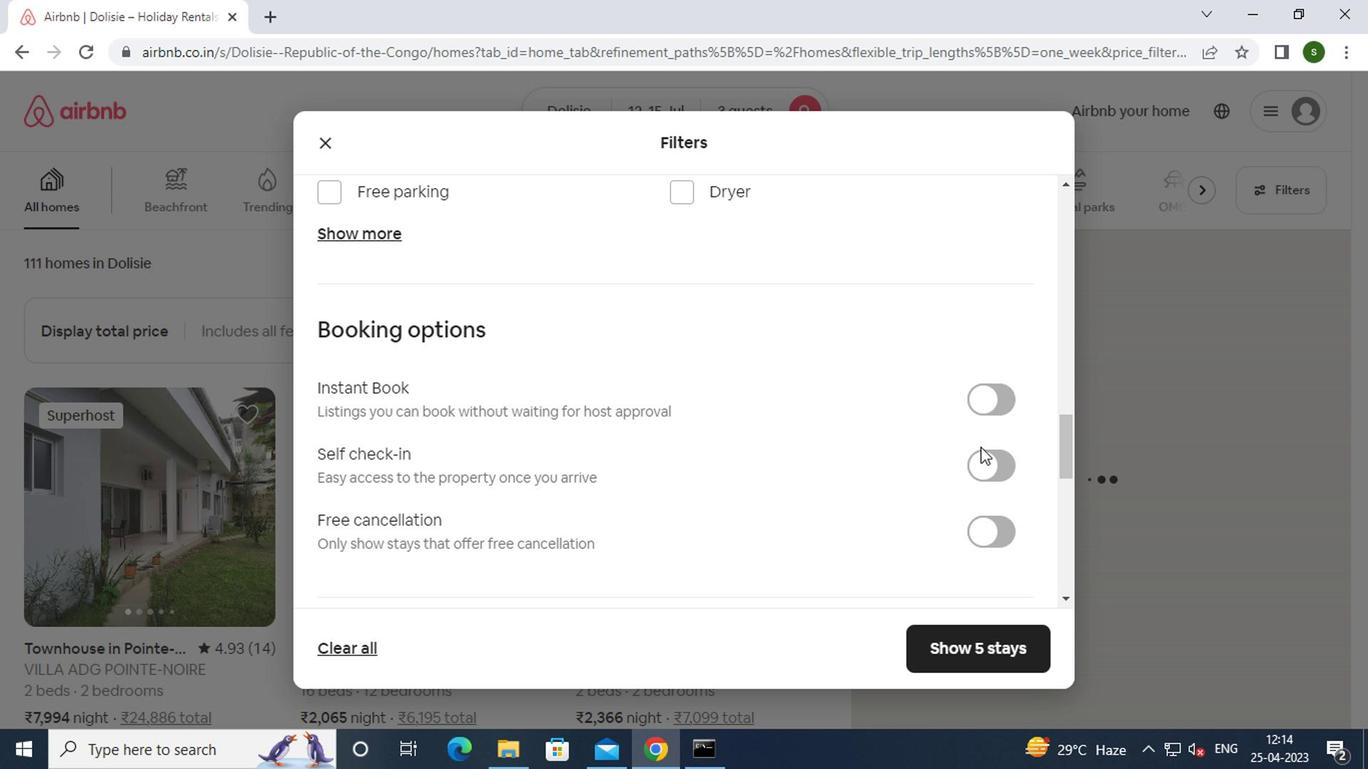 
Action: Mouse pressed left at (983, 464)
Screenshot: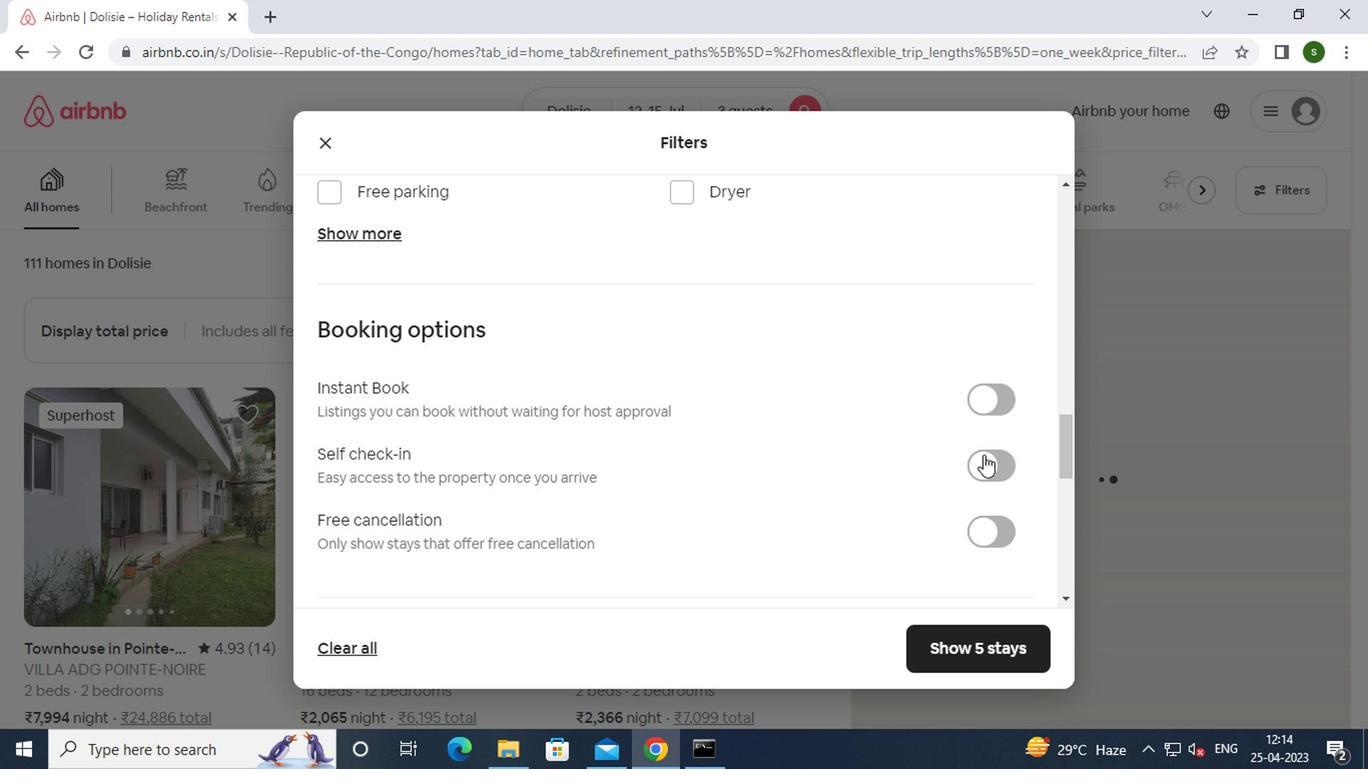 
Action: Mouse moved to (758, 412)
Screenshot: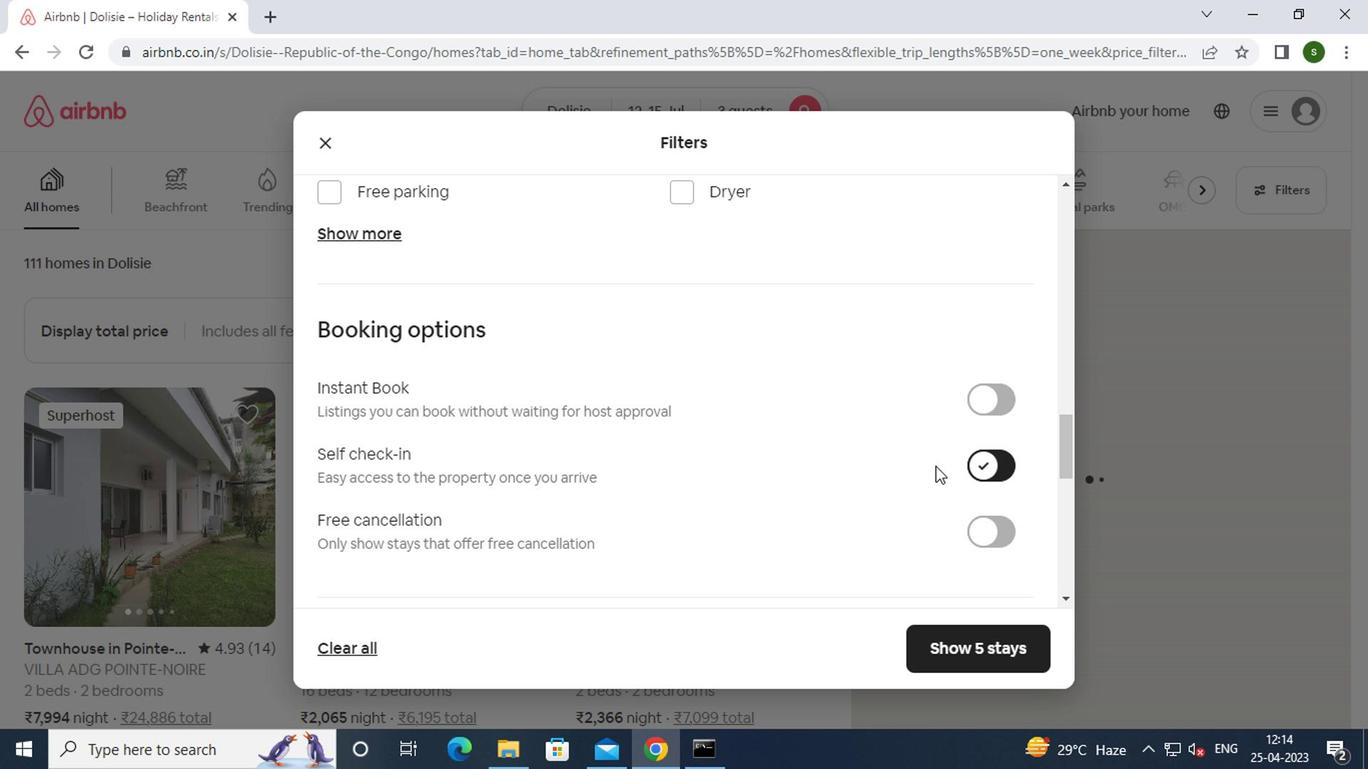 
Action: Mouse scrolled (758, 411) with delta (0, 0)
Screenshot: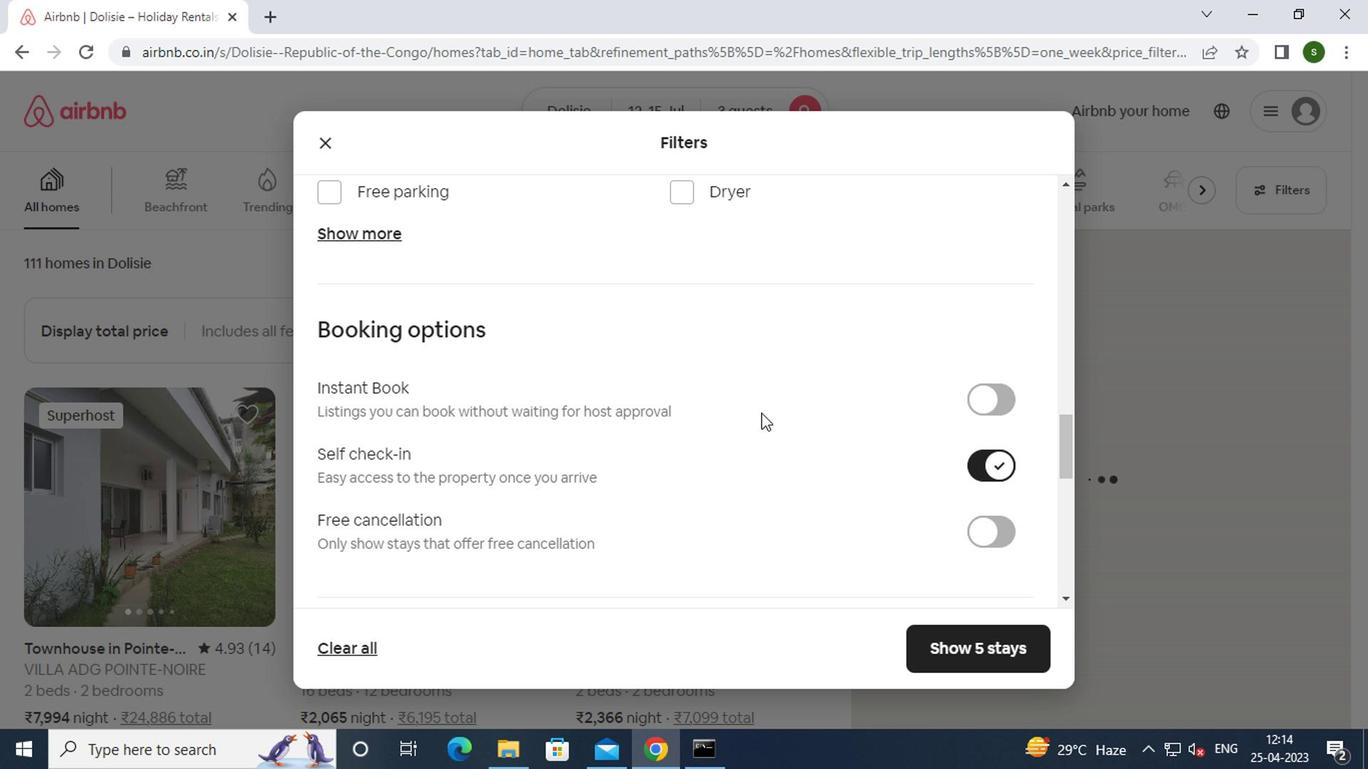 
Action: Mouse scrolled (758, 411) with delta (0, 0)
Screenshot: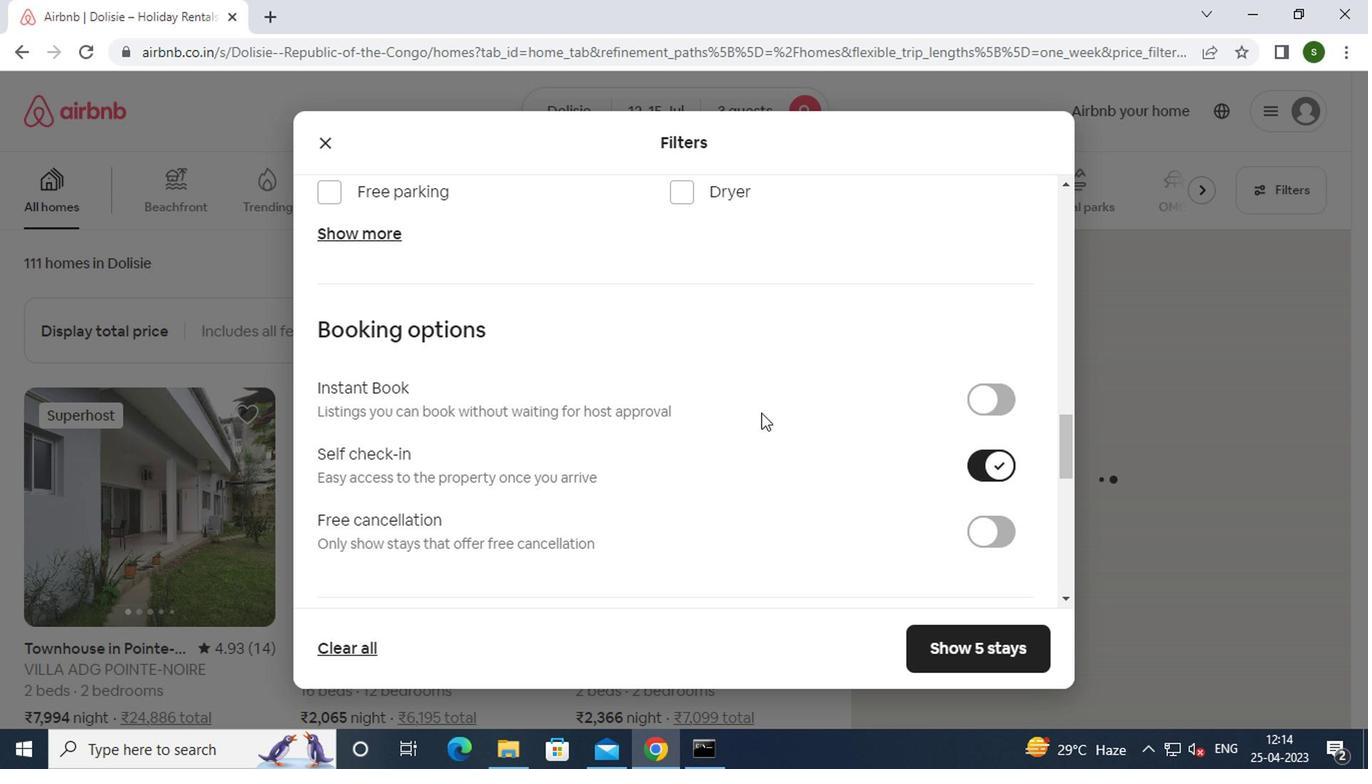 
Action: Mouse scrolled (758, 411) with delta (0, 0)
Screenshot: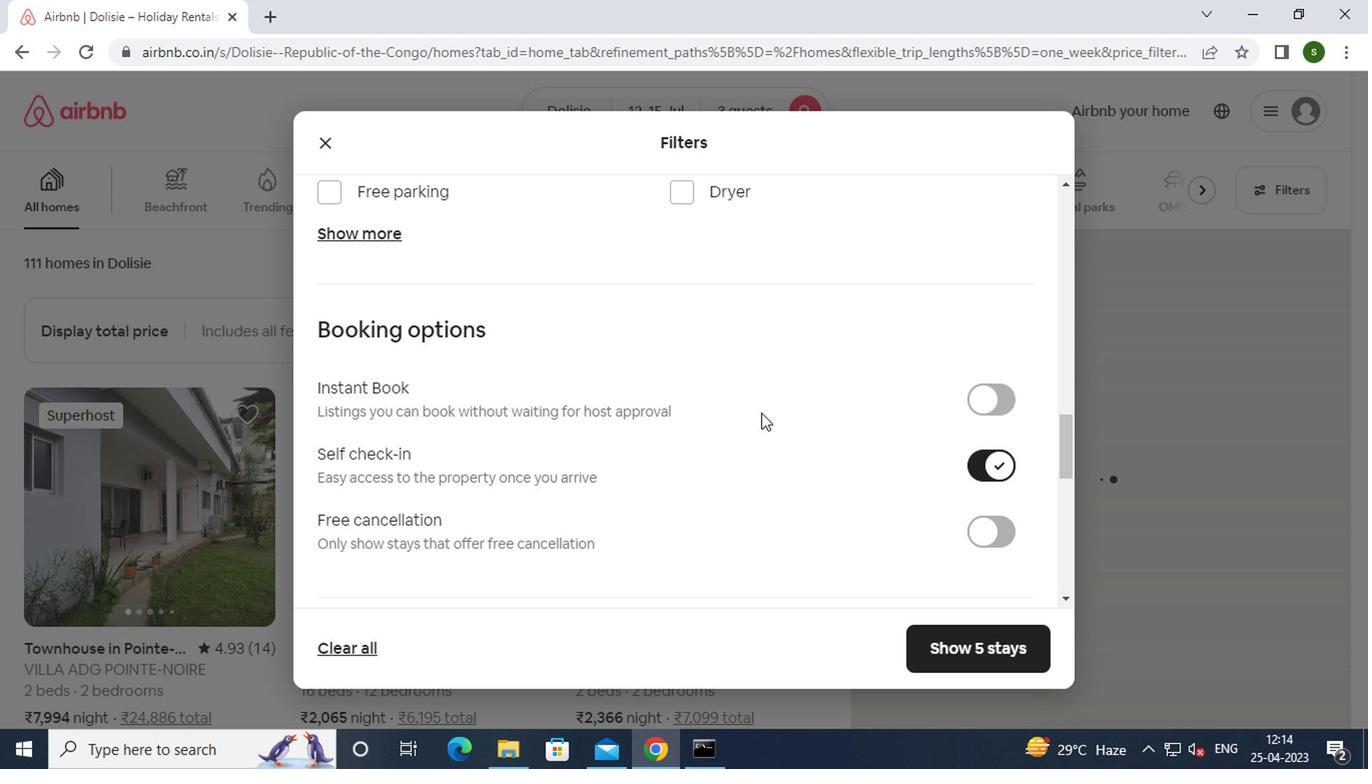 
Action: Mouse scrolled (758, 411) with delta (0, 0)
Screenshot: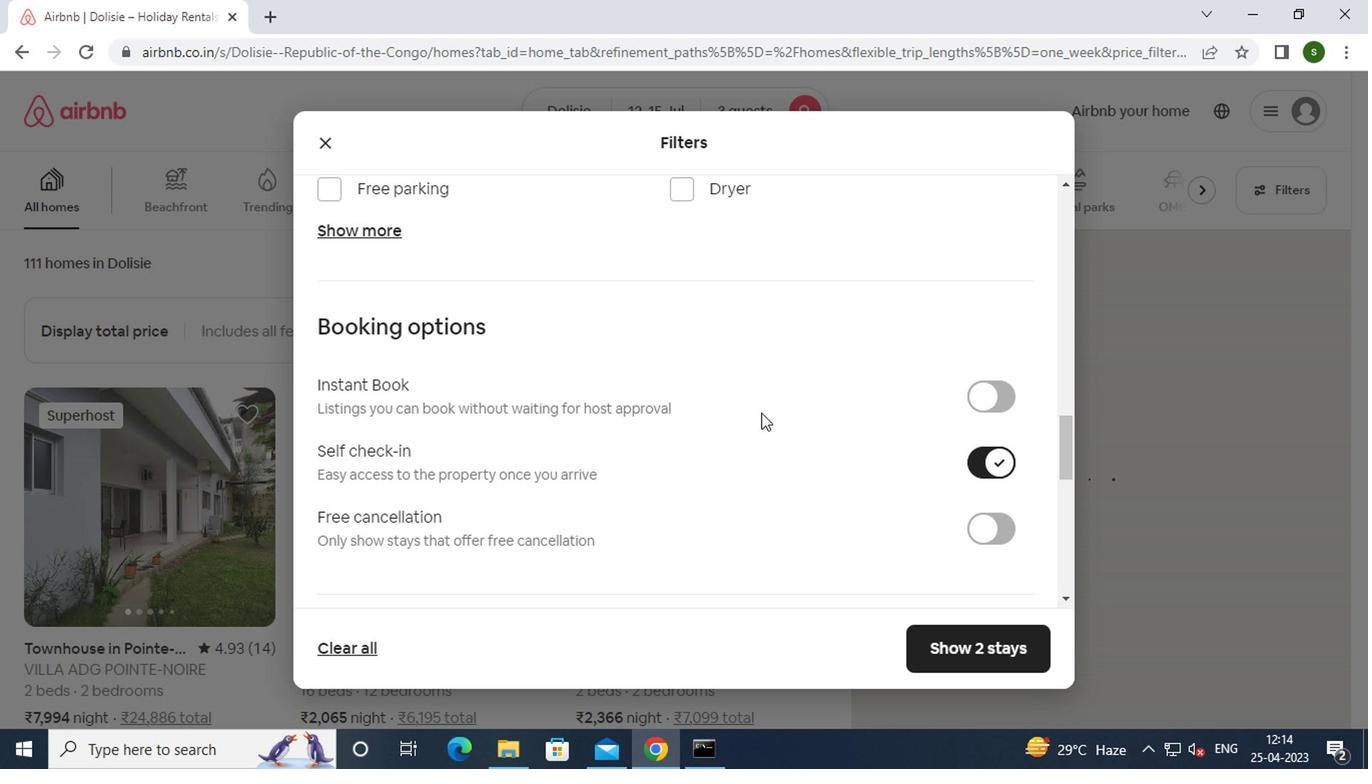 
Action: Mouse scrolled (758, 411) with delta (0, 0)
Screenshot: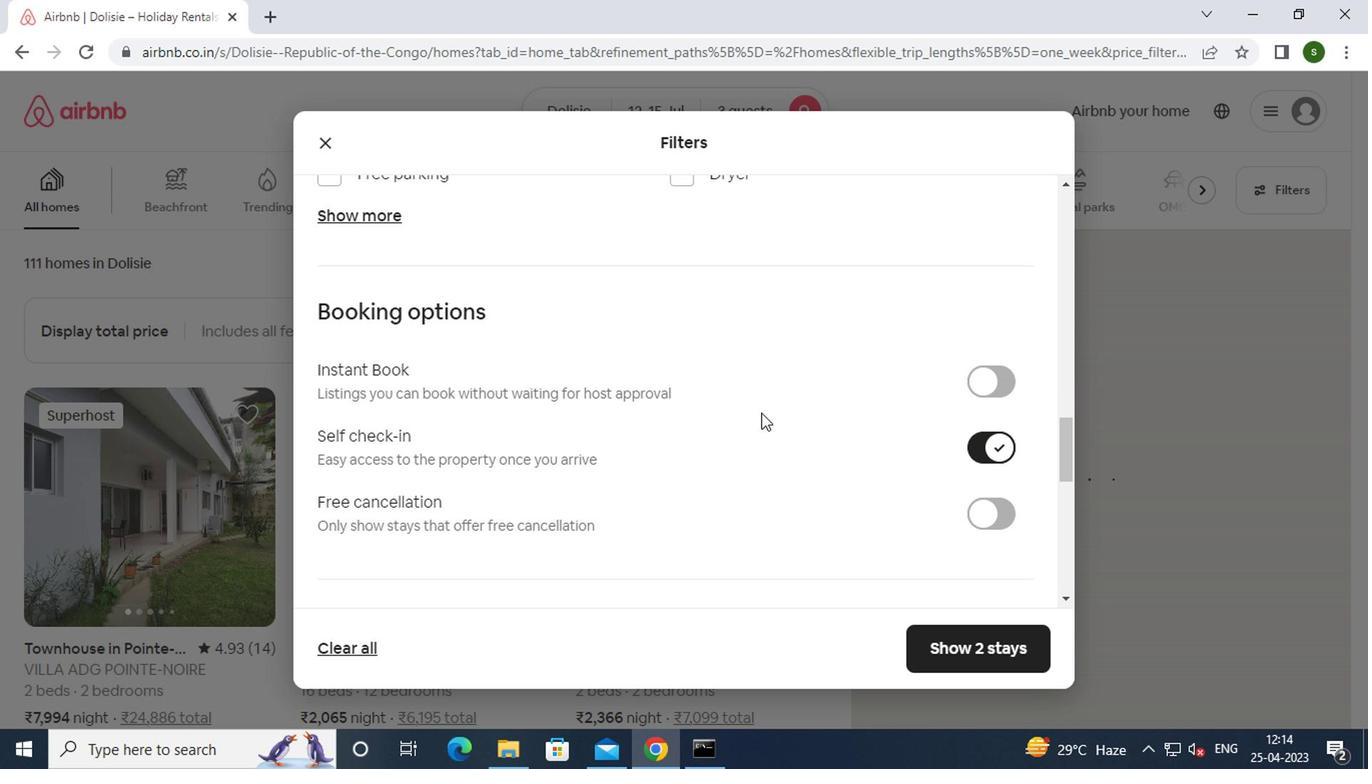 
Action: Mouse moved to (758, 411)
Screenshot: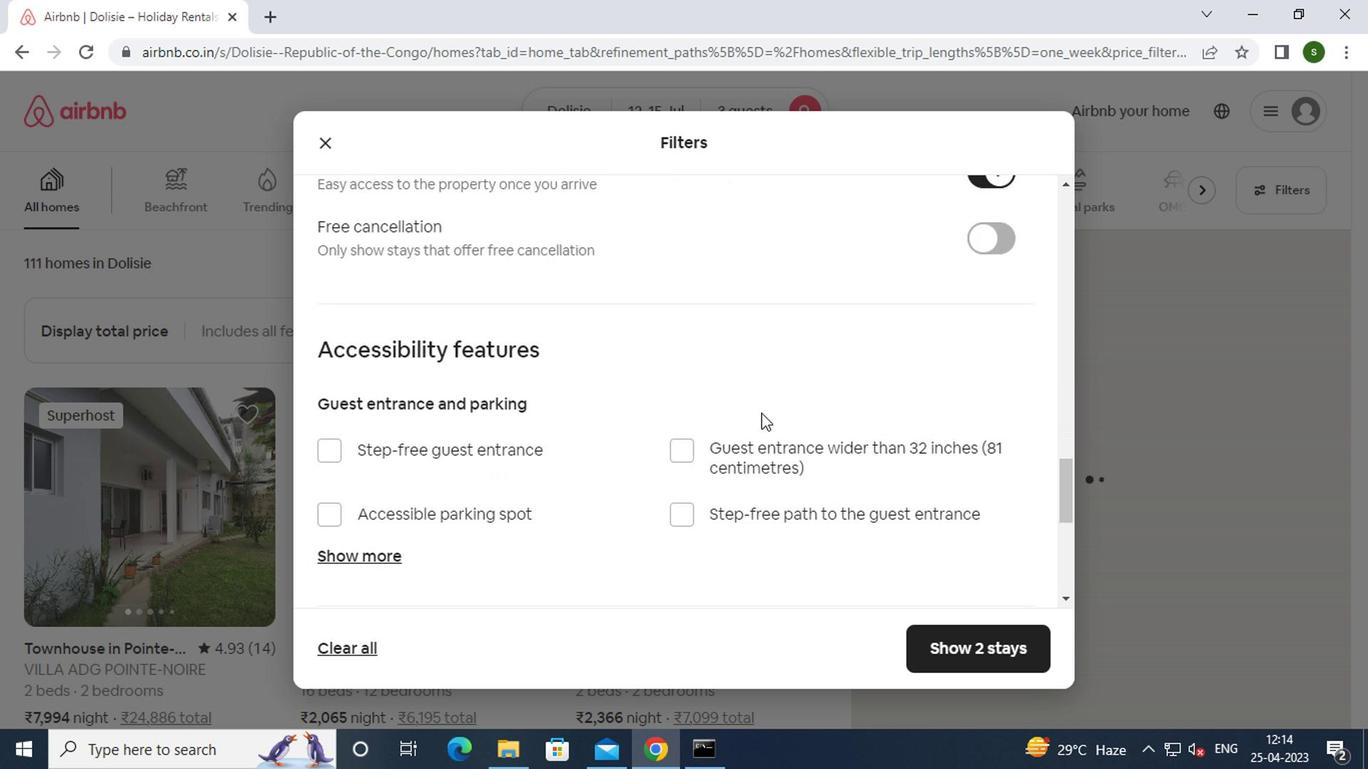 
Action: Mouse scrolled (758, 410) with delta (0, -1)
Screenshot: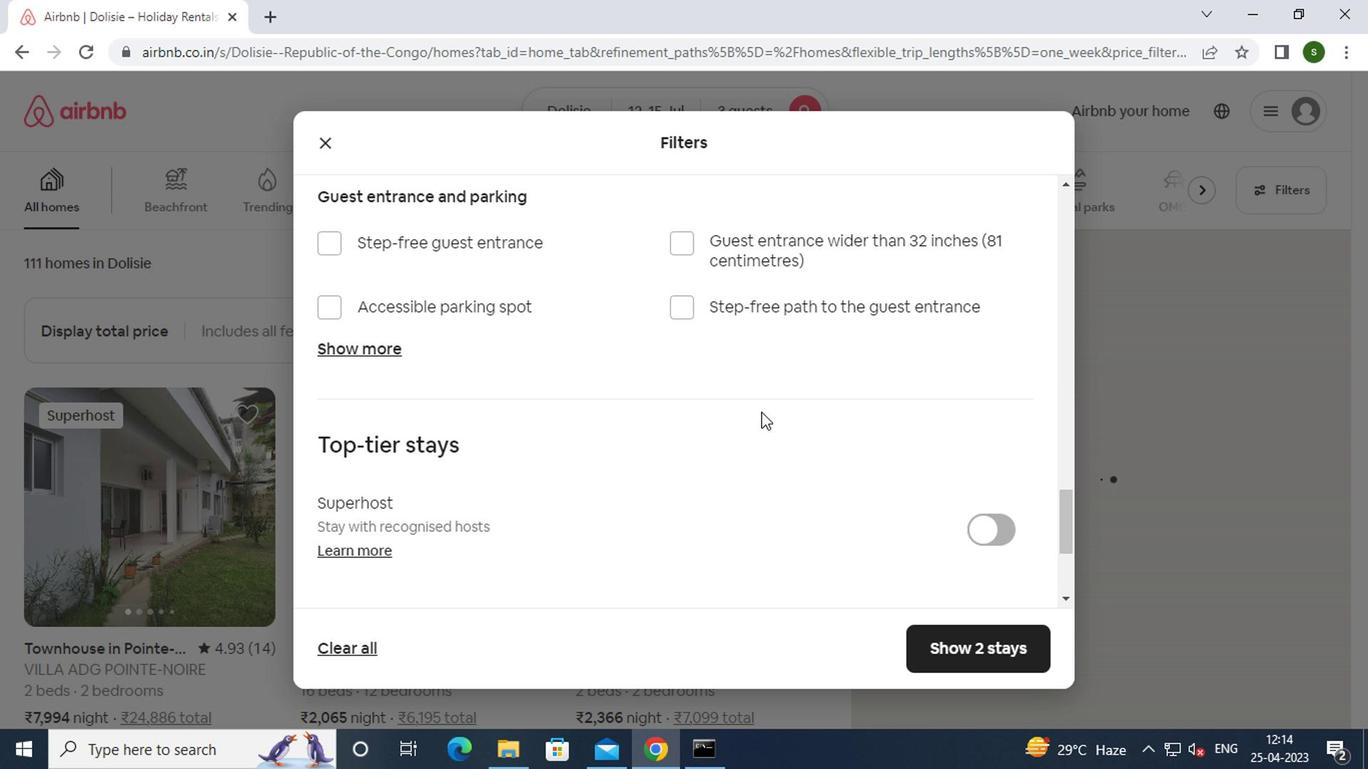 
Action: Mouse scrolled (758, 410) with delta (0, -1)
Screenshot: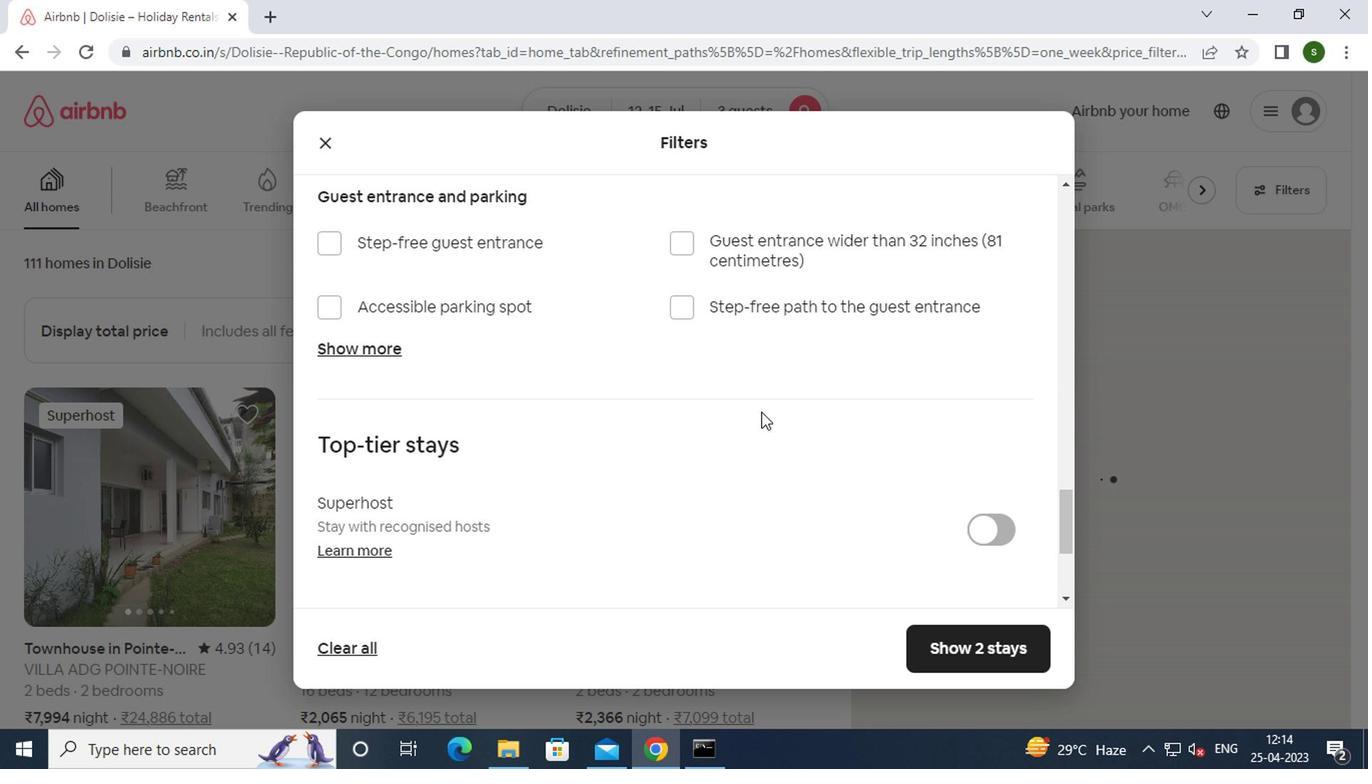 
Action: Mouse scrolled (758, 410) with delta (0, -1)
Screenshot: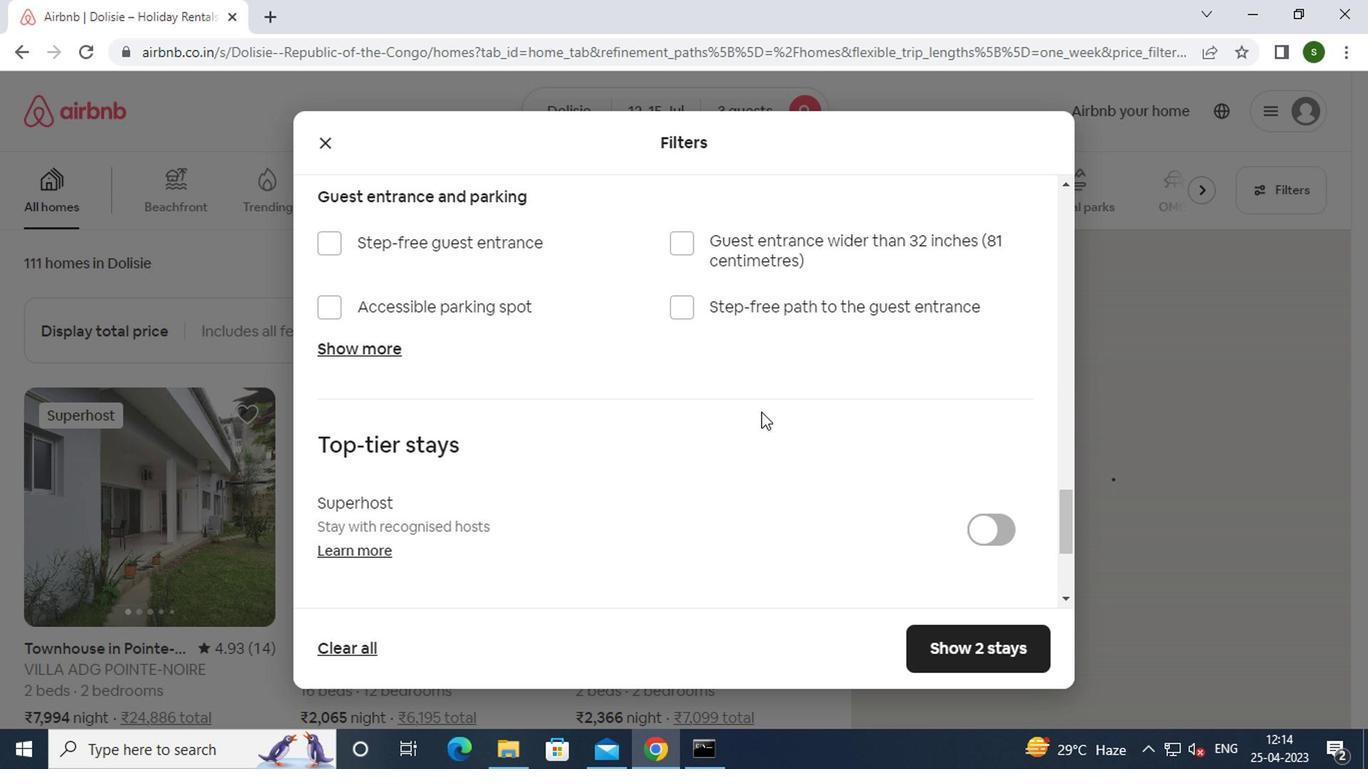 
Action: Mouse scrolled (758, 410) with delta (0, -1)
Screenshot: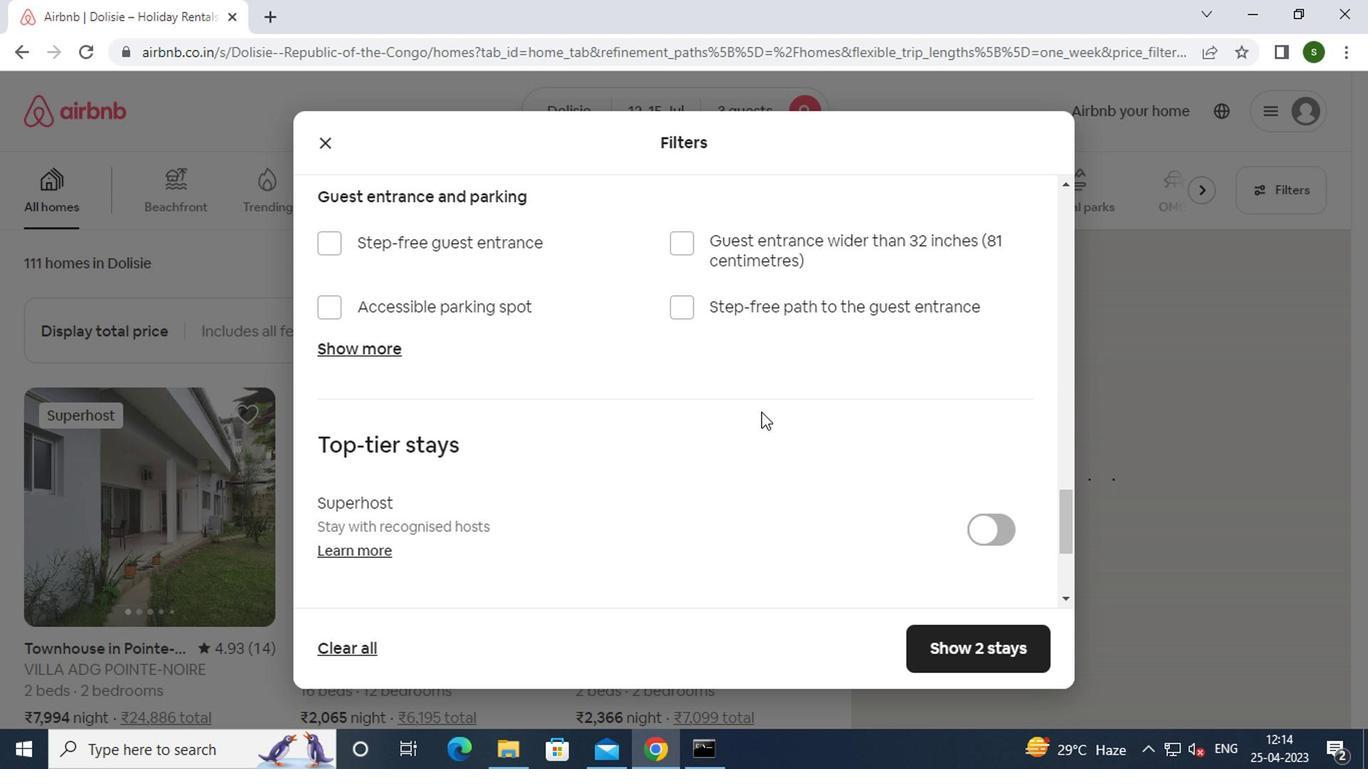 
Action: Mouse scrolled (758, 410) with delta (0, -1)
Screenshot: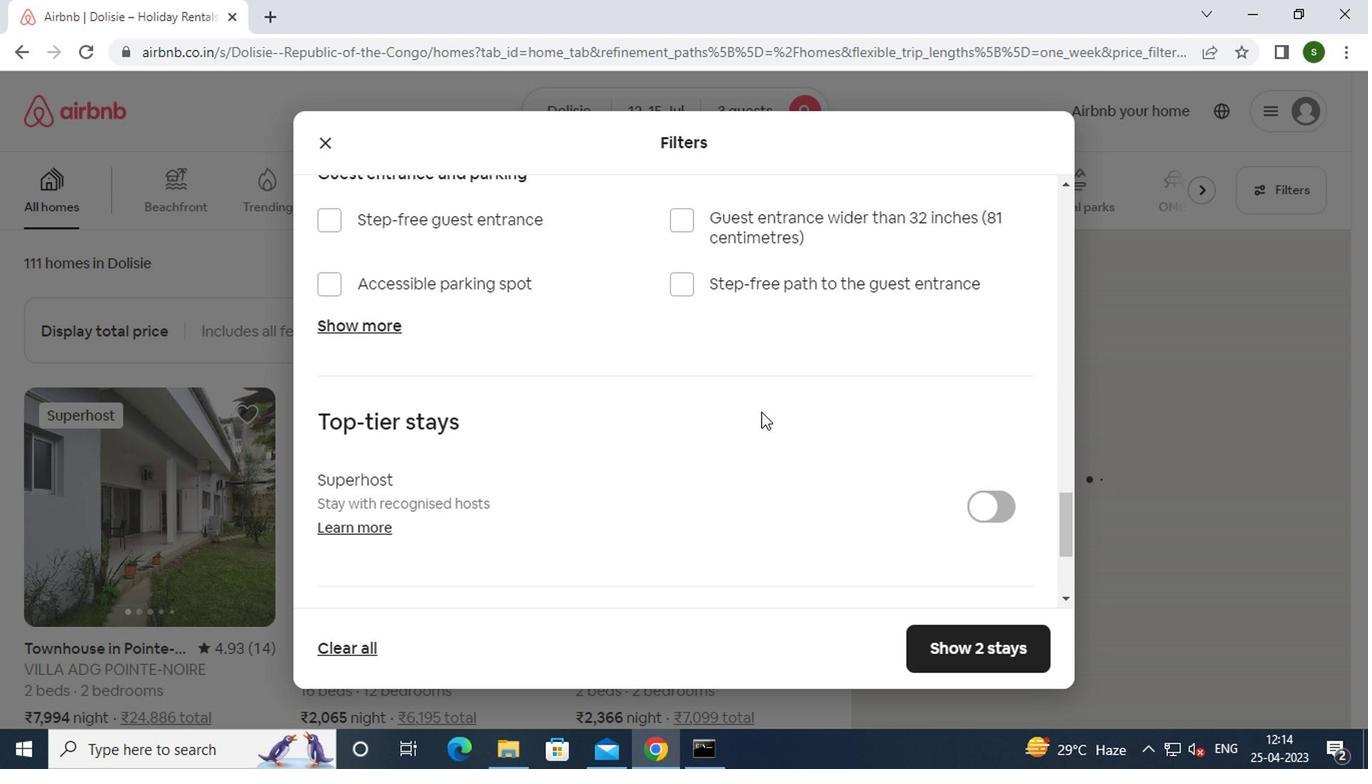
Action: Mouse moved to (347, 466)
Screenshot: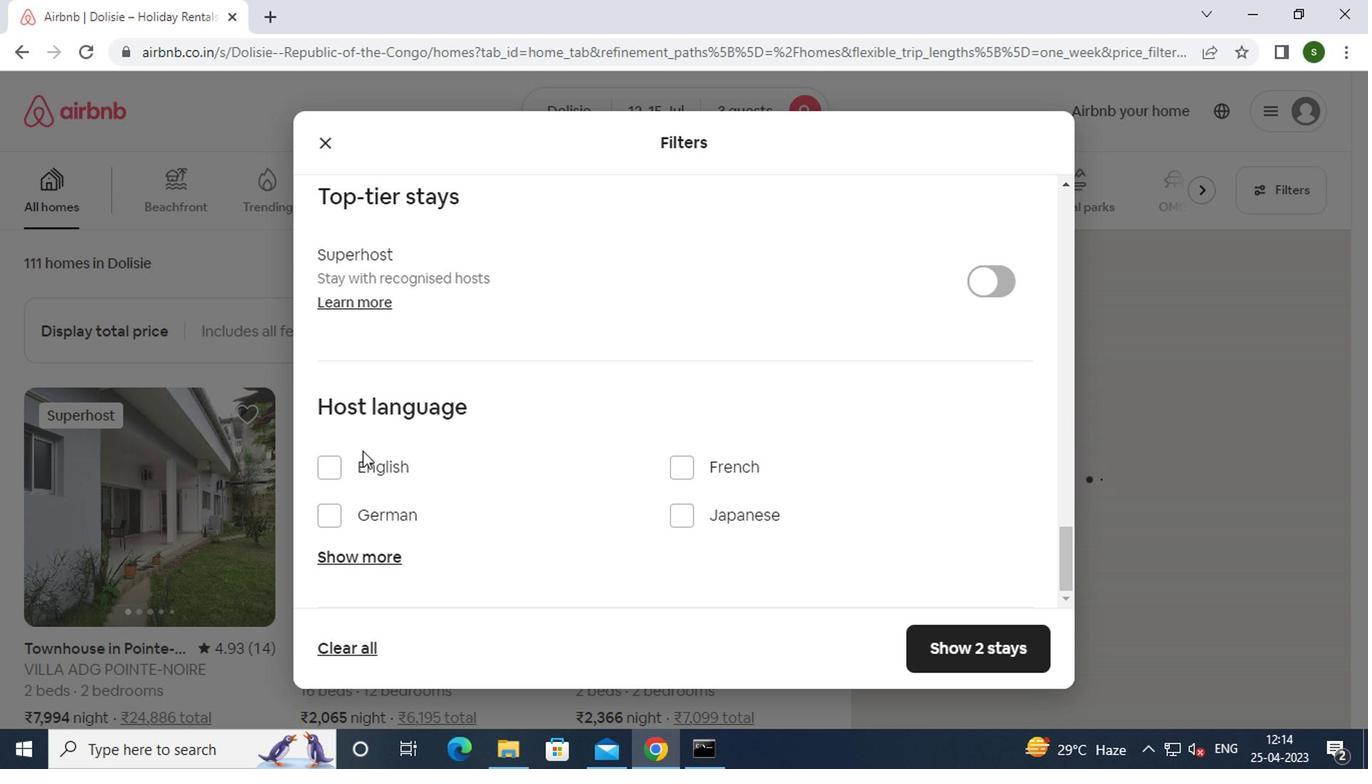 
Action: Mouse pressed left at (347, 466)
Screenshot: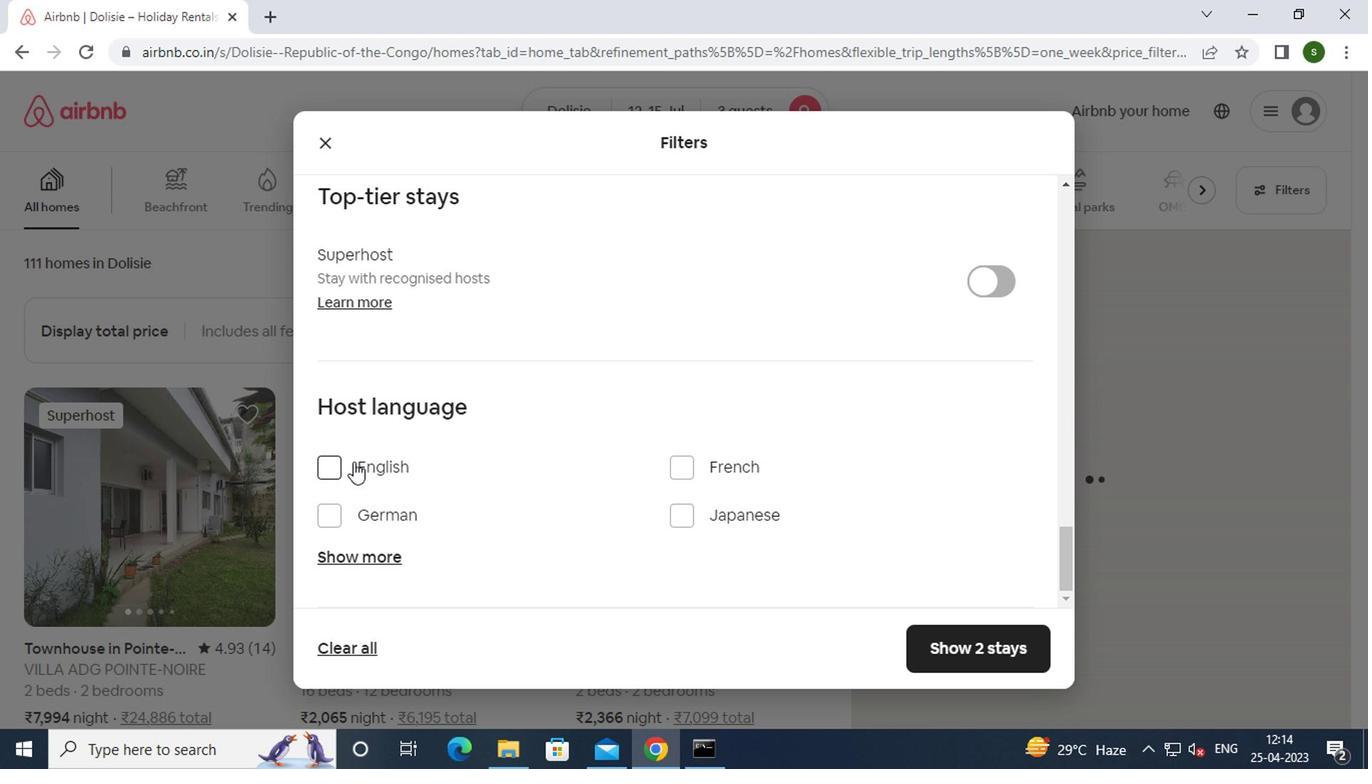 
Action: Mouse moved to (941, 644)
Screenshot: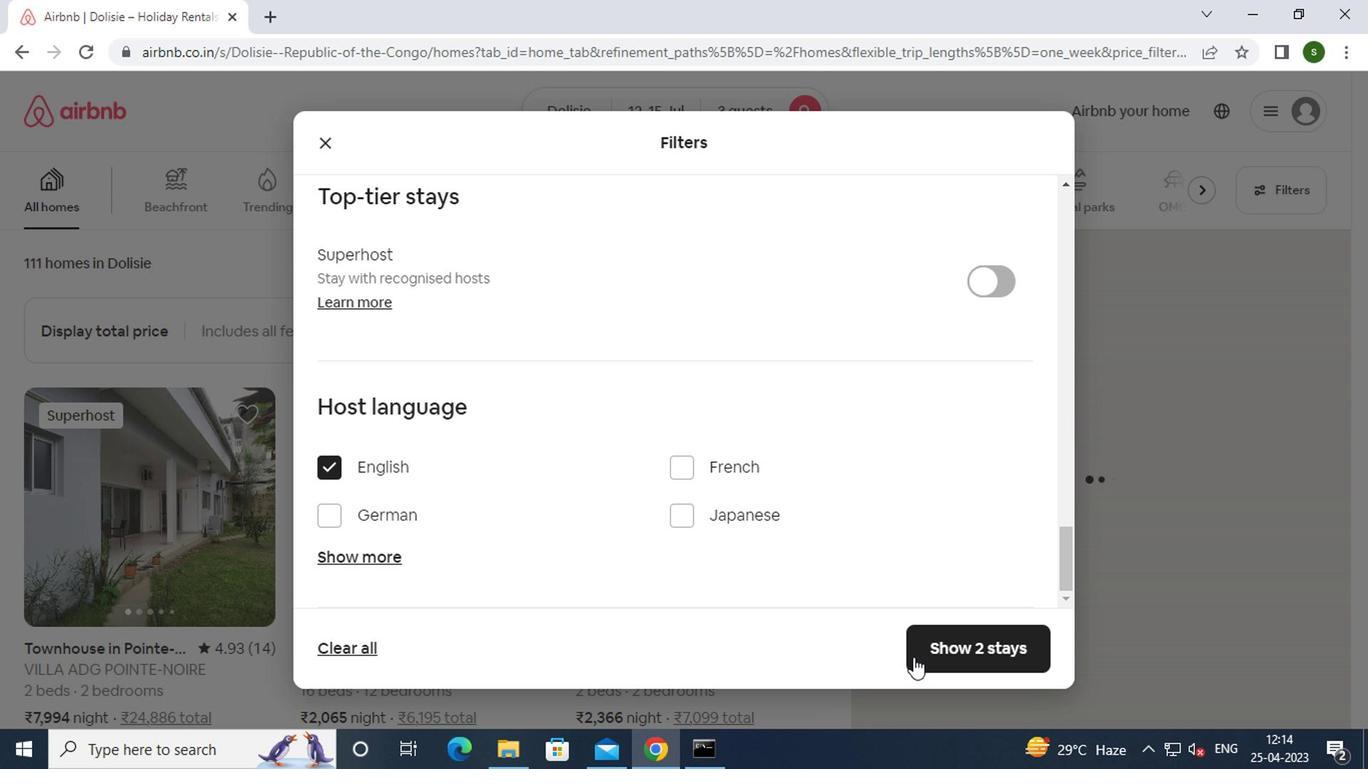 
Action: Mouse pressed left at (941, 644)
Screenshot: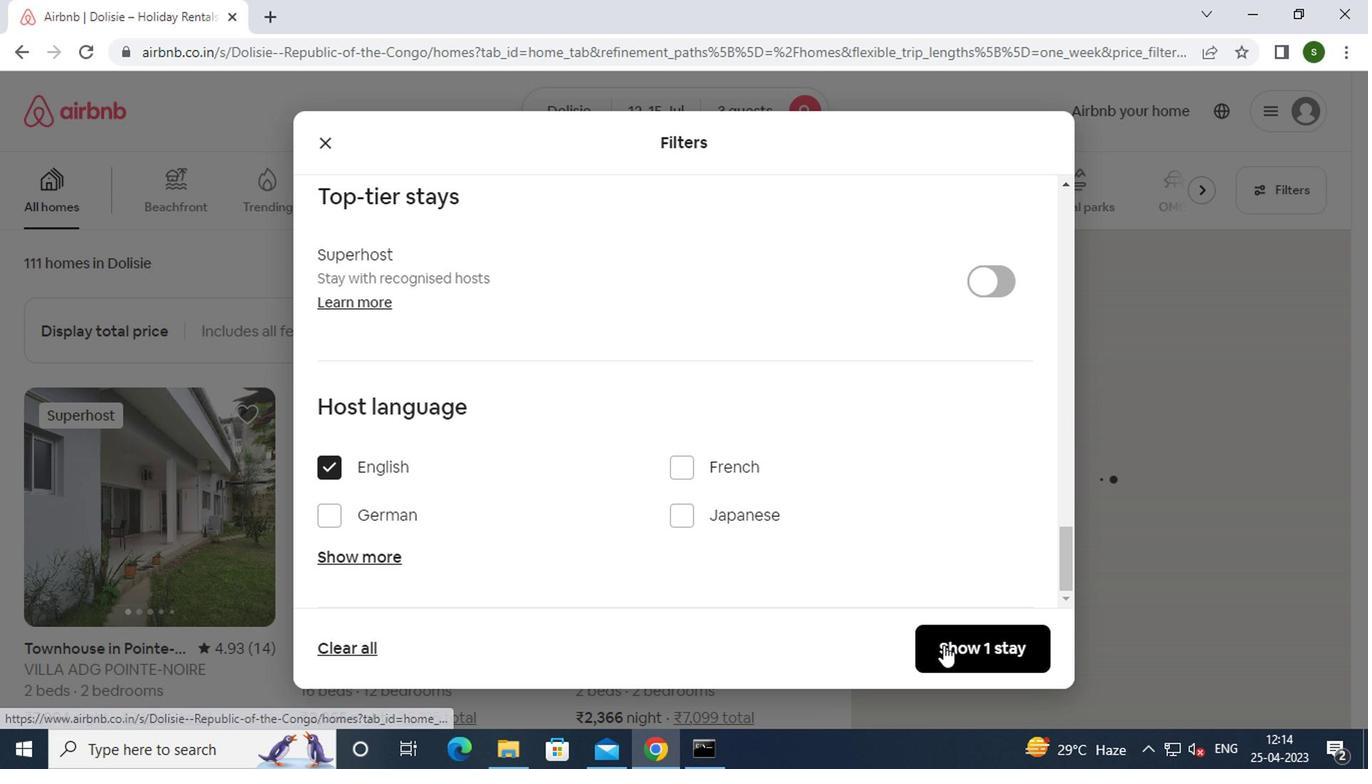 
Action: Mouse moved to (899, 609)
Screenshot: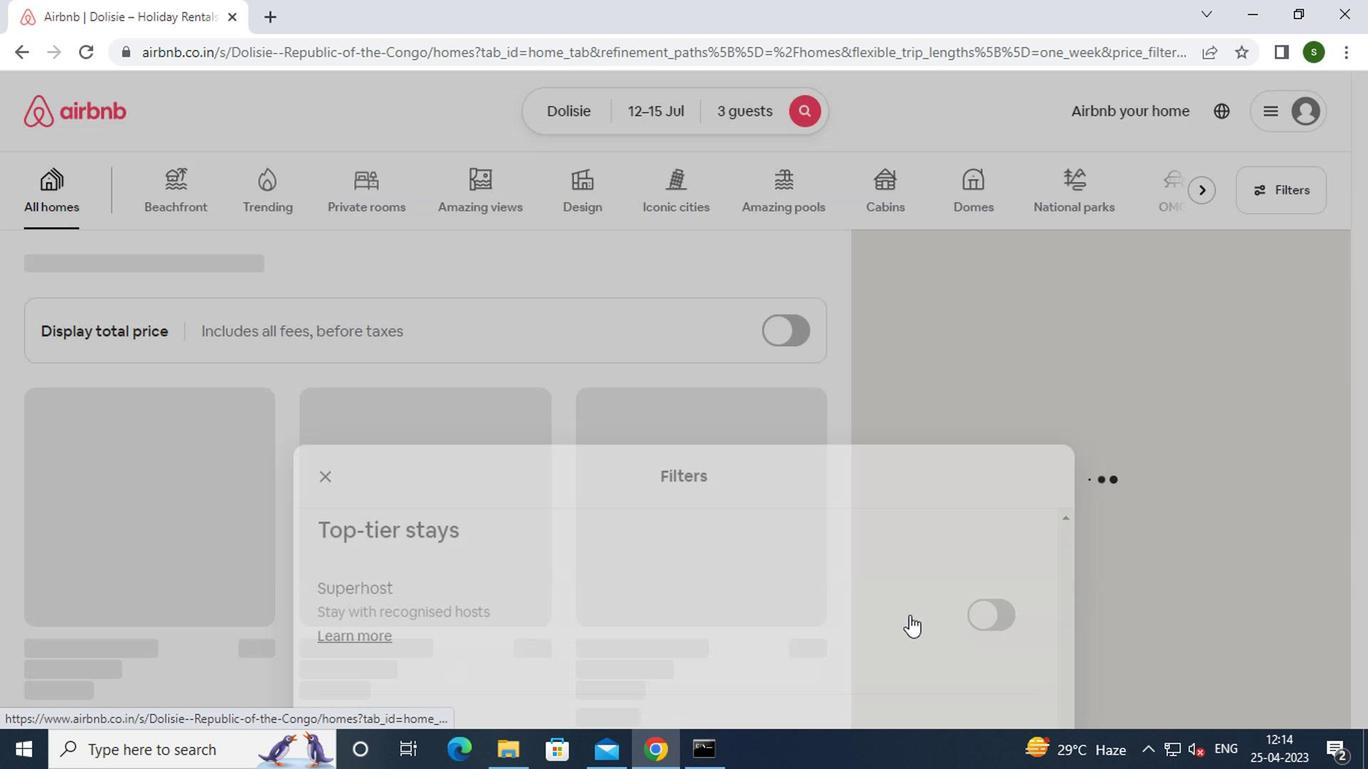
